 Task: Search one way flight ticket for 2 adults, 2 infants in seat and 1 infant on lap in first from Grand Junction: Grand Junction Regional Airport (walker Field) to Rockford: Chicago Rockford International Airport(was Northwest Chicagoland Regional Airport At Rockford) on 5-1-2023. Choice of flights is JetBlue. Number of bags: 5 checked bags. Price is upto 109000. Outbound departure time preference is 20:30.
Action: Mouse moved to (346, 207)
Screenshot: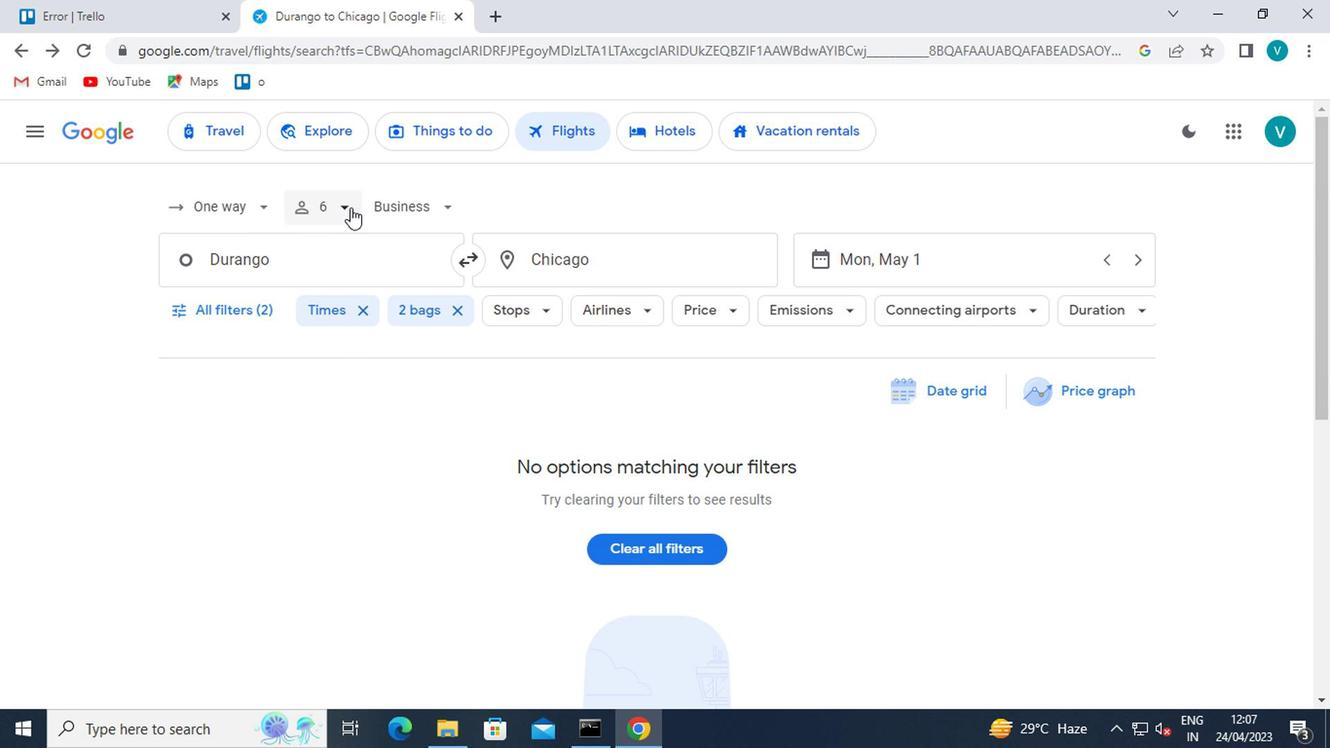 
Action: Mouse pressed left at (346, 207)
Screenshot: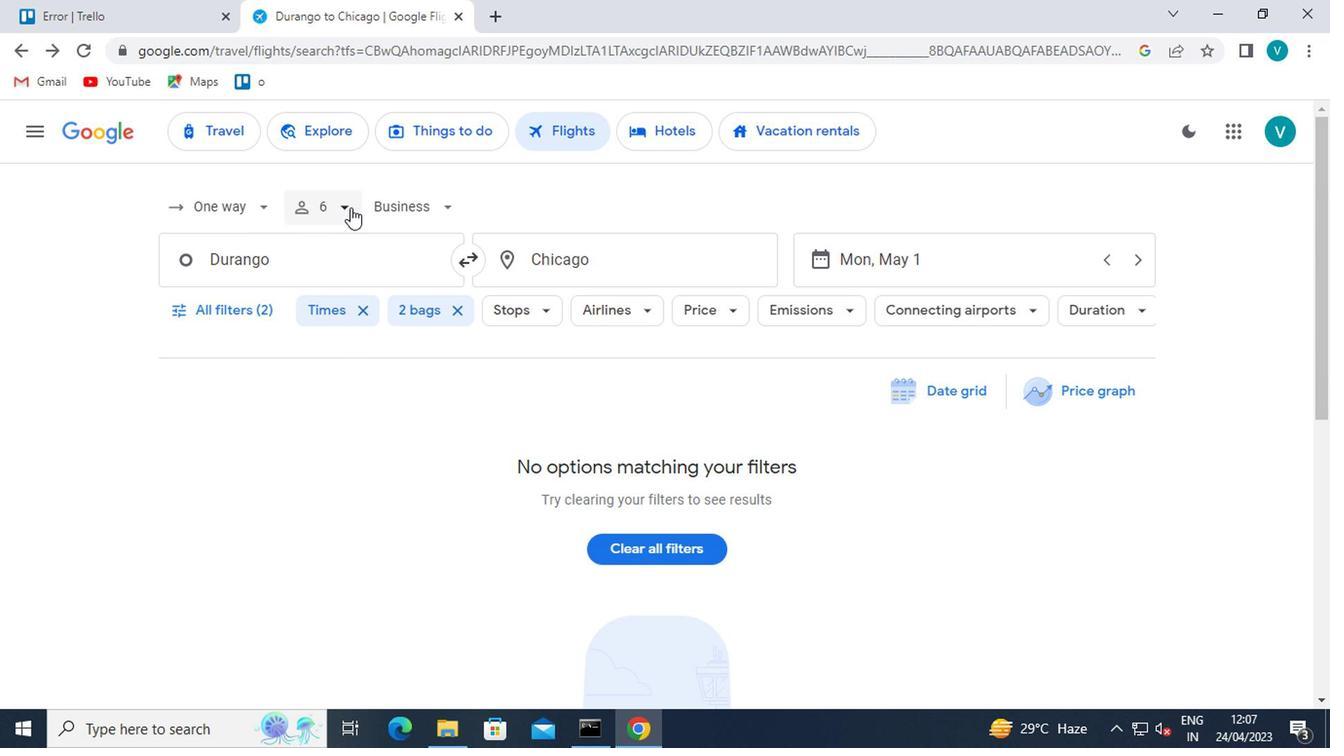 
Action: Mouse moved to (429, 261)
Screenshot: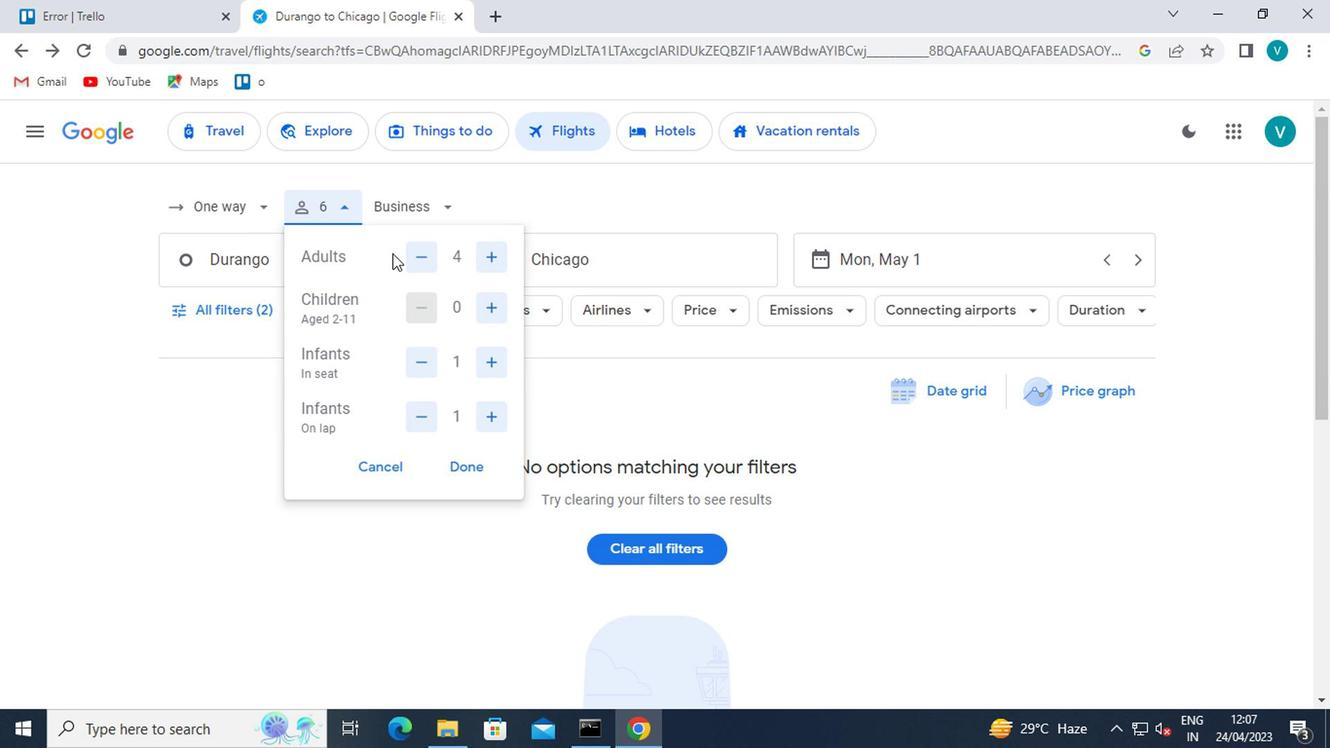 
Action: Mouse pressed left at (429, 261)
Screenshot: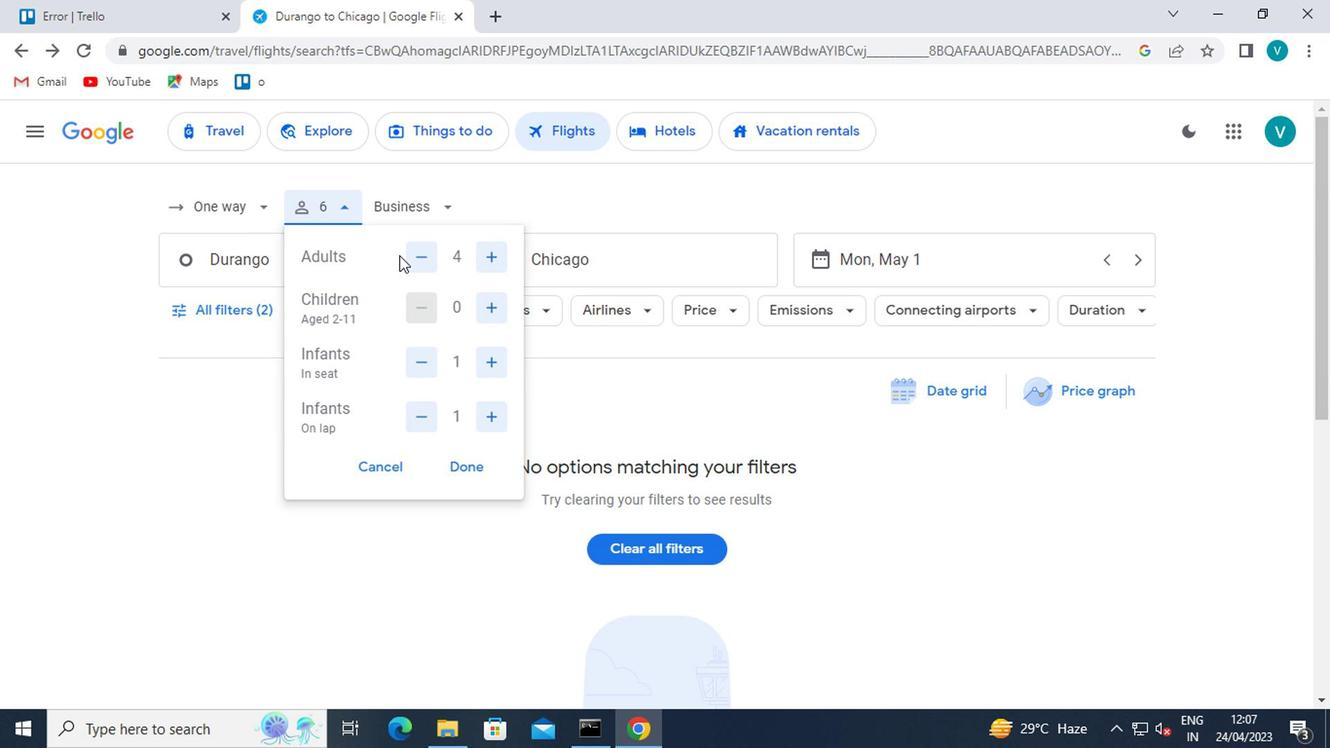 
Action: Mouse pressed left at (429, 261)
Screenshot: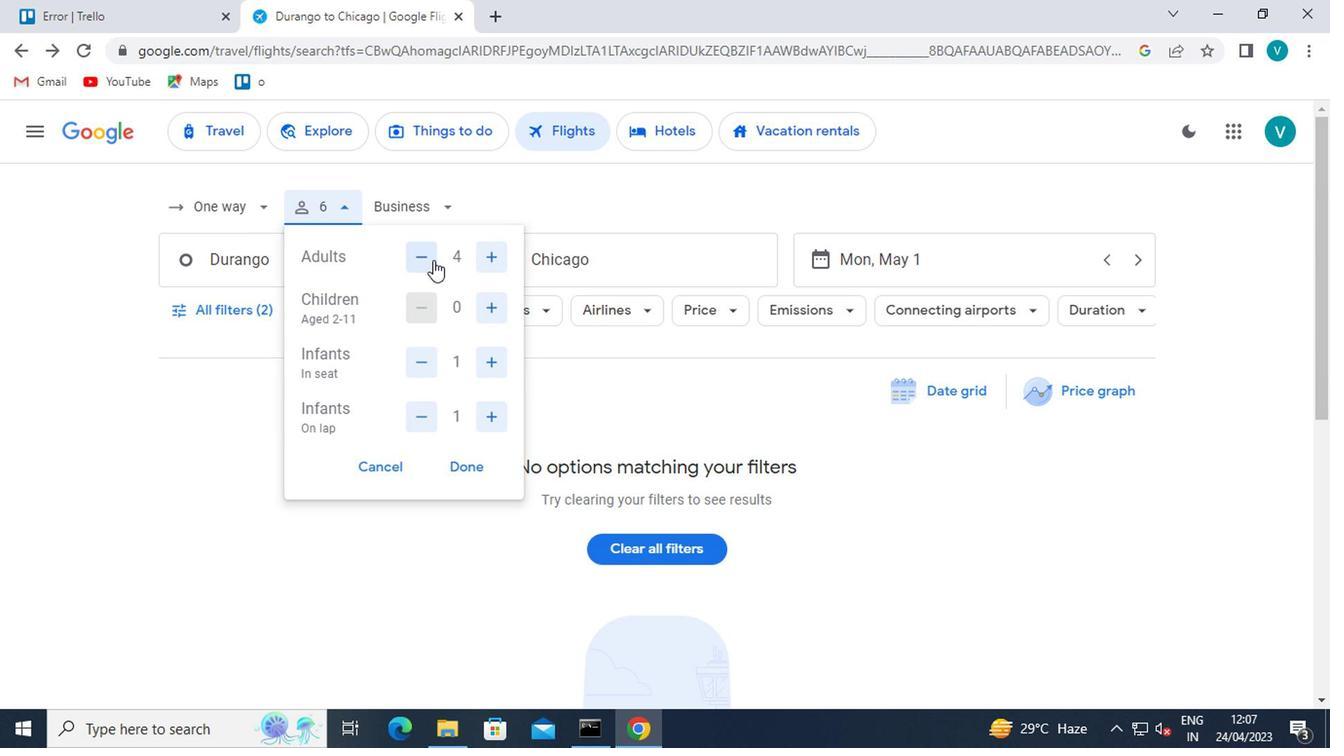 
Action: Mouse moved to (491, 360)
Screenshot: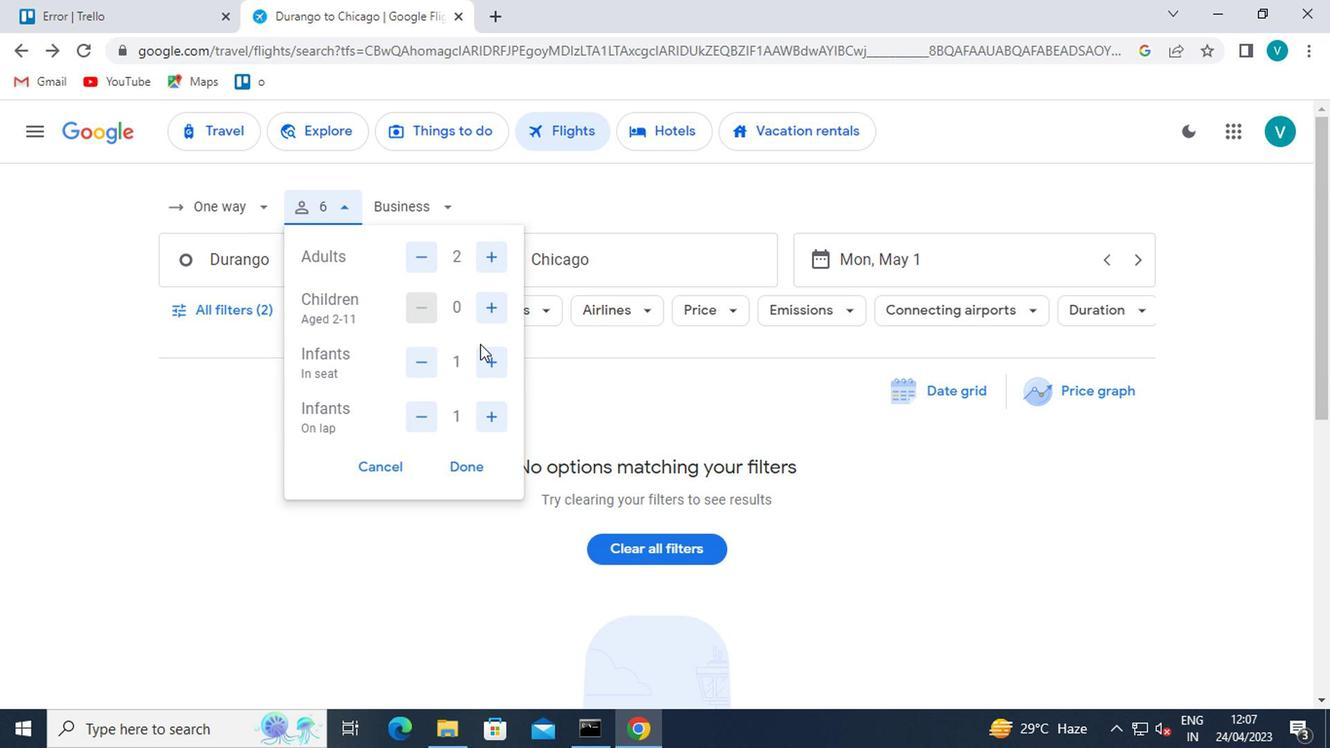 
Action: Mouse pressed left at (491, 360)
Screenshot: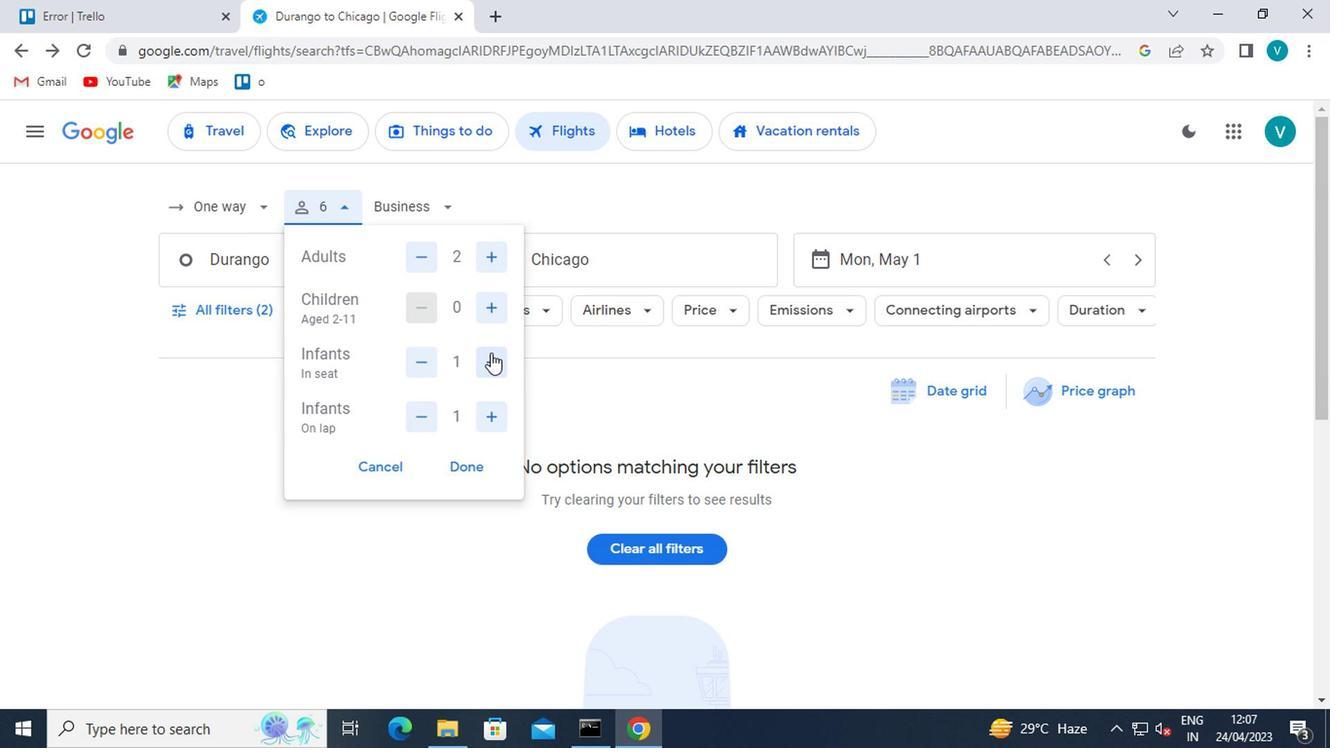 
Action: Mouse moved to (476, 469)
Screenshot: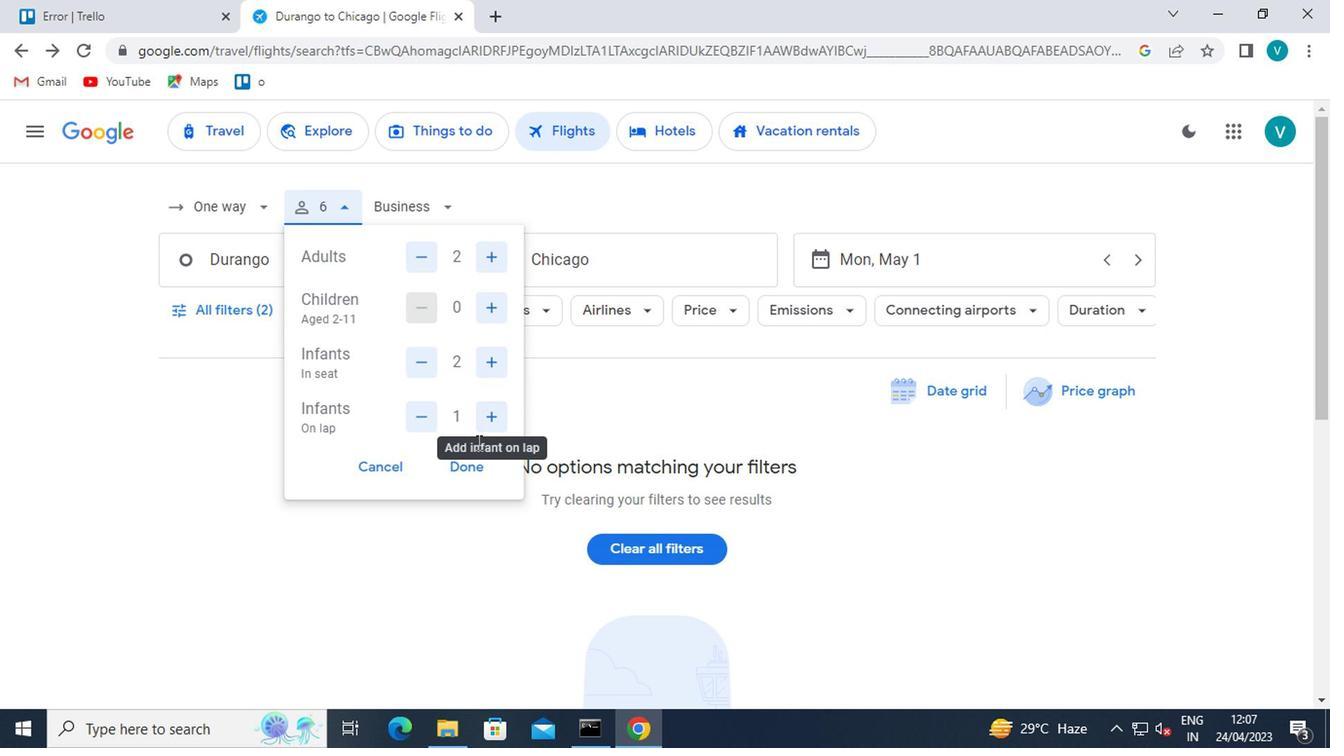 
Action: Mouse pressed left at (476, 469)
Screenshot: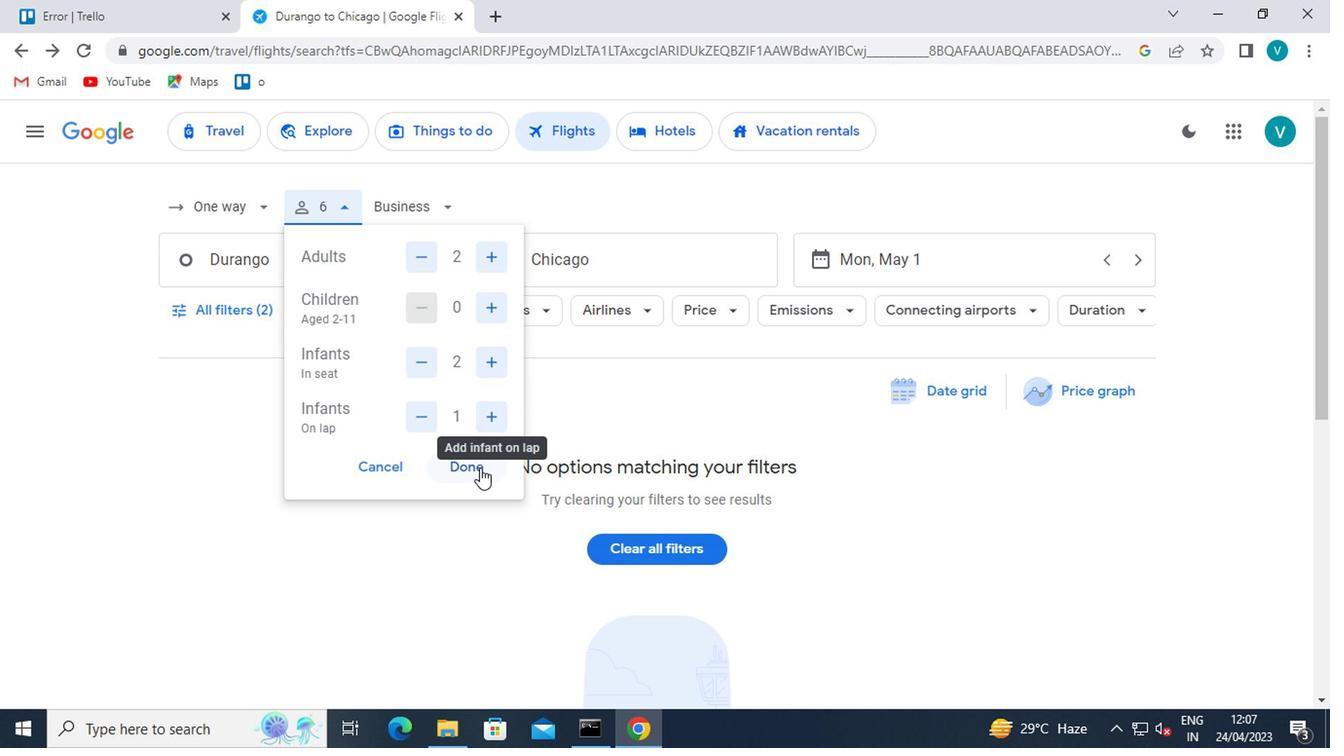 
Action: Mouse moved to (443, 216)
Screenshot: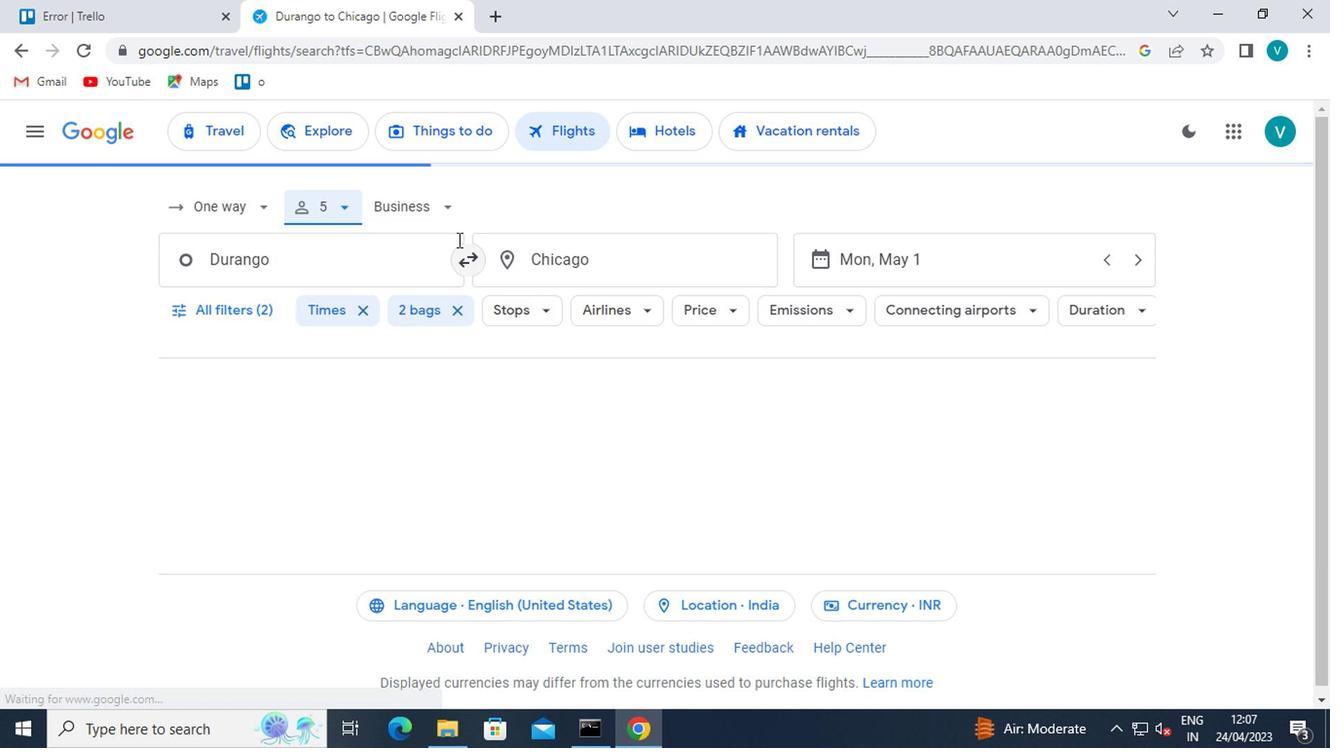 
Action: Mouse pressed left at (443, 216)
Screenshot: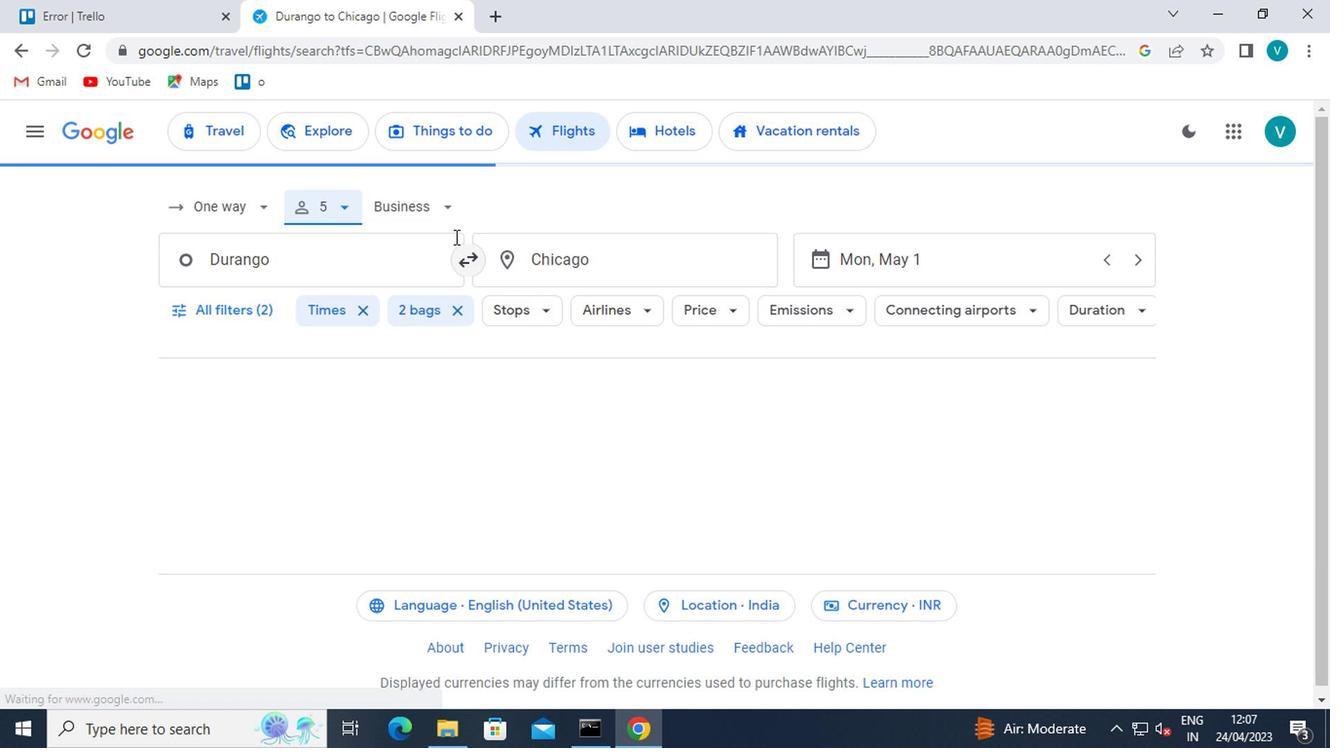 
Action: Mouse moved to (439, 399)
Screenshot: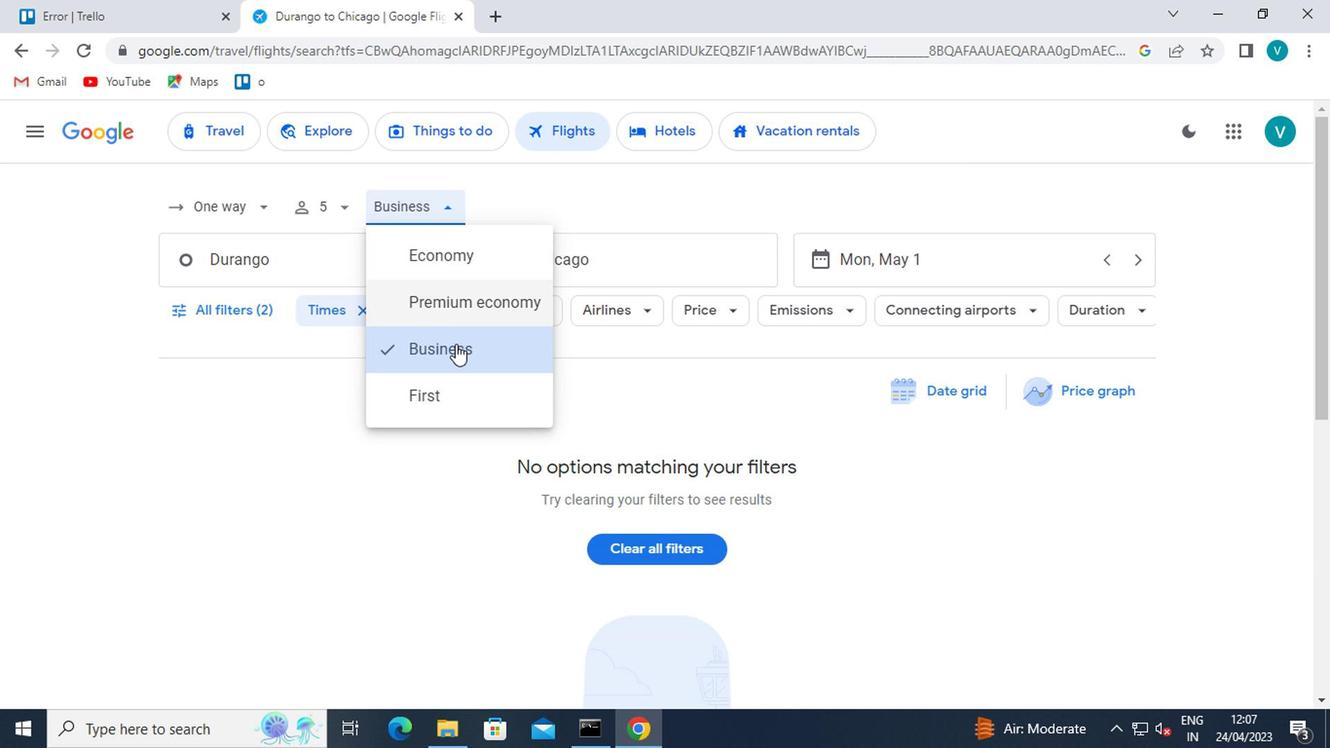 
Action: Mouse pressed left at (439, 399)
Screenshot: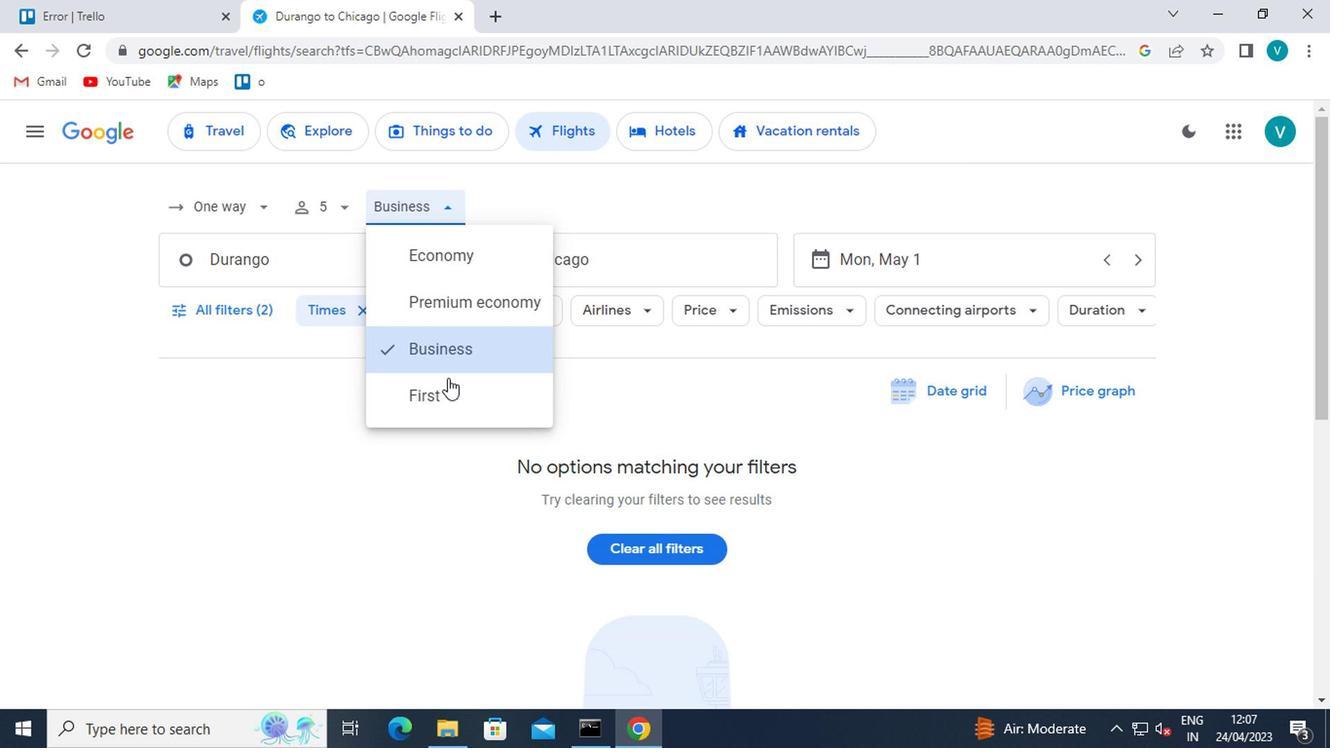 
Action: Mouse moved to (324, 259)
Screenshot: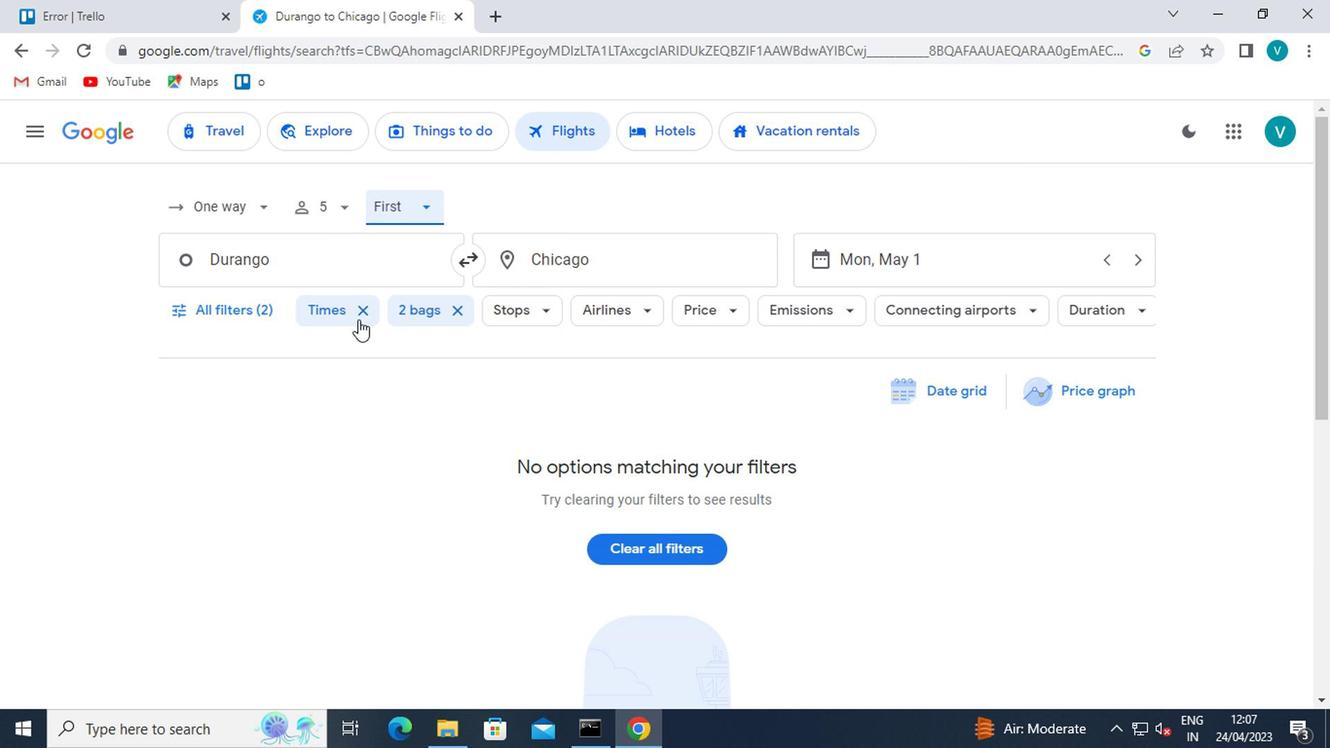 
Action: Mouse pressed left at (324, 259)
Screenshot: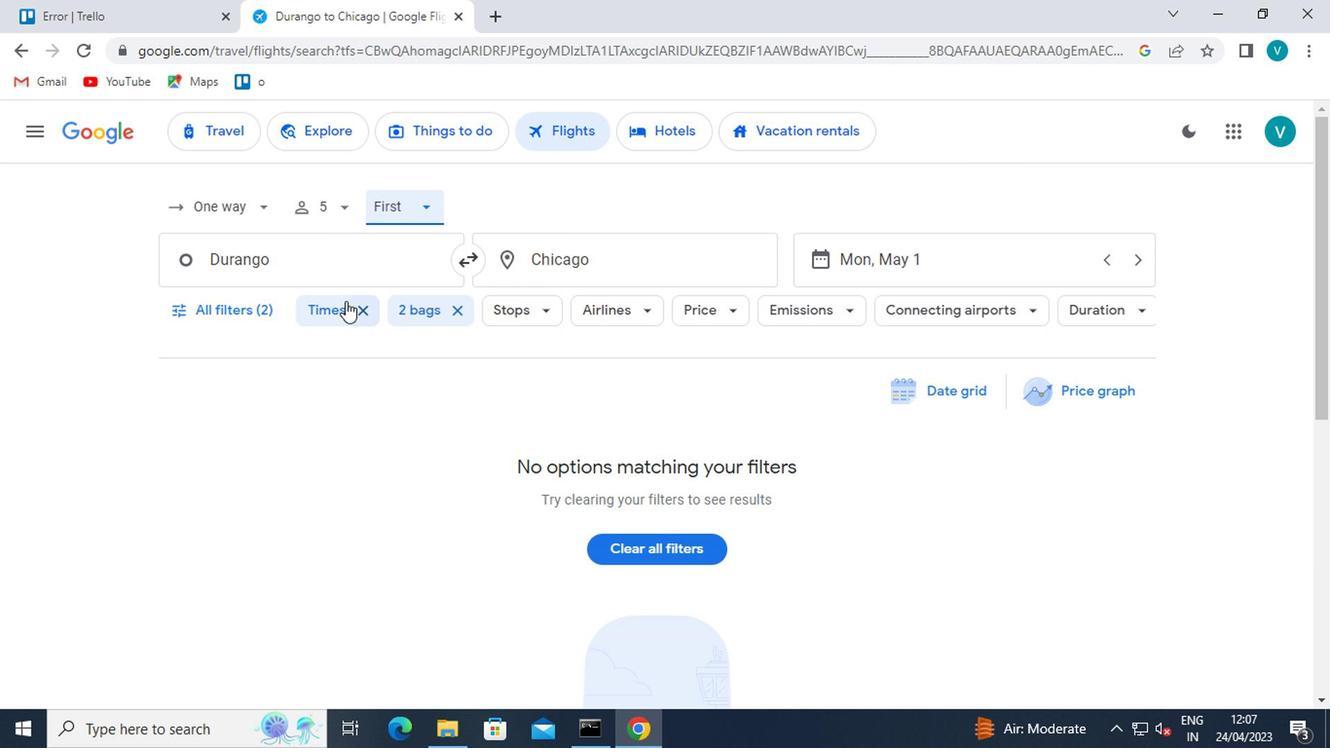 
Action: Key pressed <Key.shift>GRAND<Key.space><Key.shift><Key.shift><Key.shift><Key.shift><Key.shift><Key.shift>JUNCTION
Screenshot: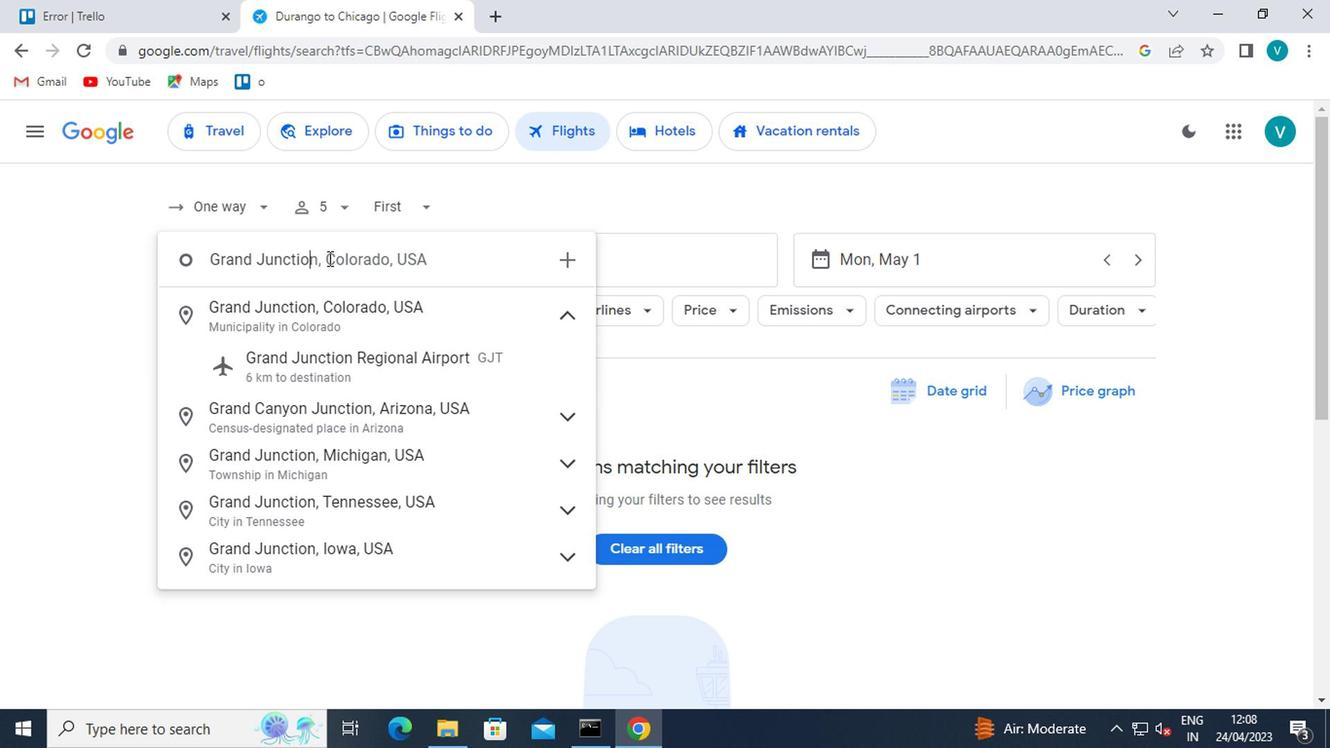 
Action: Mouse moved to (336, 372)
Screenshot: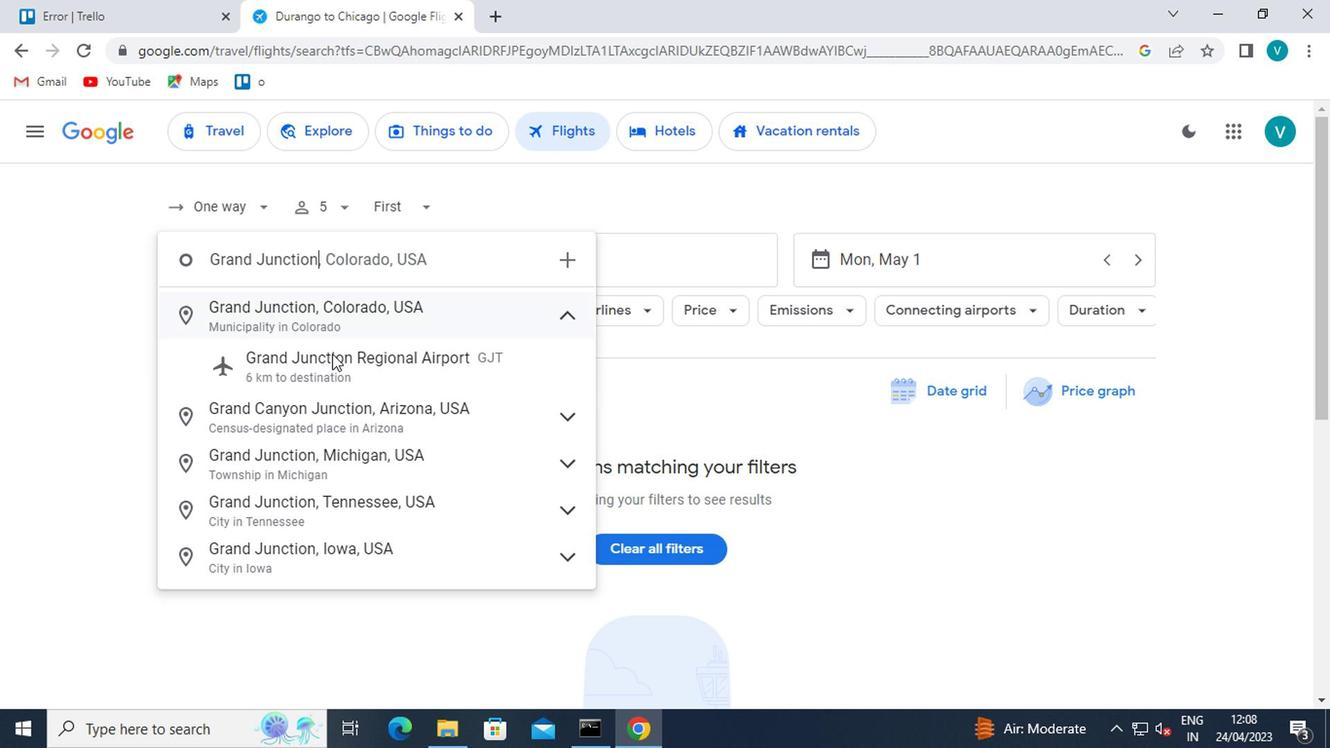 
Action: Mouse pressed left at (336, 372)
Screenshot: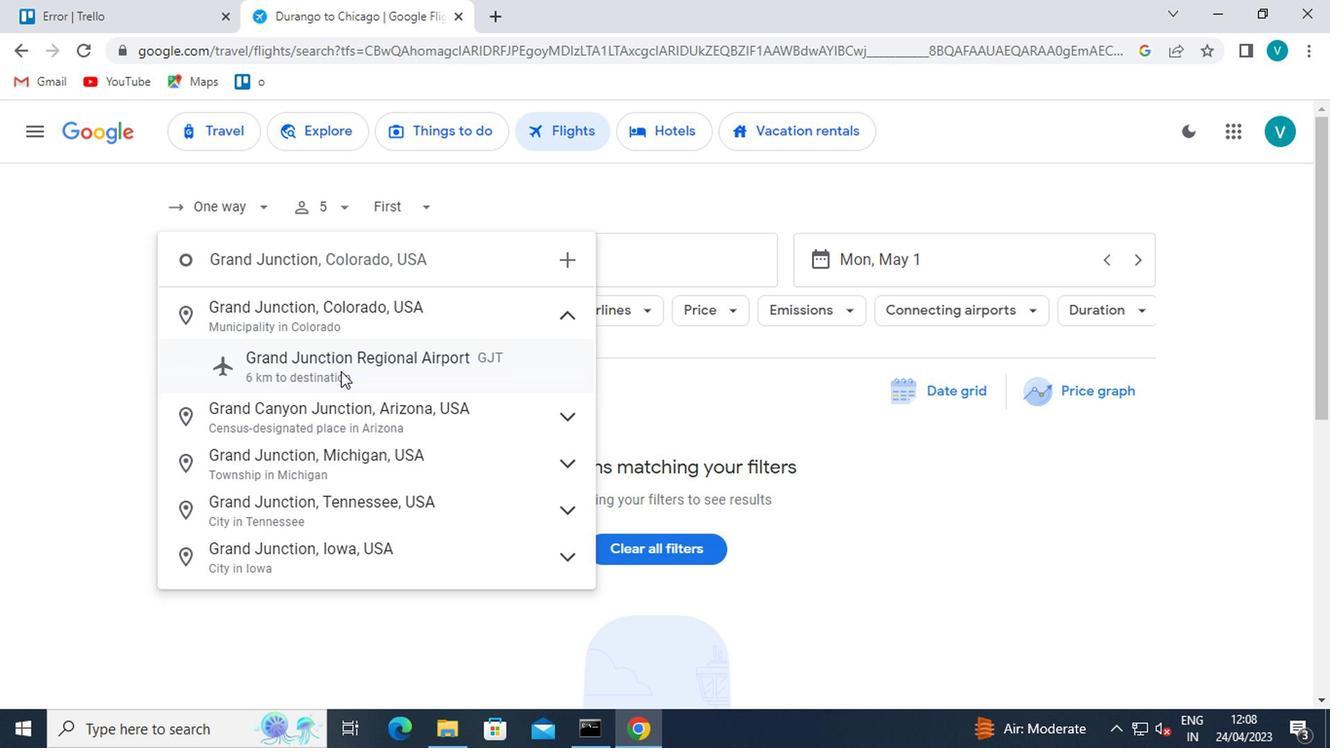 
Action: Mouse moved to (600, 261)
Screenshot: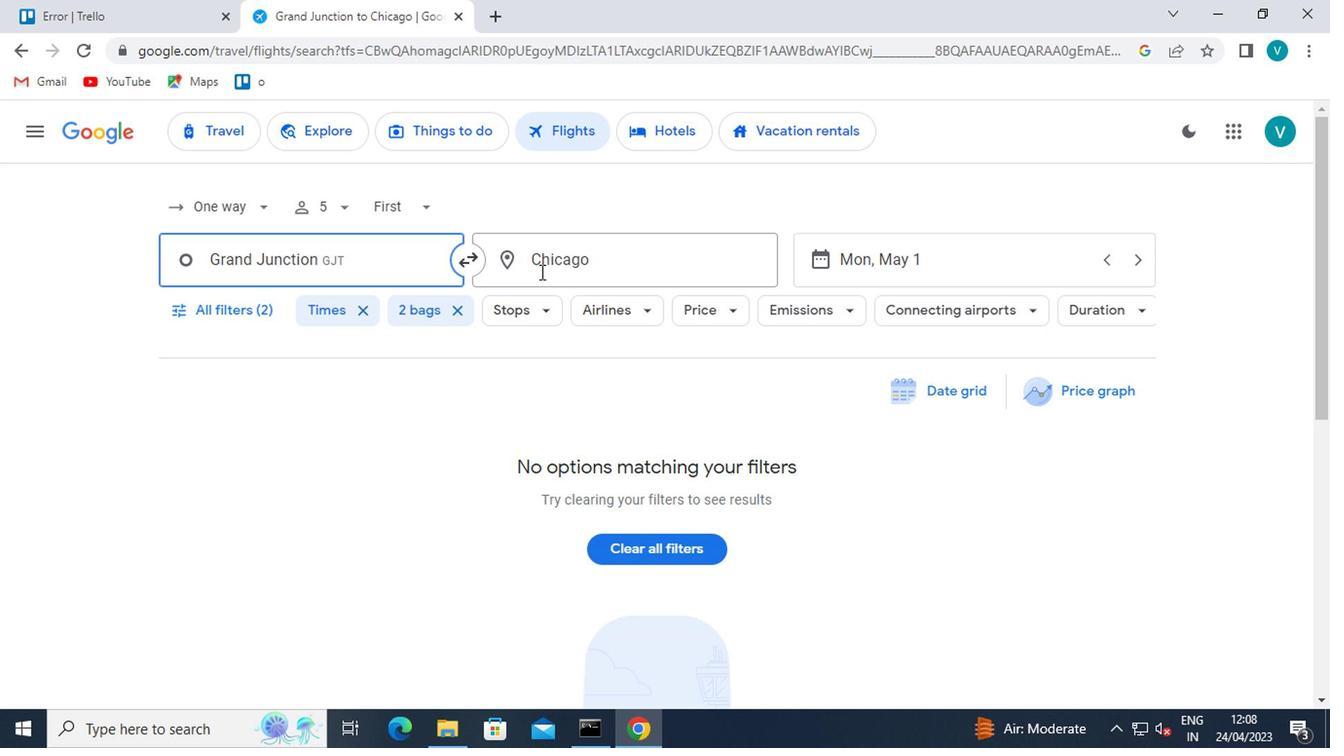 
Action: Mouse pressed left at (600, 261)
Screenshot: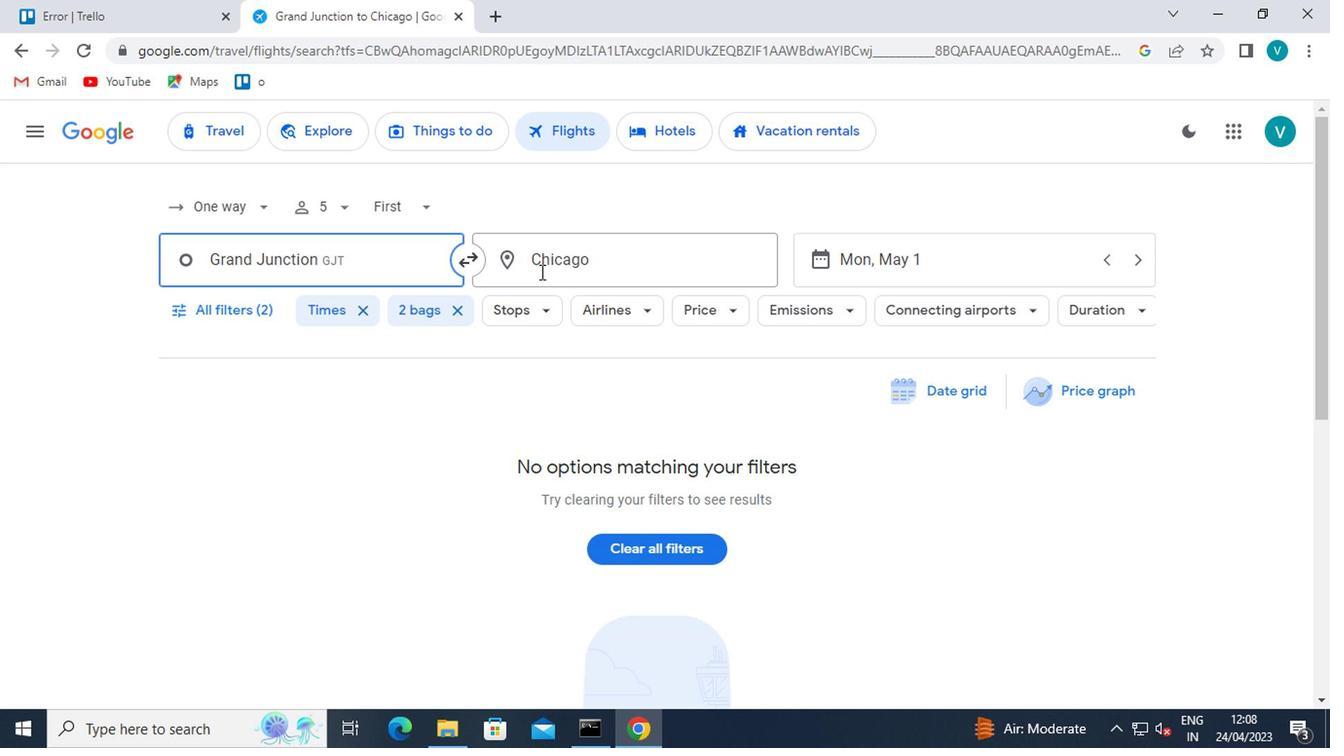 
Action: Key pressed <Key.shift>ROCK
Screenshot: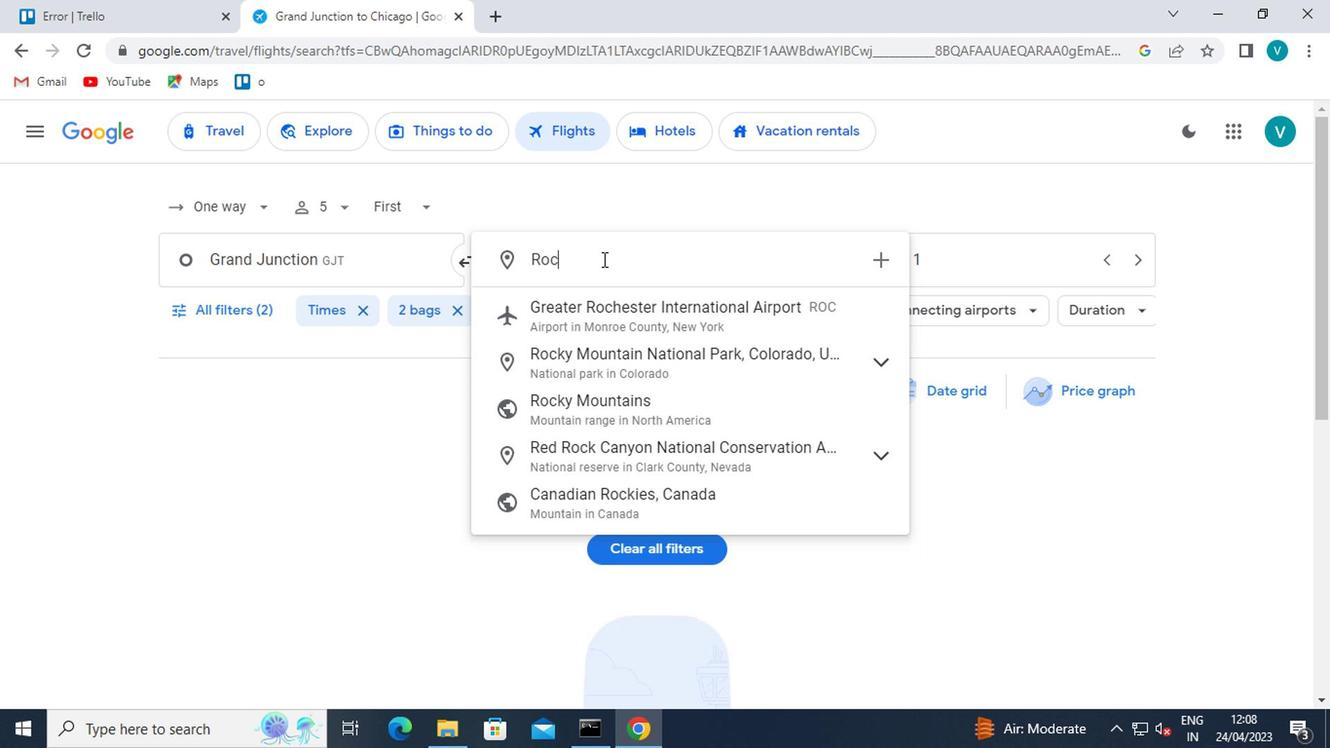 
Action: Mouse moved to (639, 336)
Screenshot: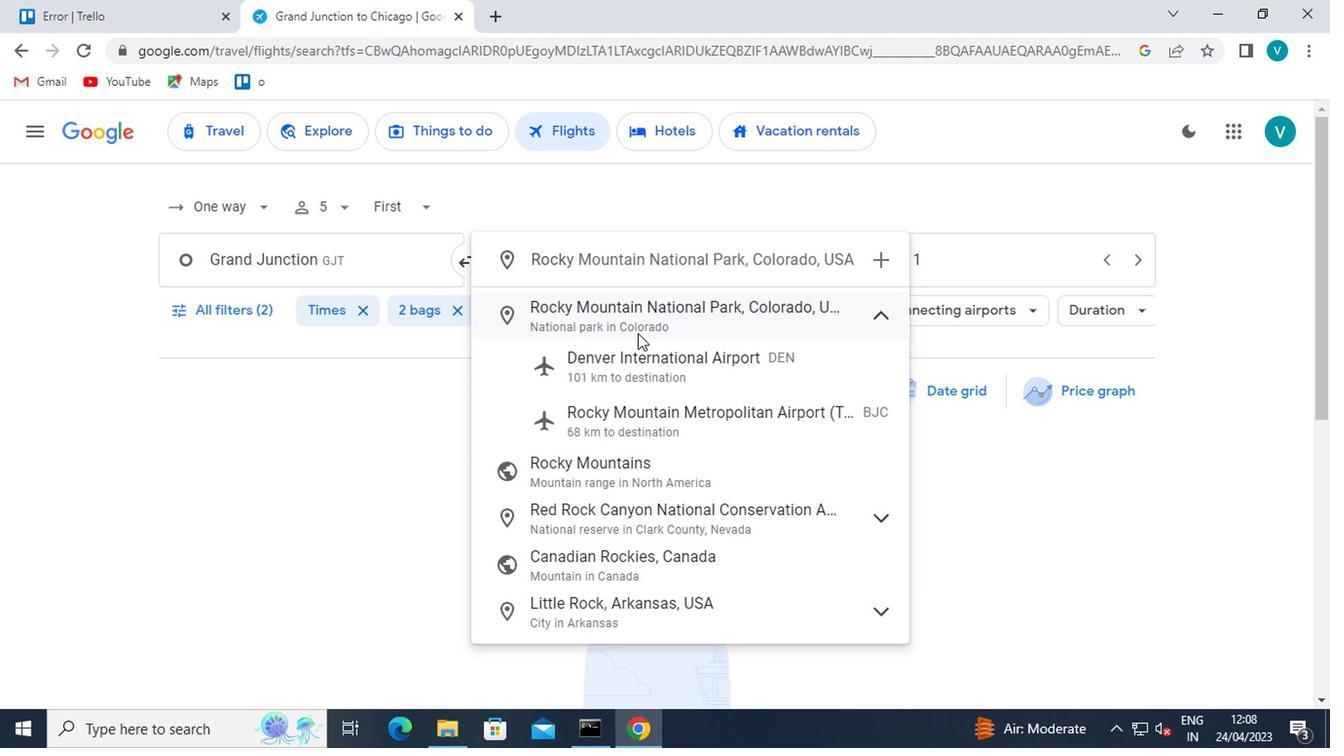 
Action: Key pressed FORD
Screenshot: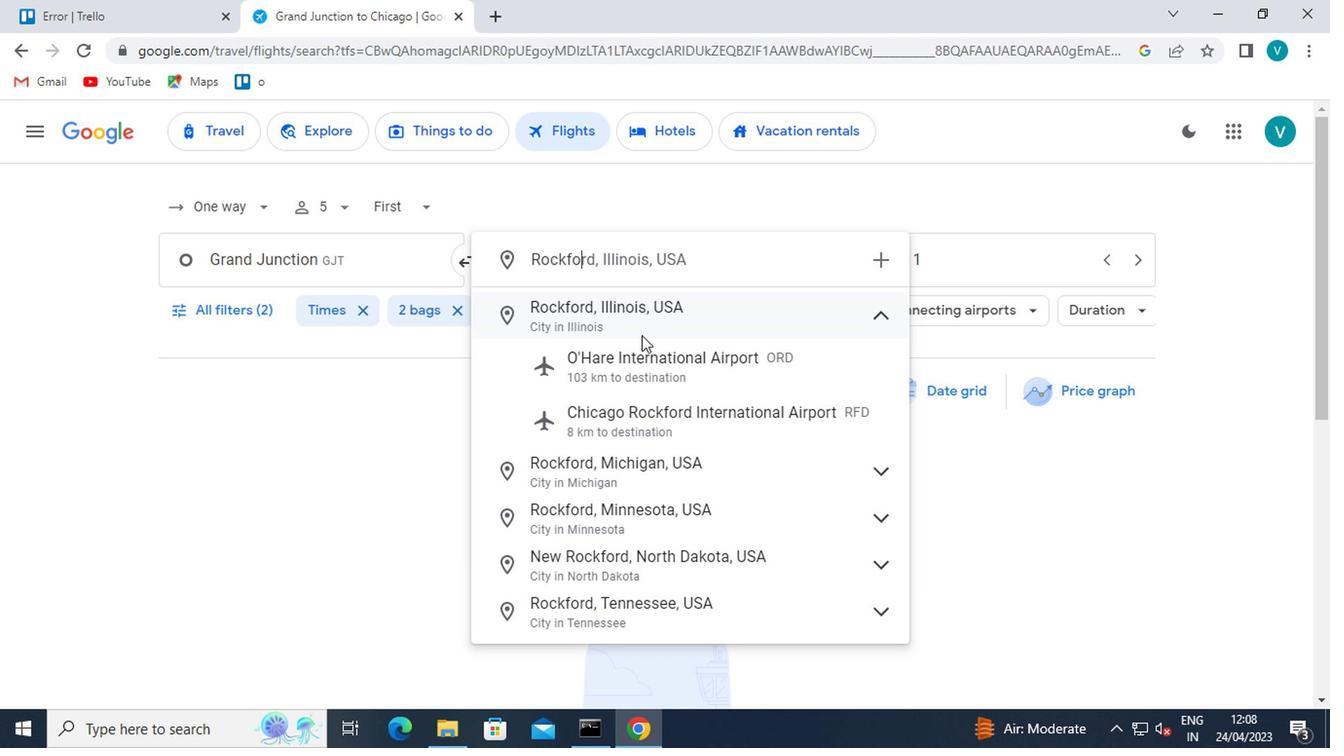 
Action: Mouse moved to (639, 423)
Screenshot: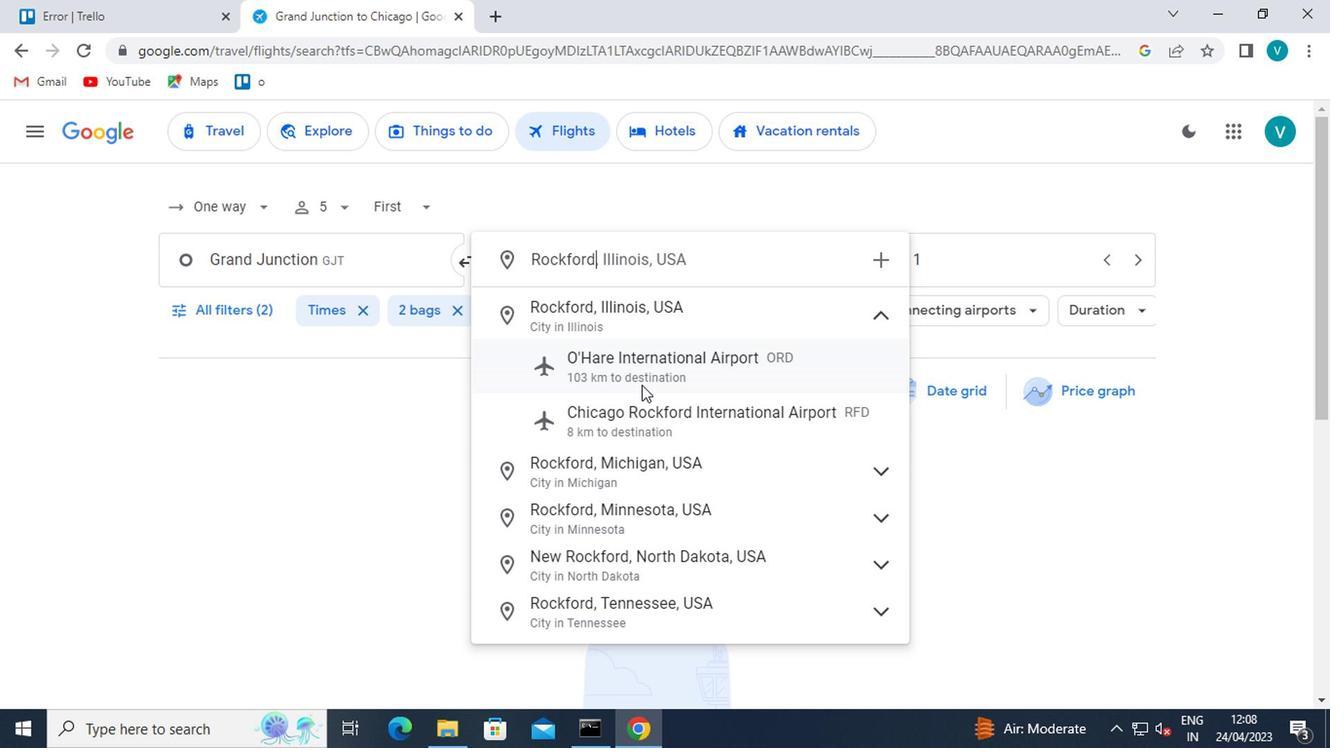 
Action: Mouse pressed left at (639, 423)
Screenshot: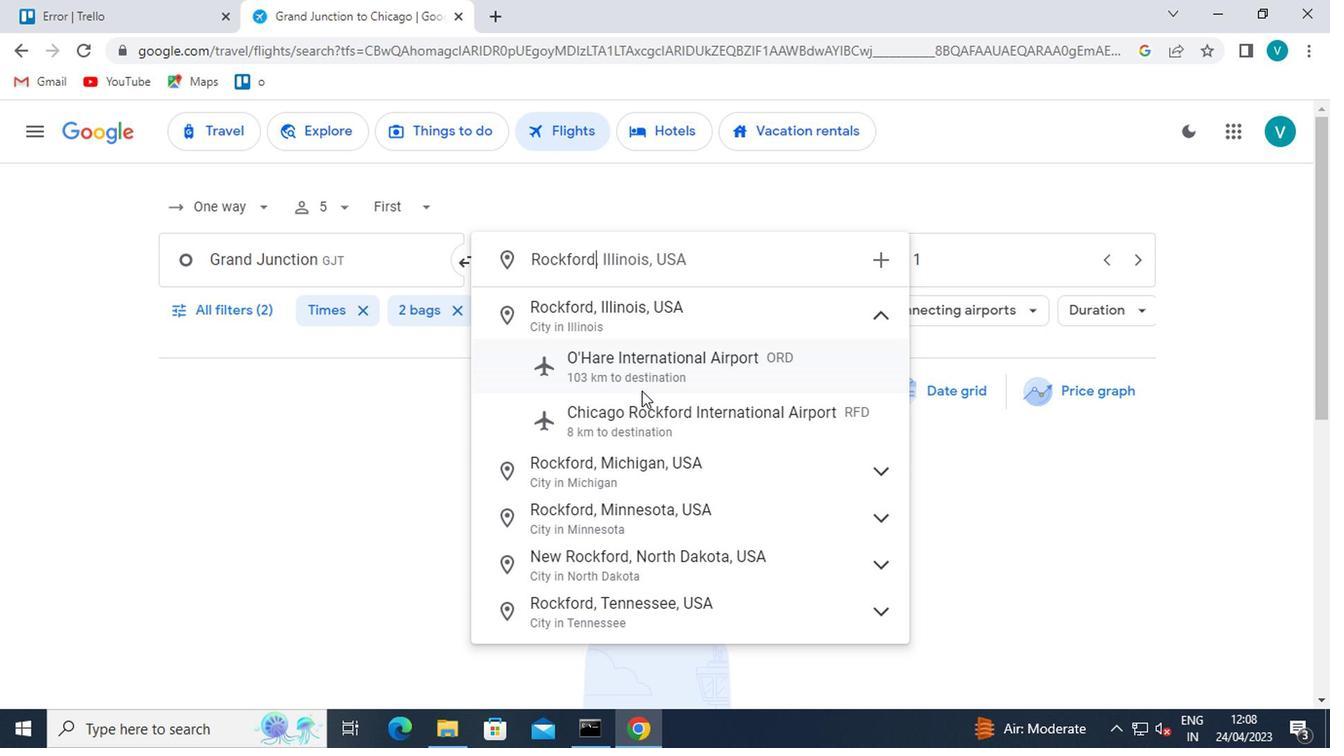 
Action: Mouse moved to (944, 250)
Screenshot: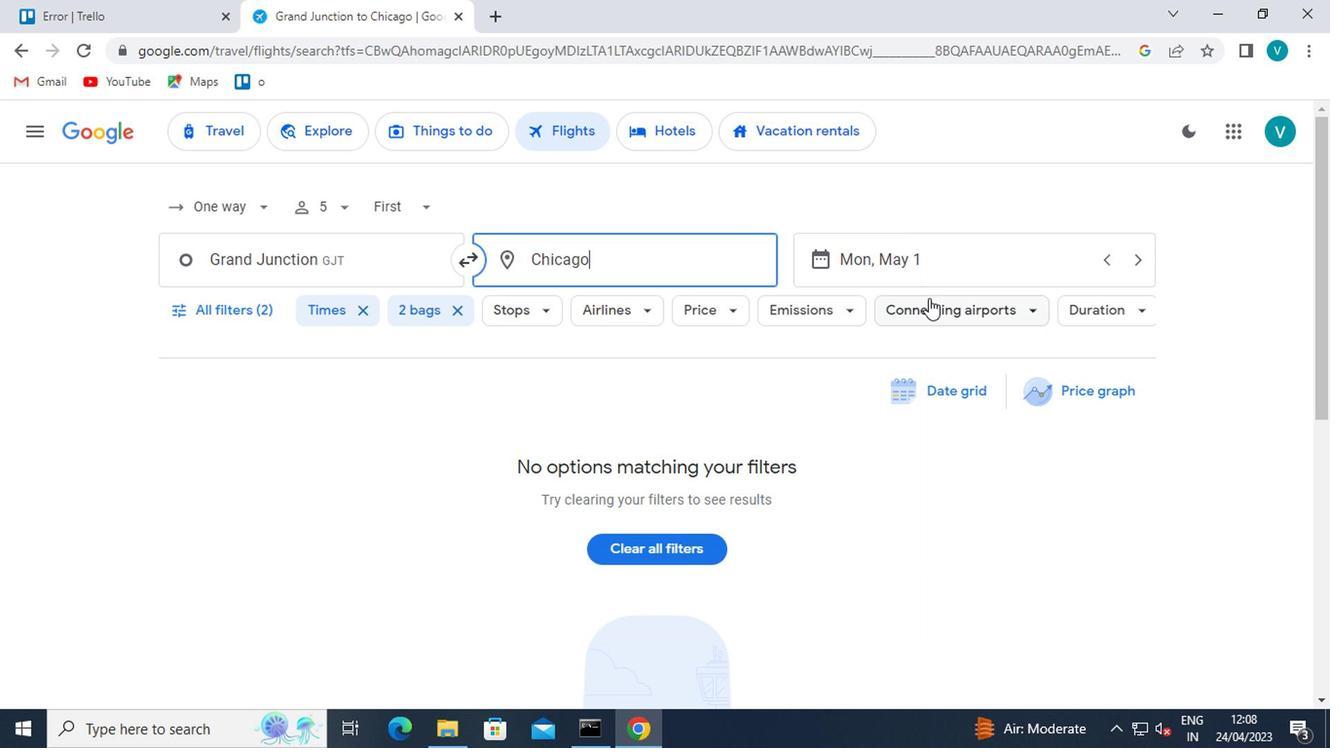 
Action: Mouse pressed left at (944, 250)
Screenshot: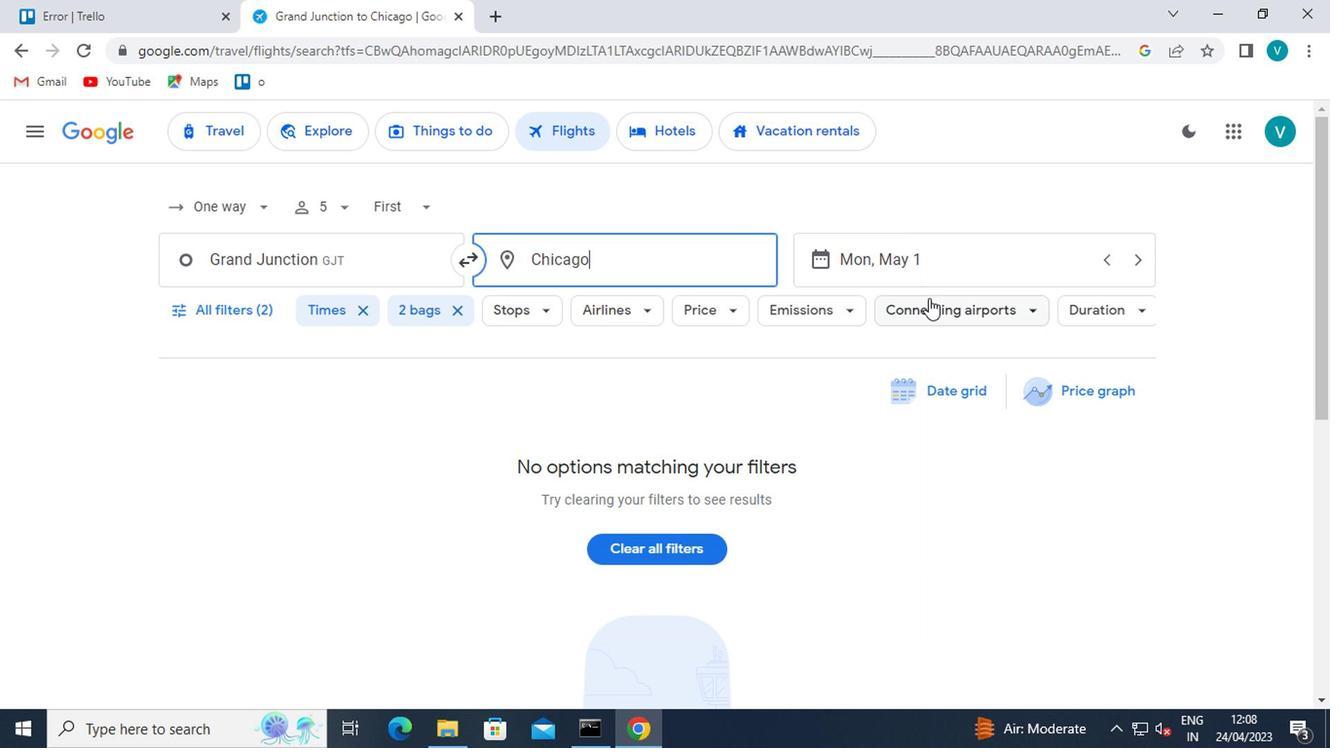 
Action: Mouse moved to (886, 364)
Screenshot: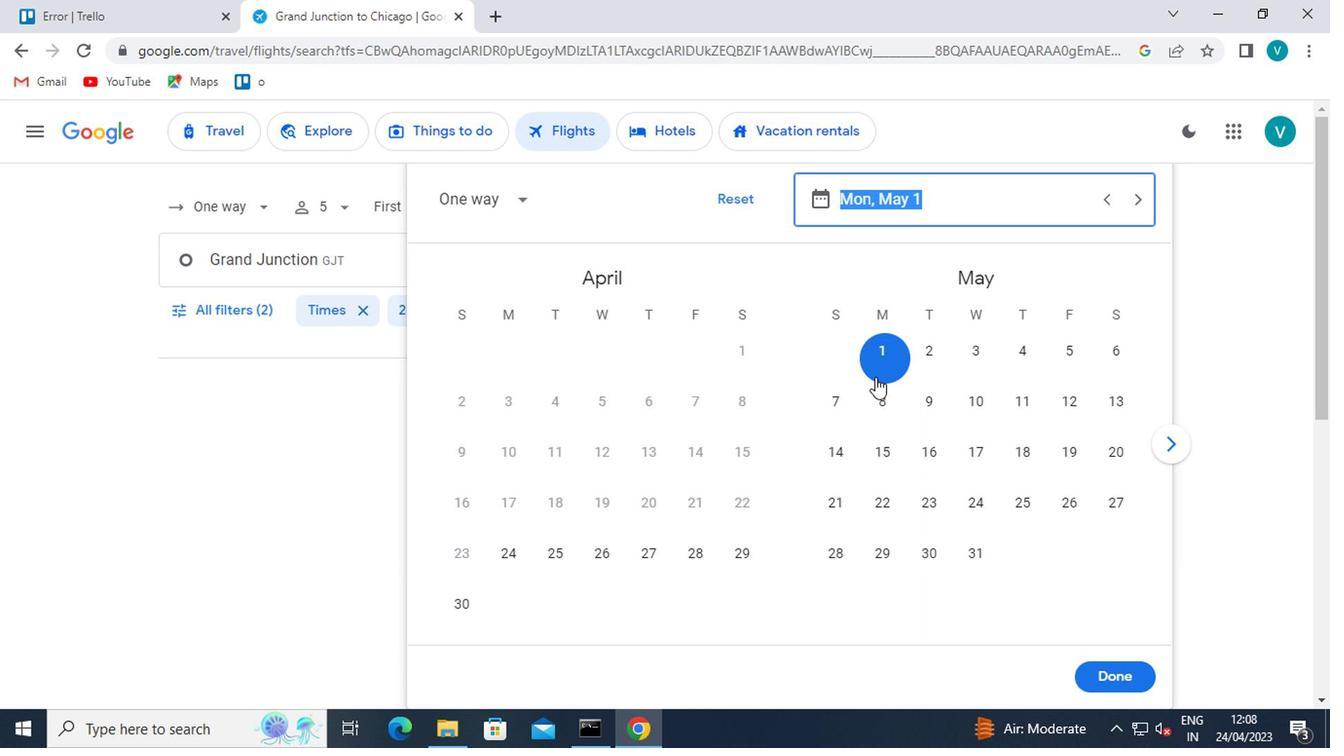 
Action: Mouse pressed left at (886, 364)
Screenshot: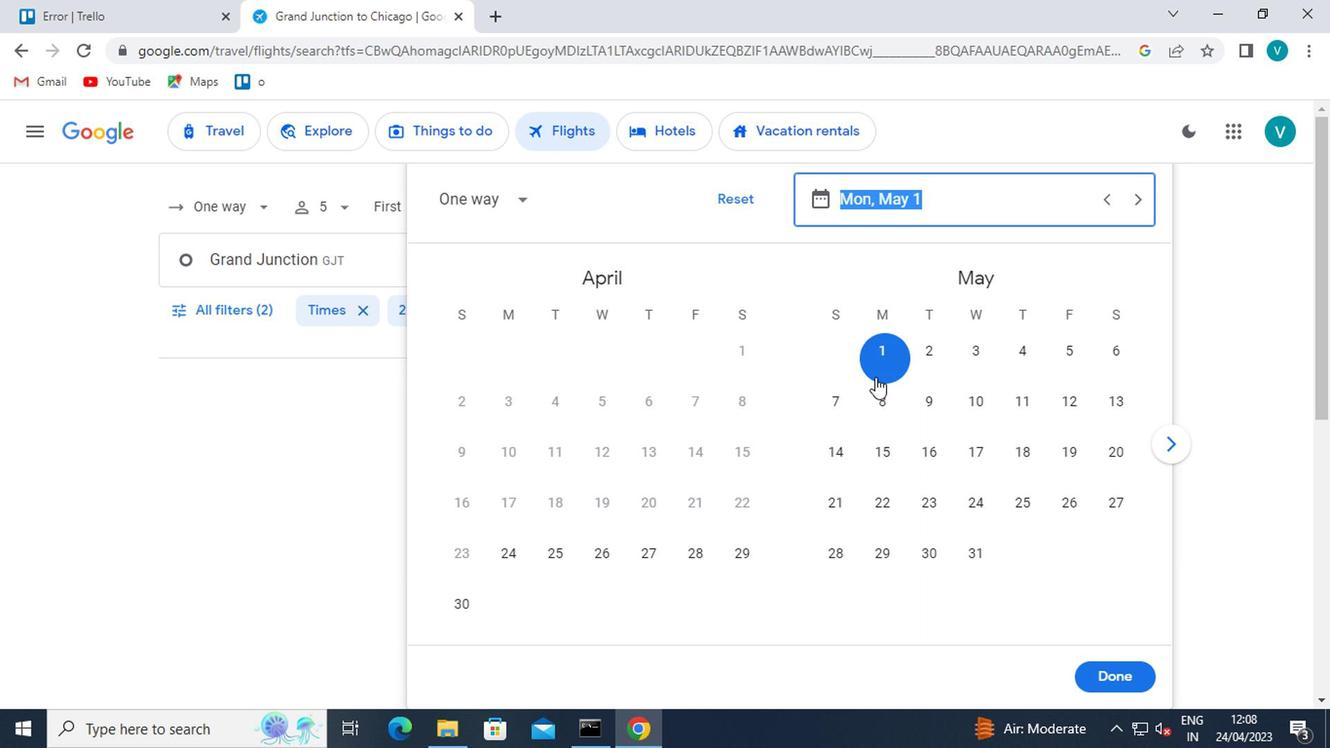 
Action: Mouse moved to (1112, 671)
Screenshot: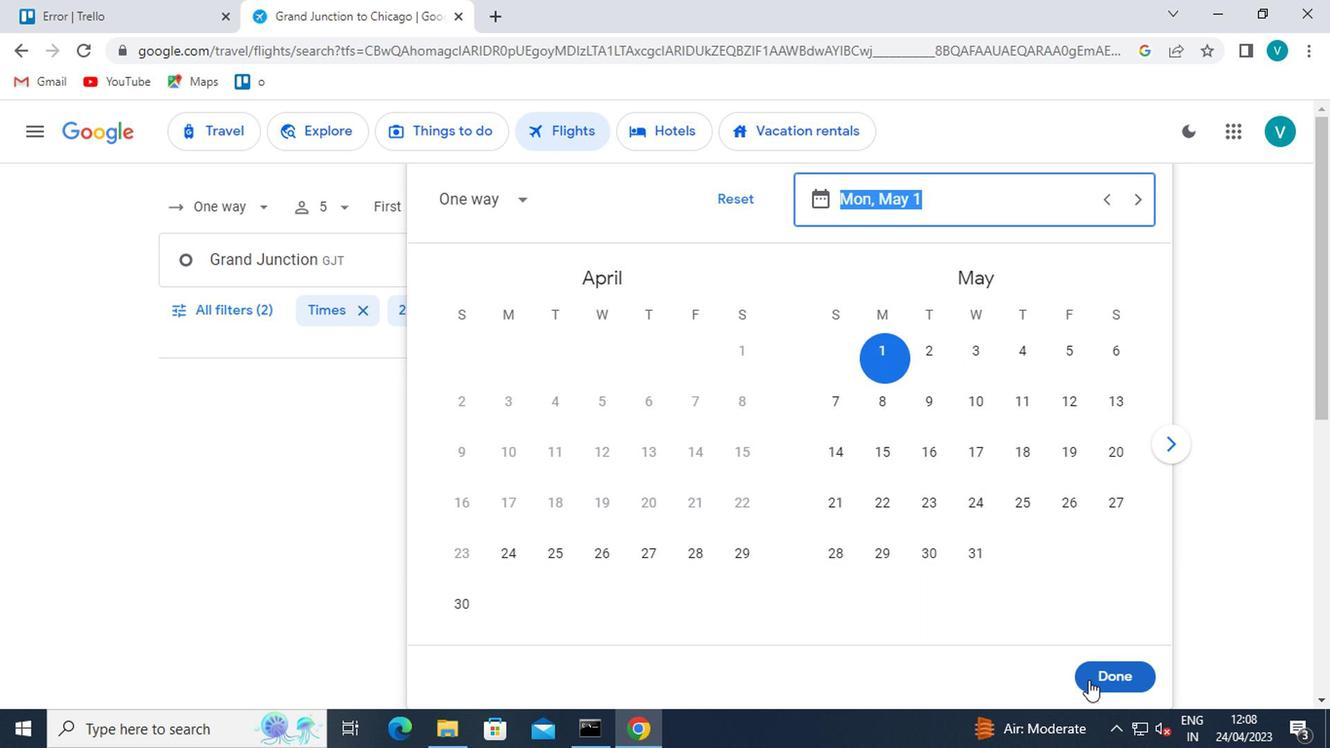 
Action: Mouse pressed left at (1112, 671)
Screenshot: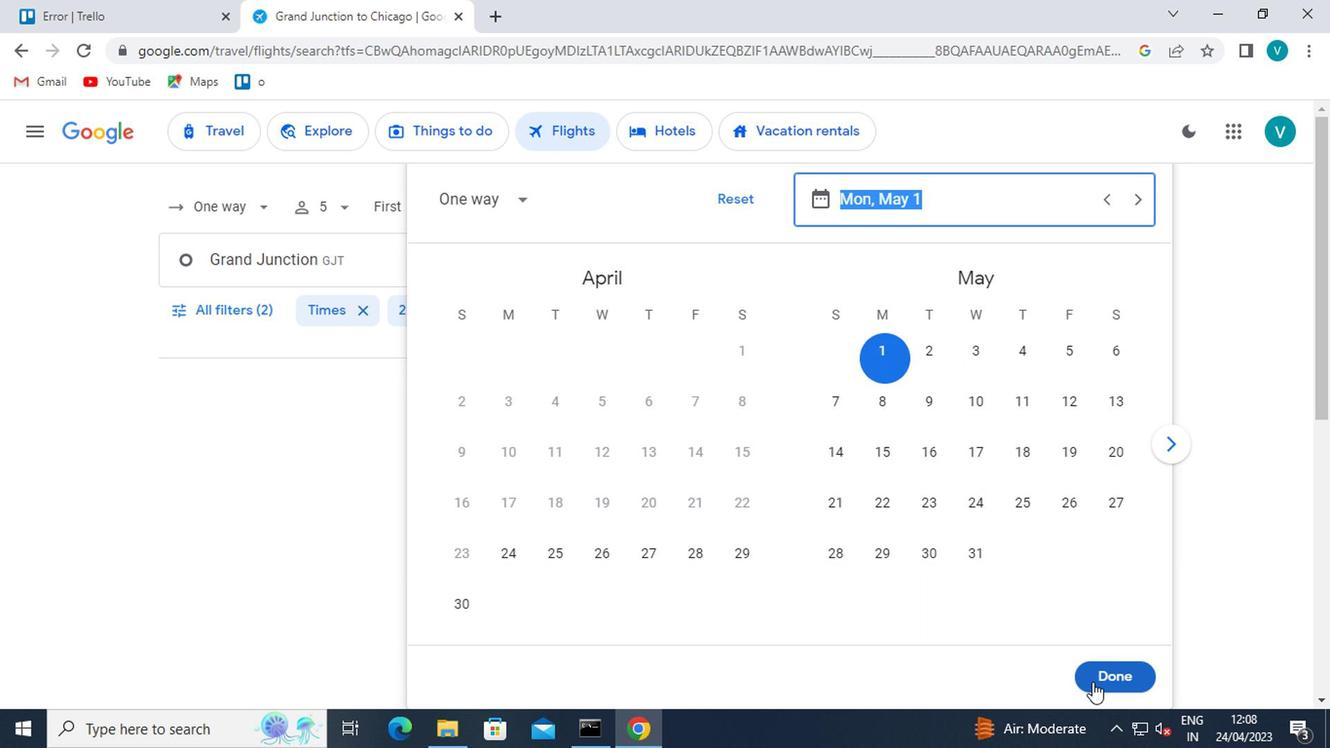 
Action: Mouse moved to (219, 315)
Screenshot: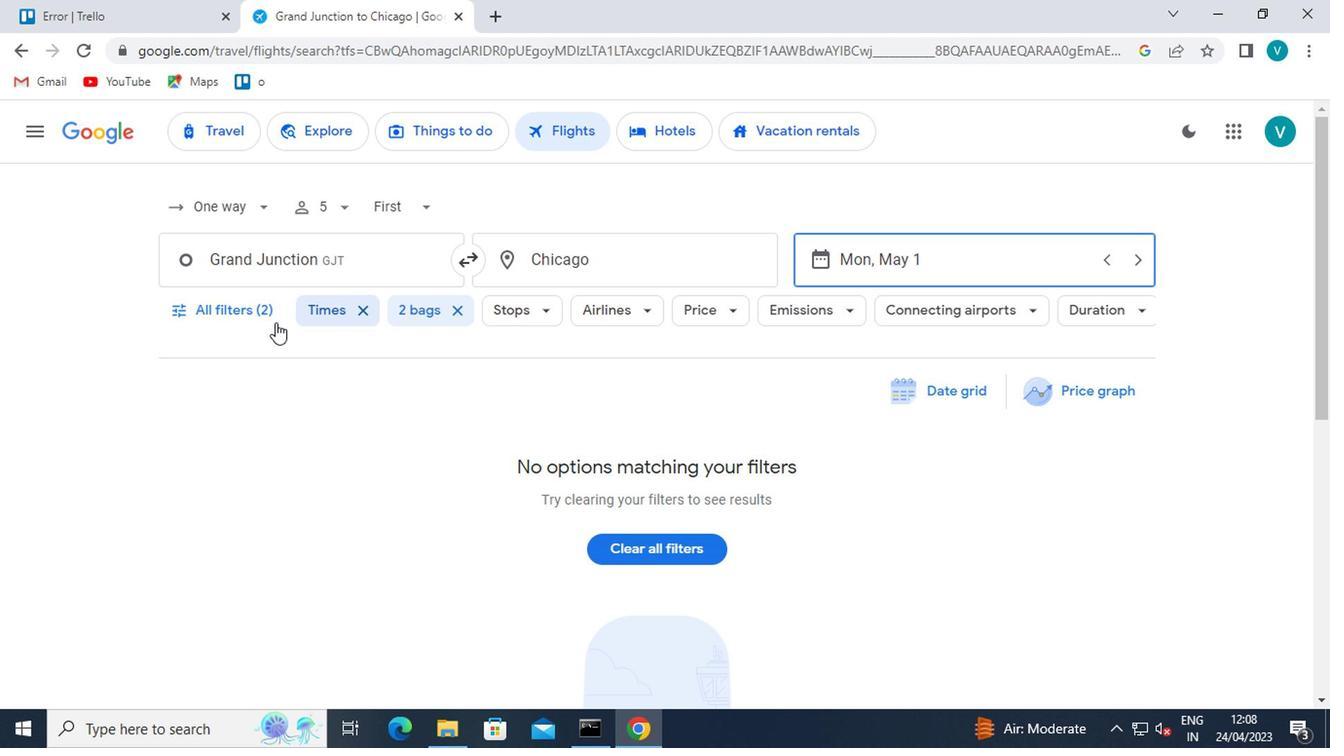 
Action: Mouse pressed left at (219, 315)
Screenshot: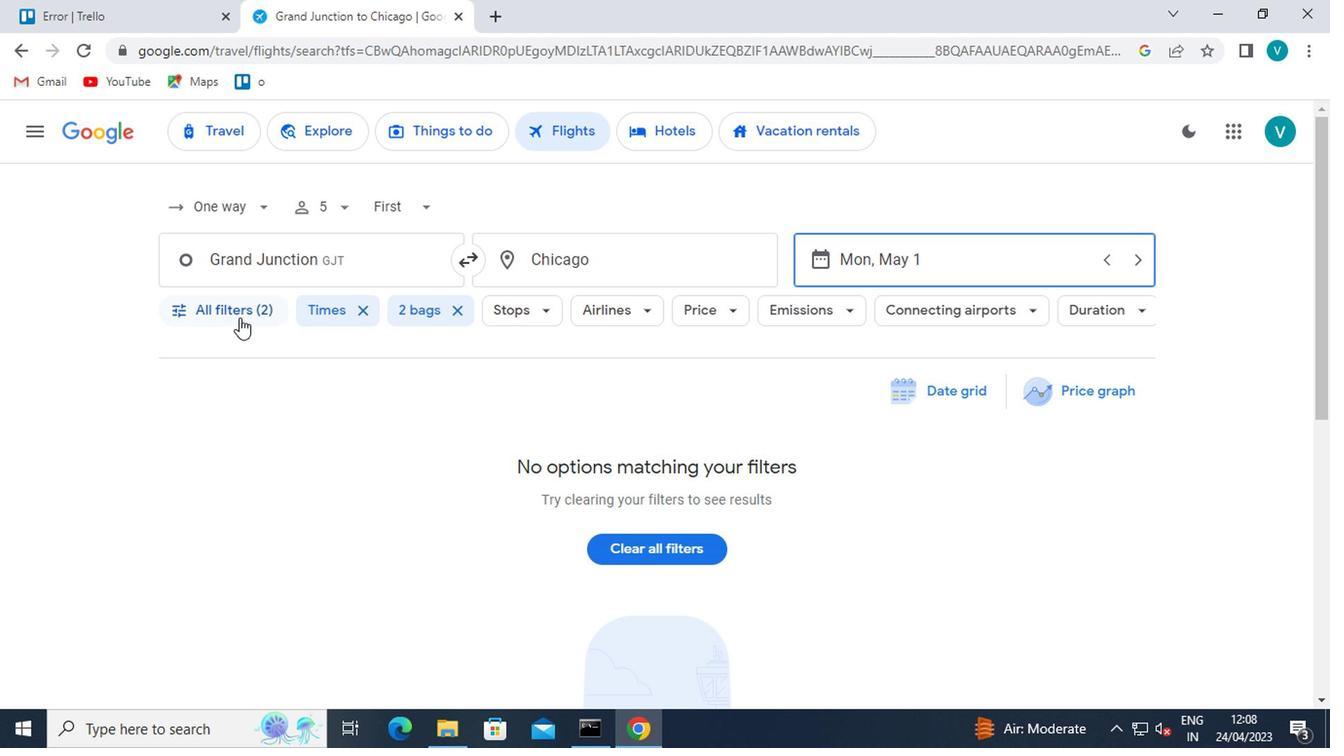 
Action: Mouse moved to (426, 419)
Screenshot: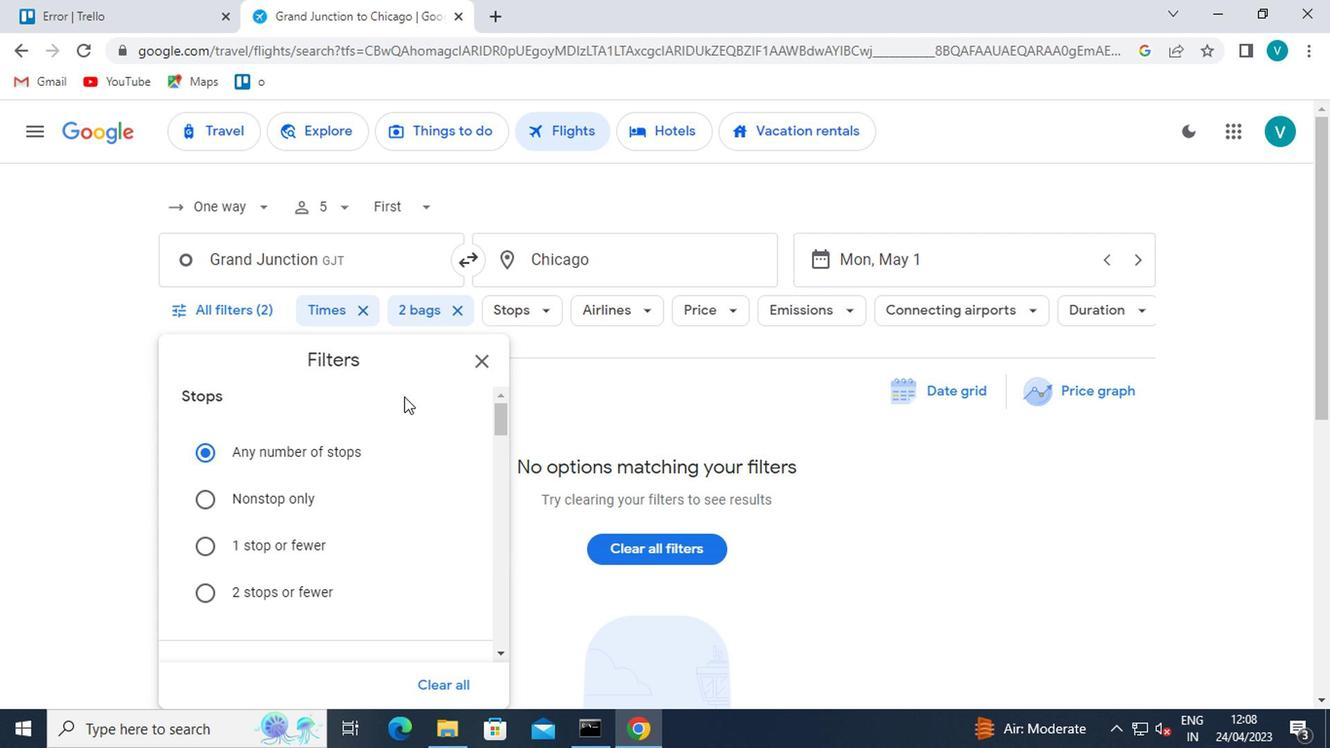 
Action: Mouse scrolled (426, 418) with delta (0, -1)
Screenshot: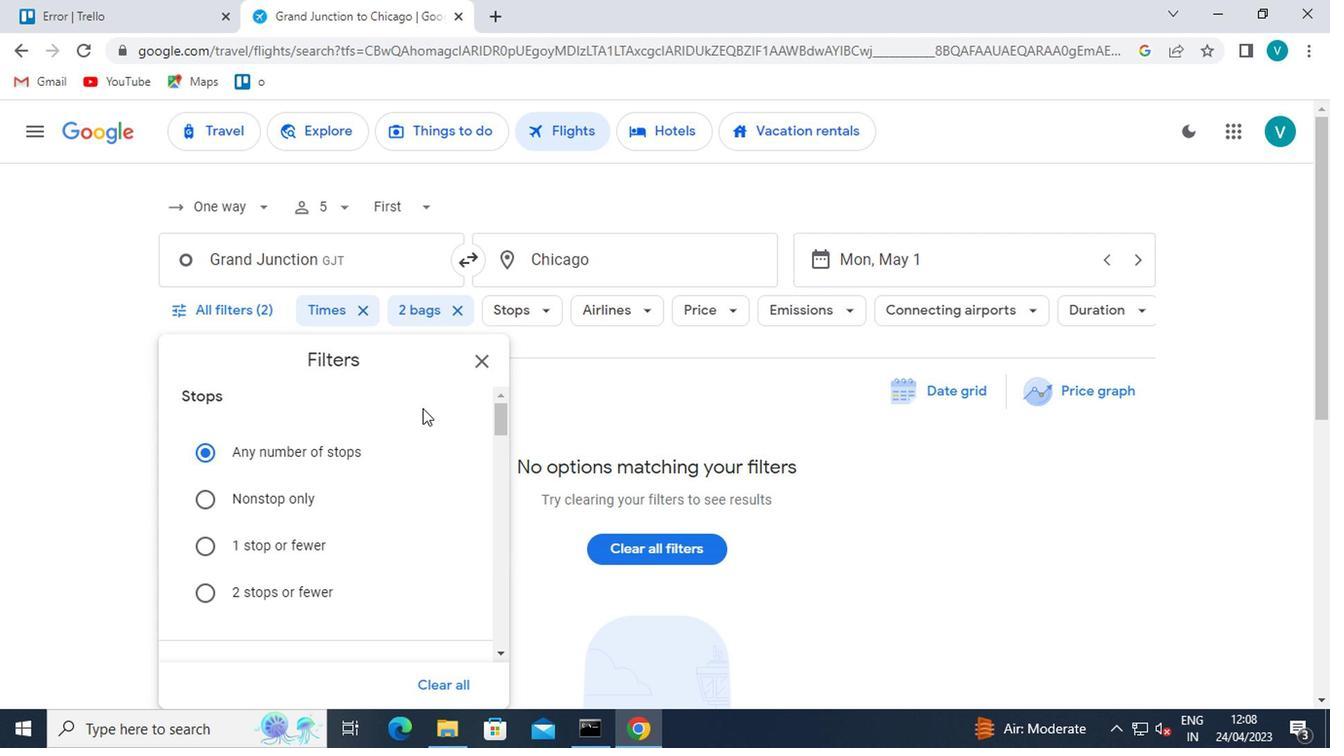 
Action: Mouse moved to (428, 423)
Screenshot: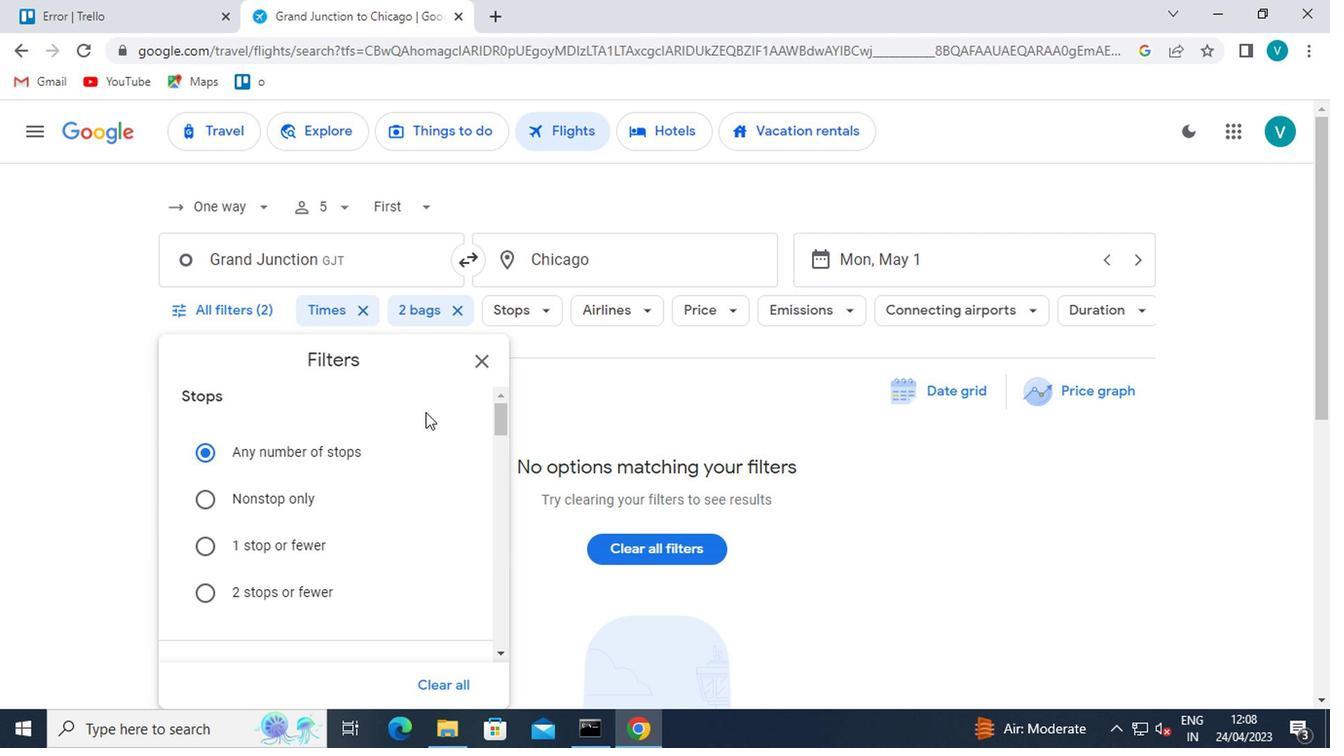 
Action: Mouse scrolled (428, 422) with delta (0, 0)
Screenshot: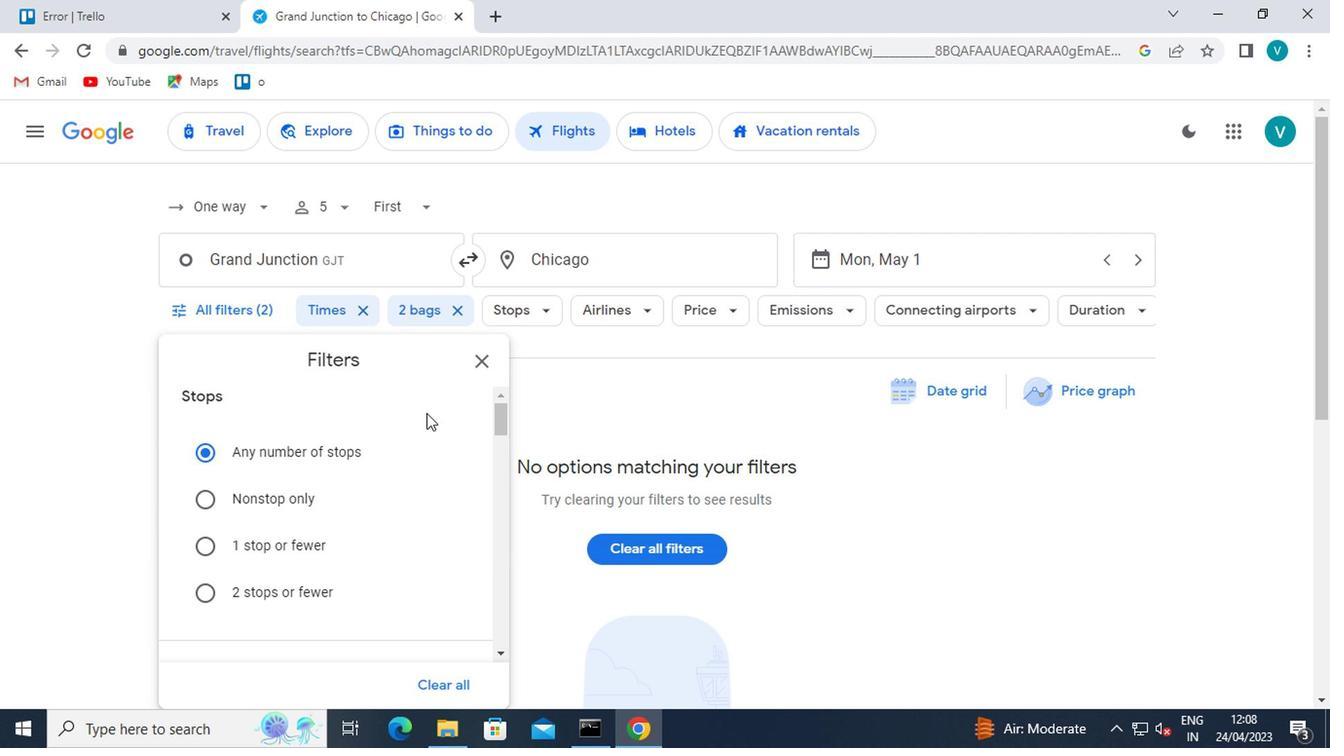 
Action: Mouse moved to (428, 470)
Screenshot: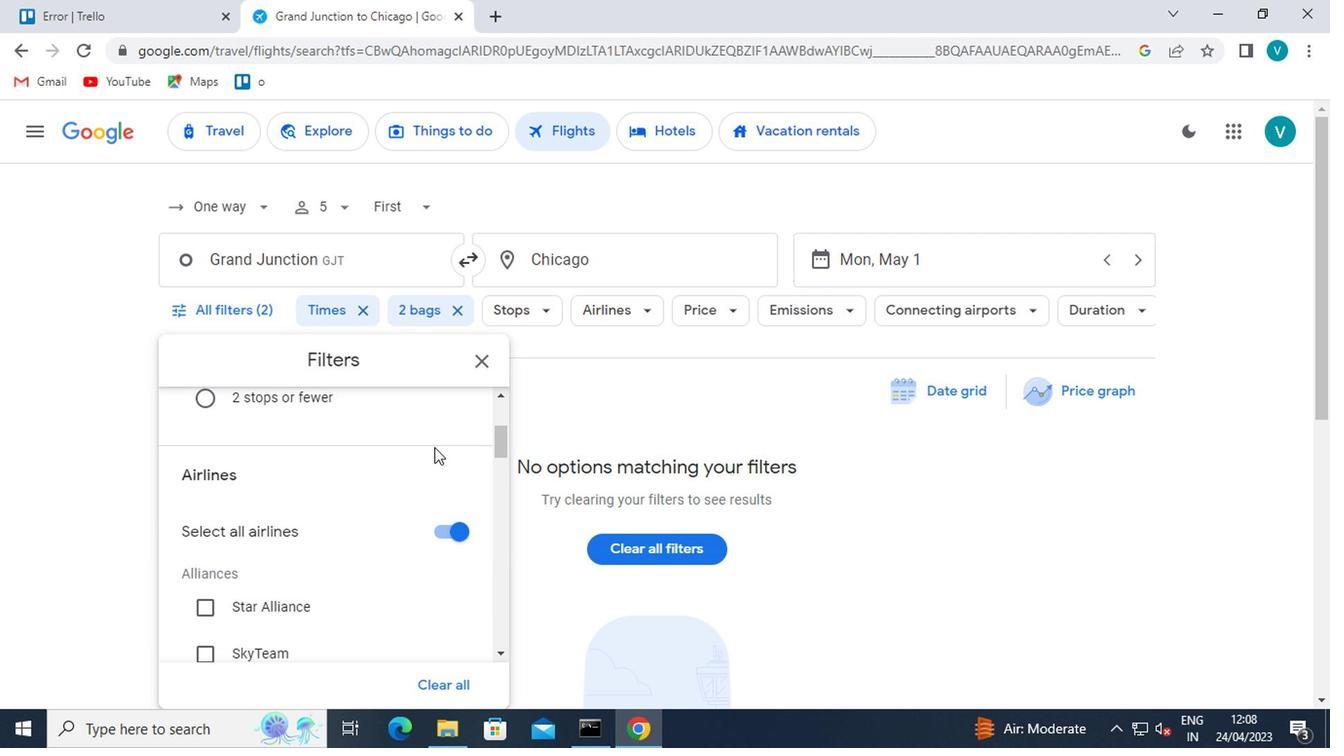 
Action: Mouse scrolled (428, 469) with delta (0, -1)
Screenshot: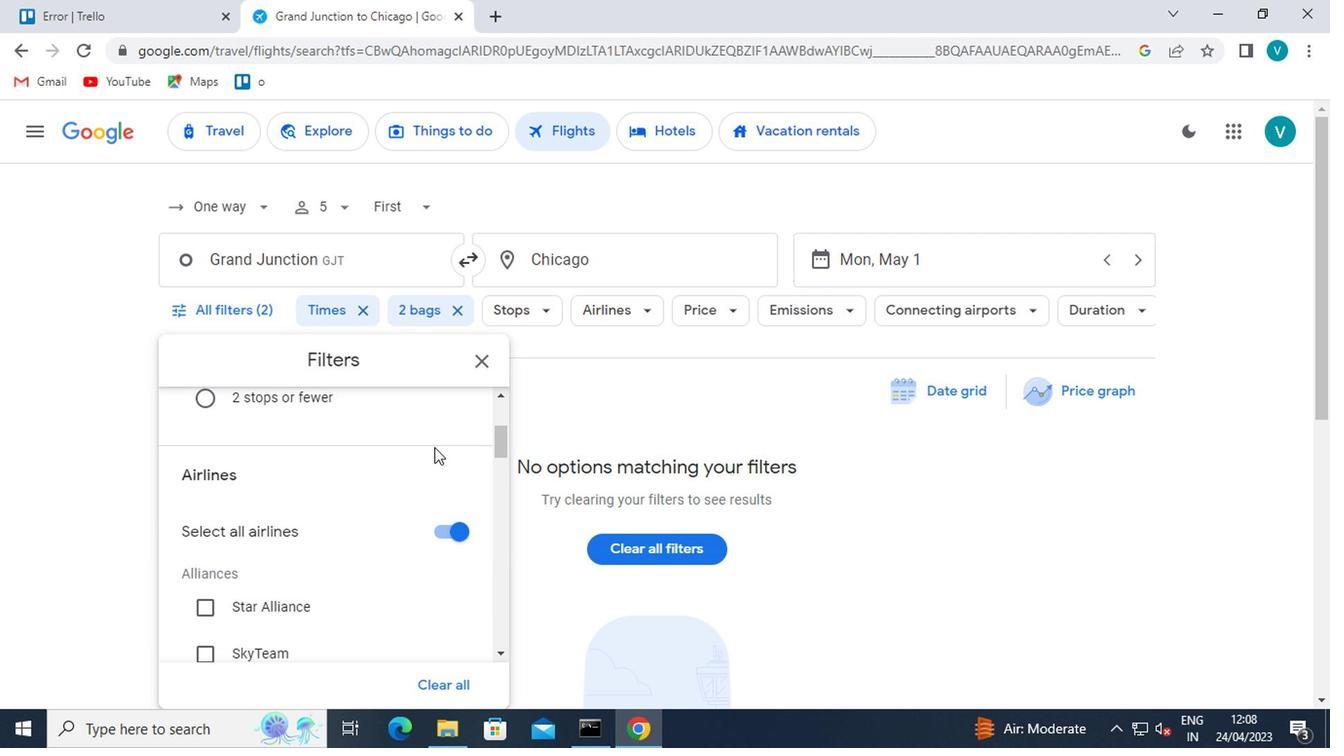 
Action: Mouse moved to (426, 478)
Screenshot: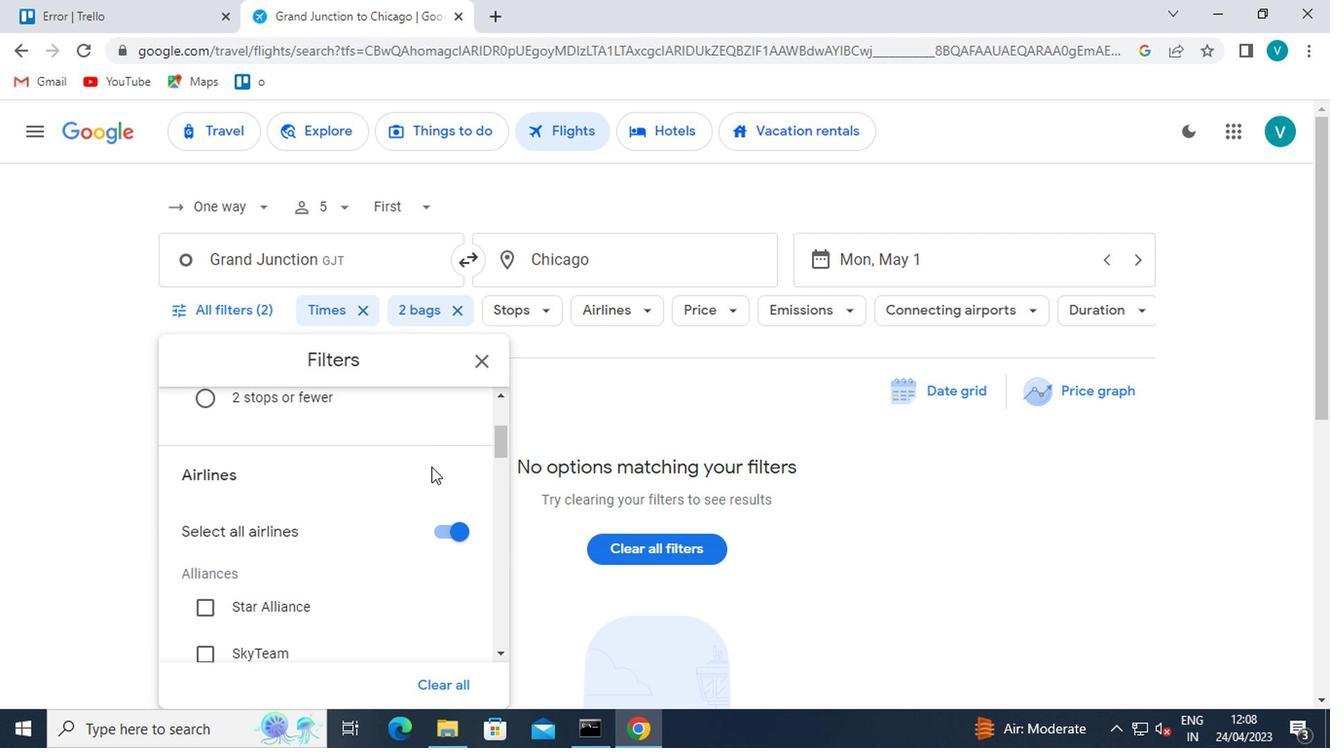 
Action: Mouse scrolled (426, 476) with delta (0, -1)
Screenshot: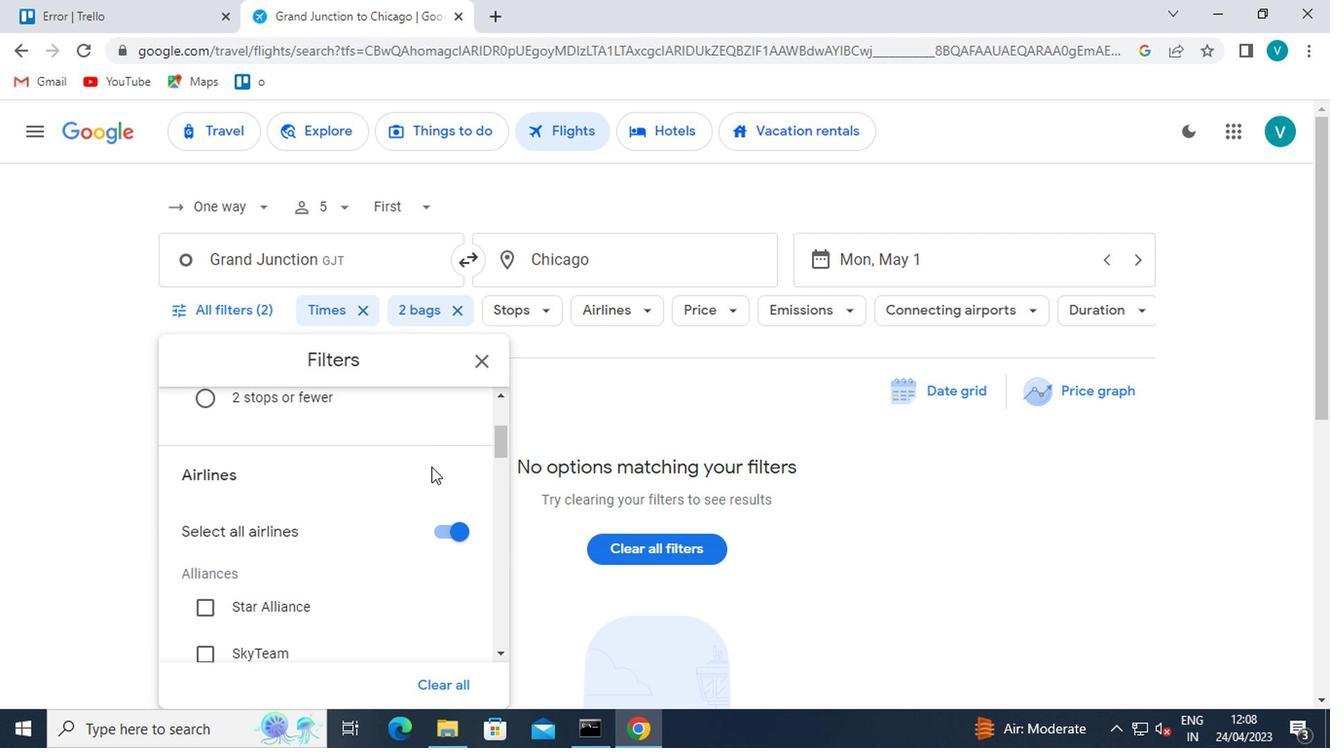 
Action: Mouse moved to (339, 521)
Screenshot: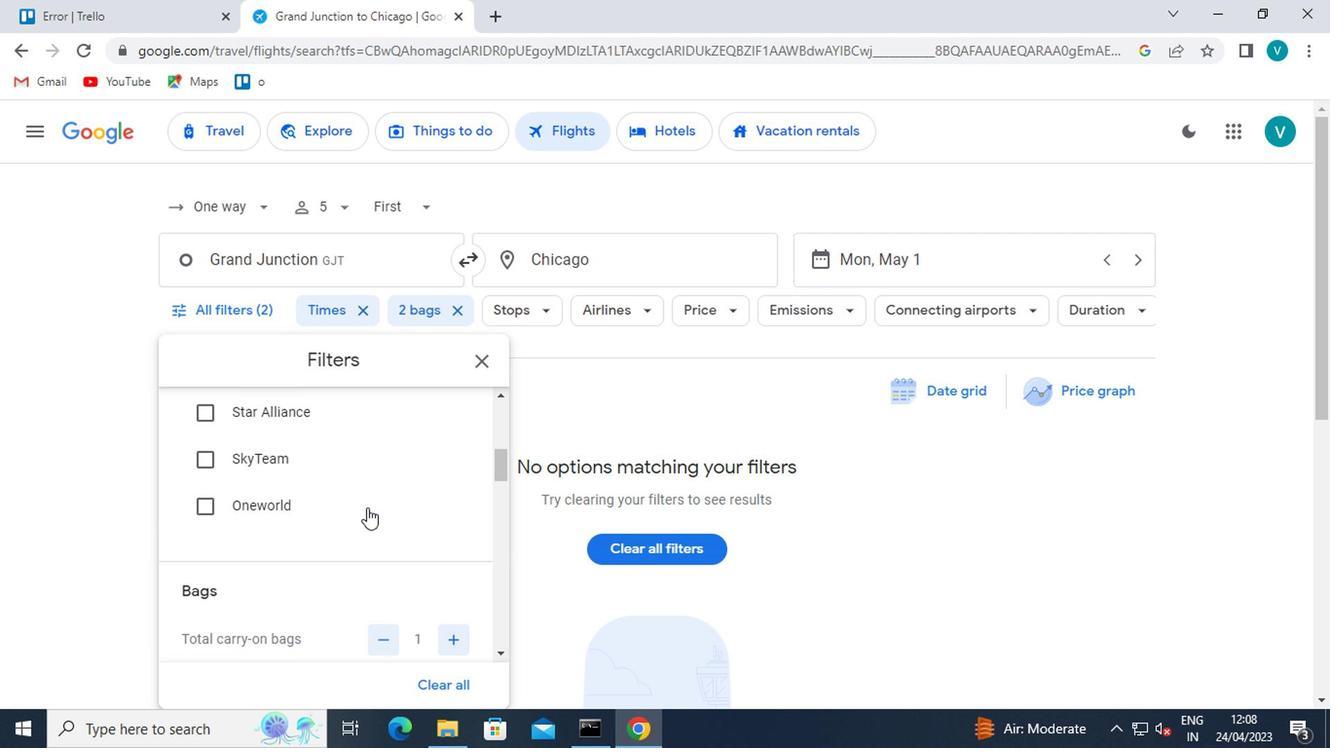 
Action: Mouse scrolled (339, 521) with delta (0, 0)
Screenshot: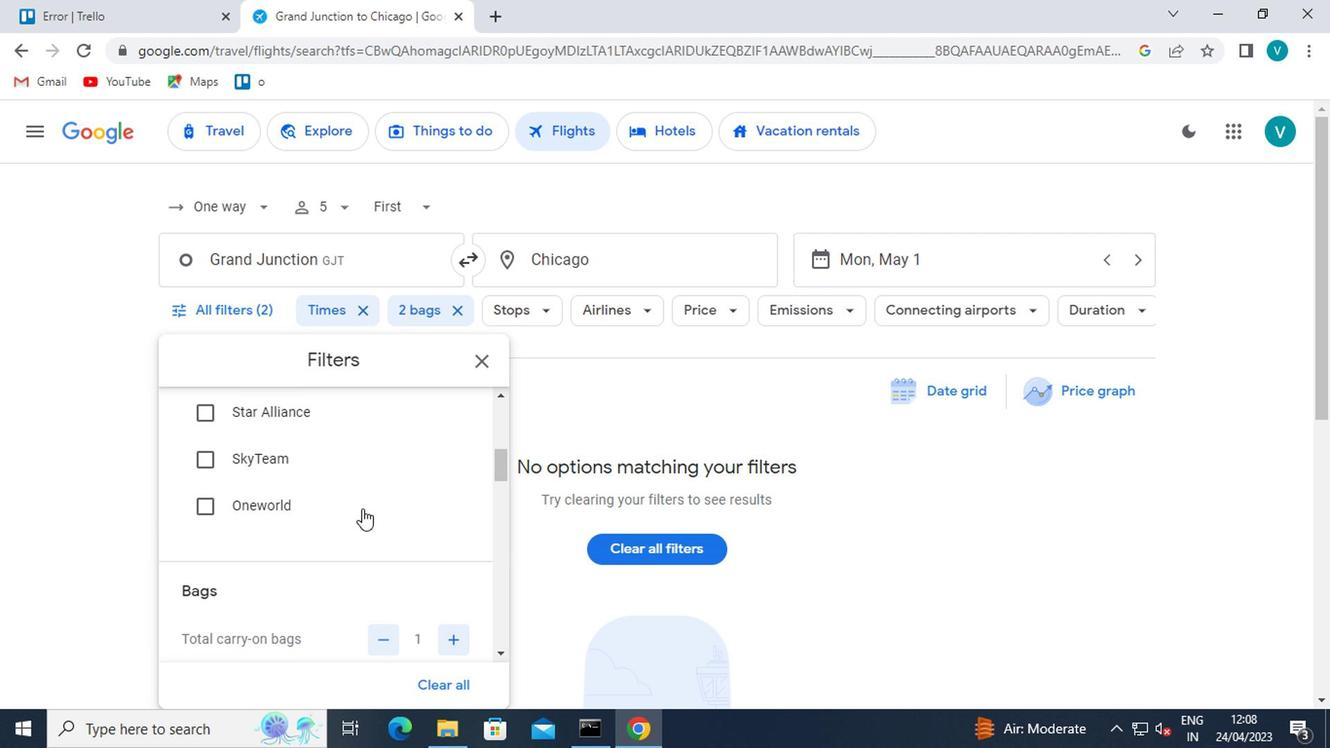 
Action: Mouse moved to (338, 522)
Screenshot: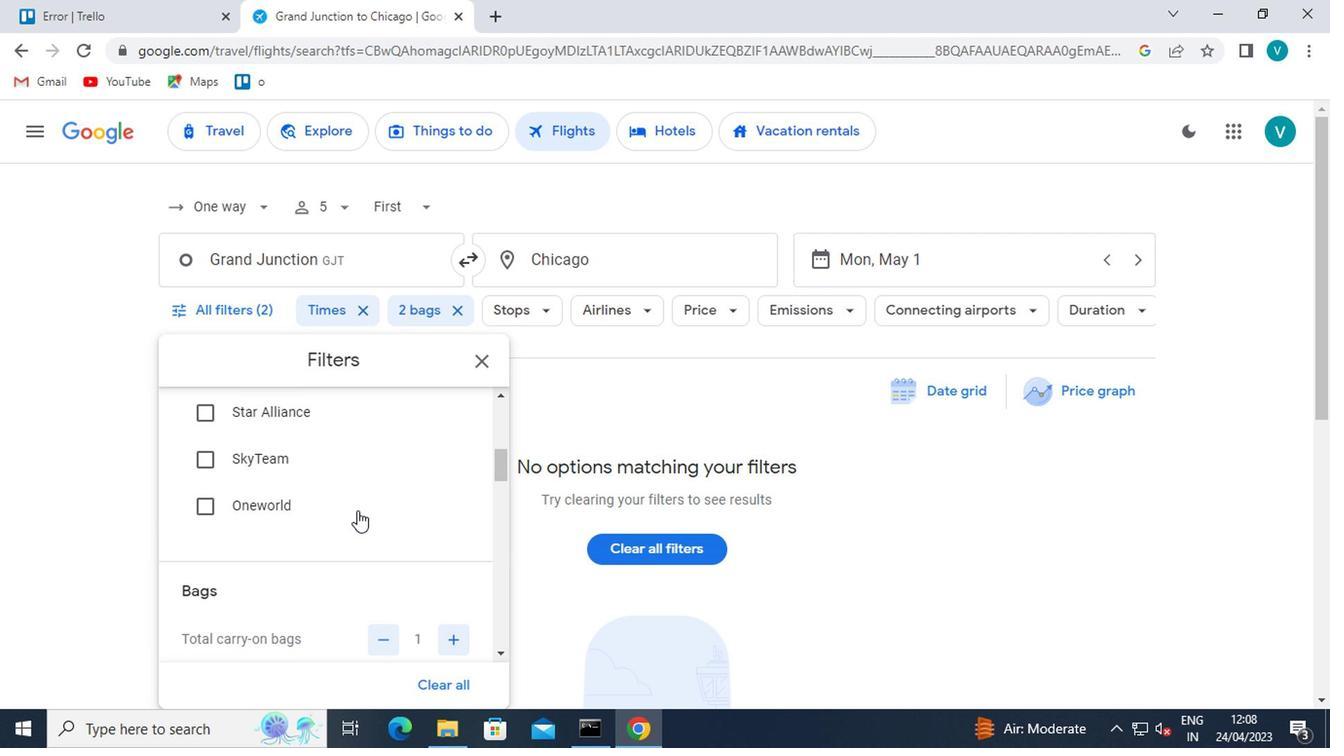 
Action: Mouse scrolled (338, 521) with delta (0, 0)
Screenshot: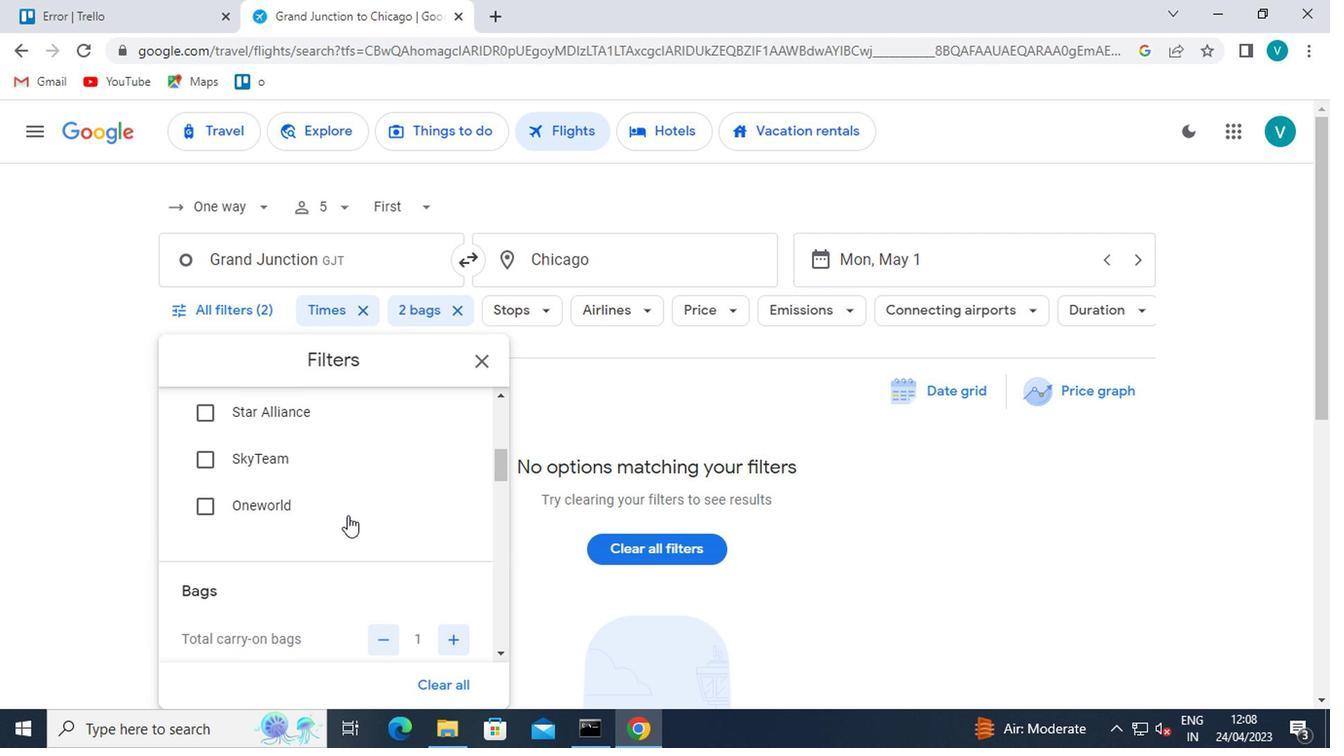 
Action: Mouse moved to (338, 524)
Screenshot: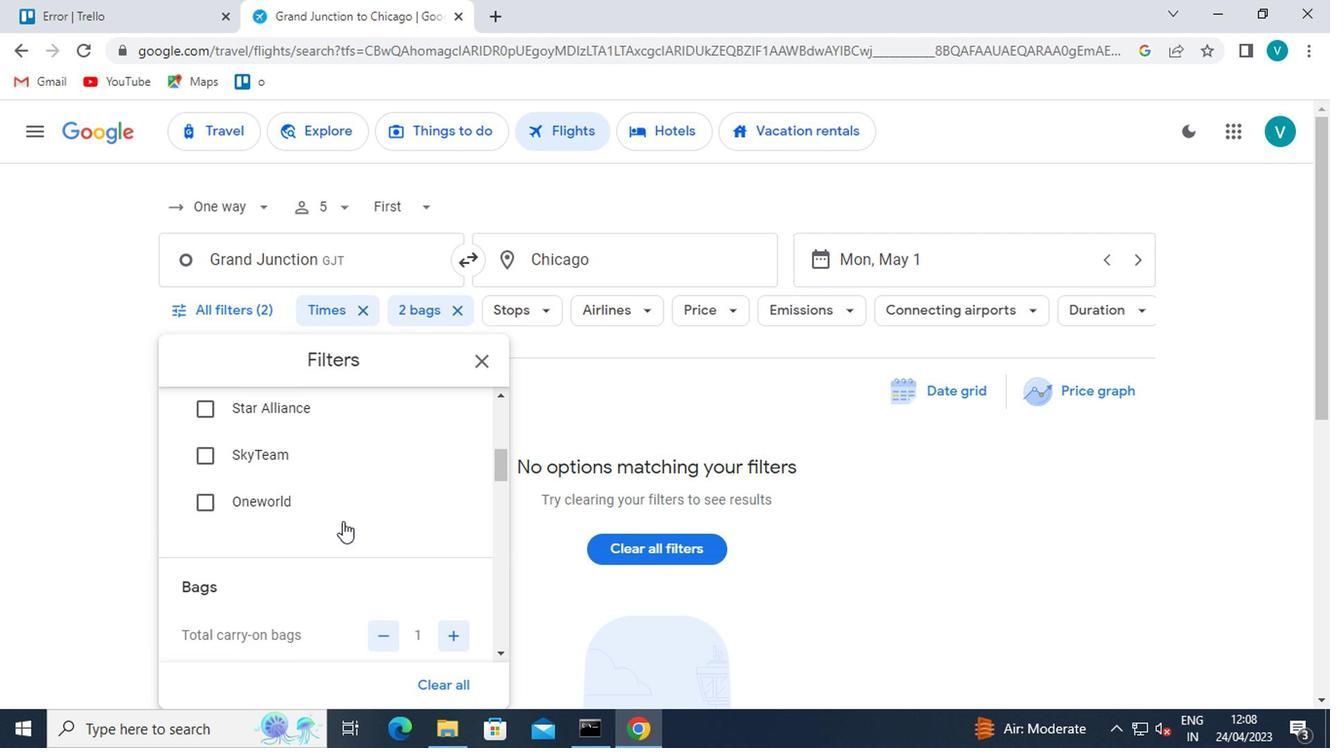 
Action: Mouse scrolled (338, 523) with delta (0, 0)
Screenshot: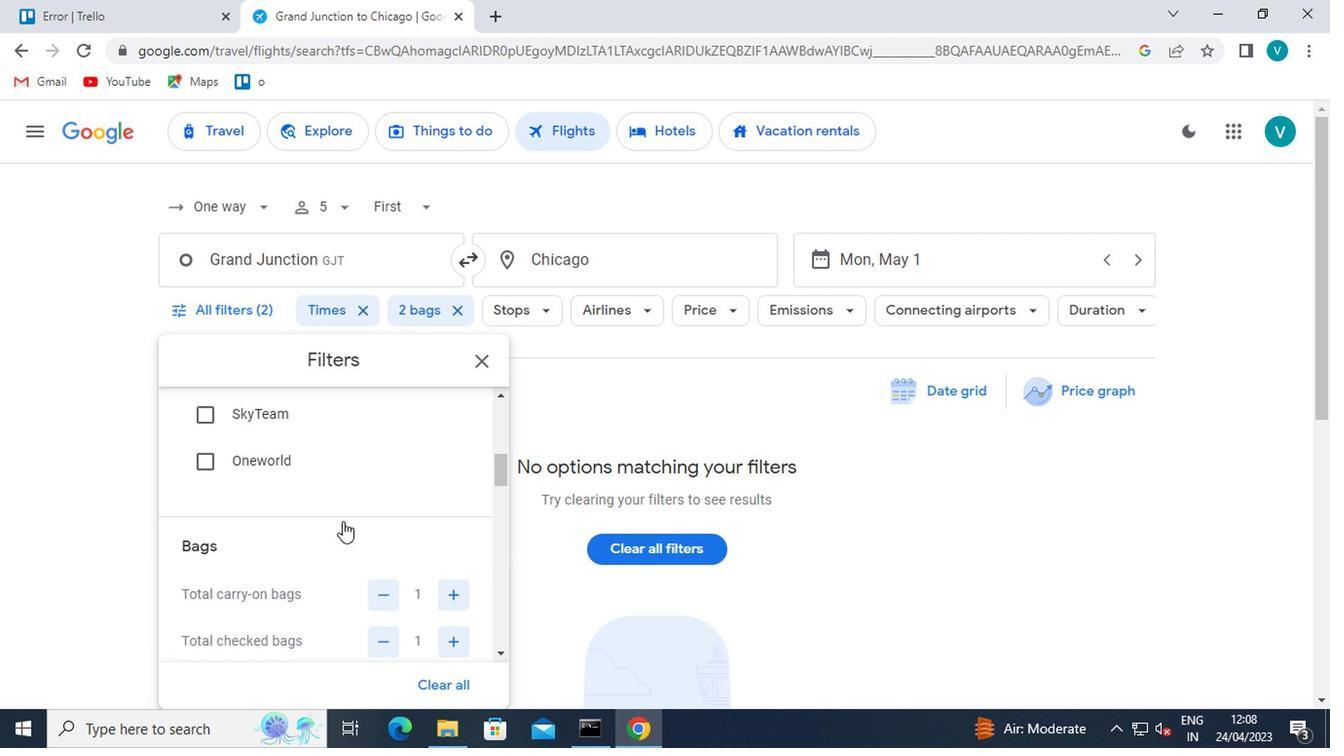 
Action: Mouse moved to (338, 525)
Screenshot: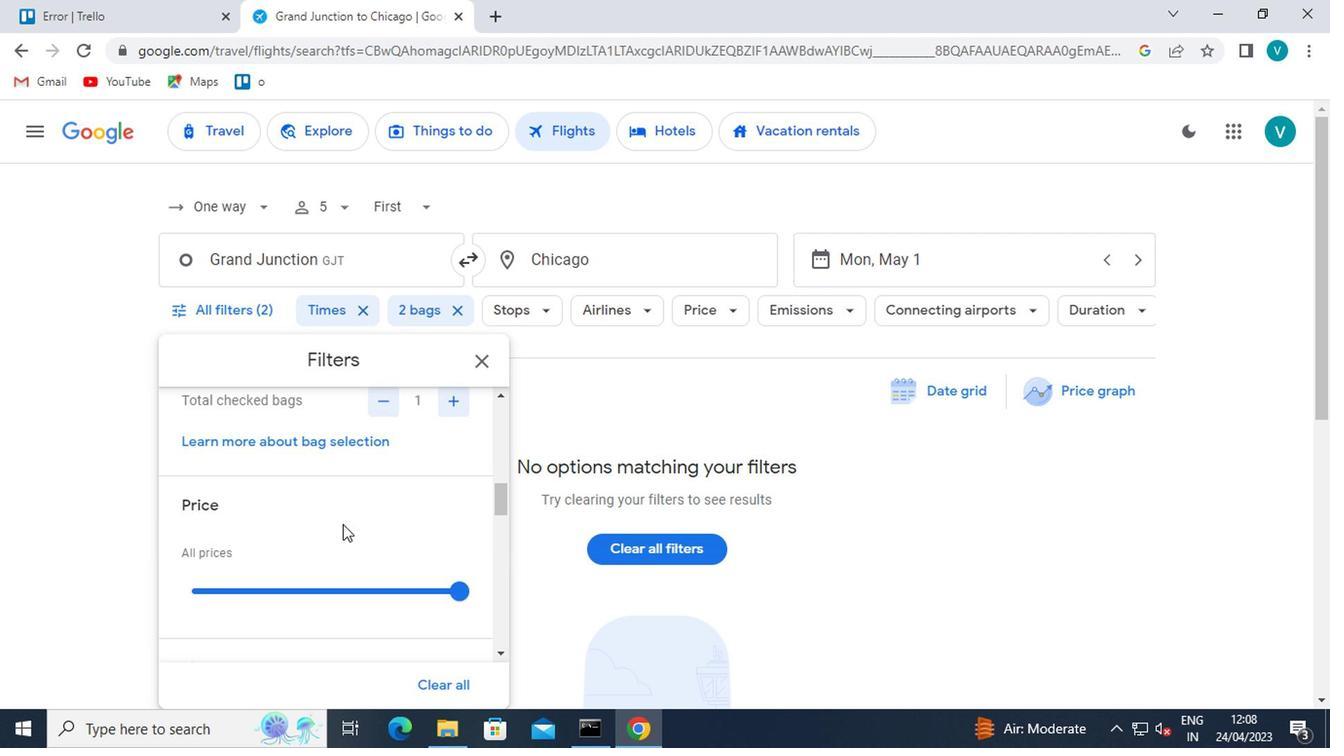 
Action: Mouse scrolled (338, 526) with delta (0, 0)
Screenshot: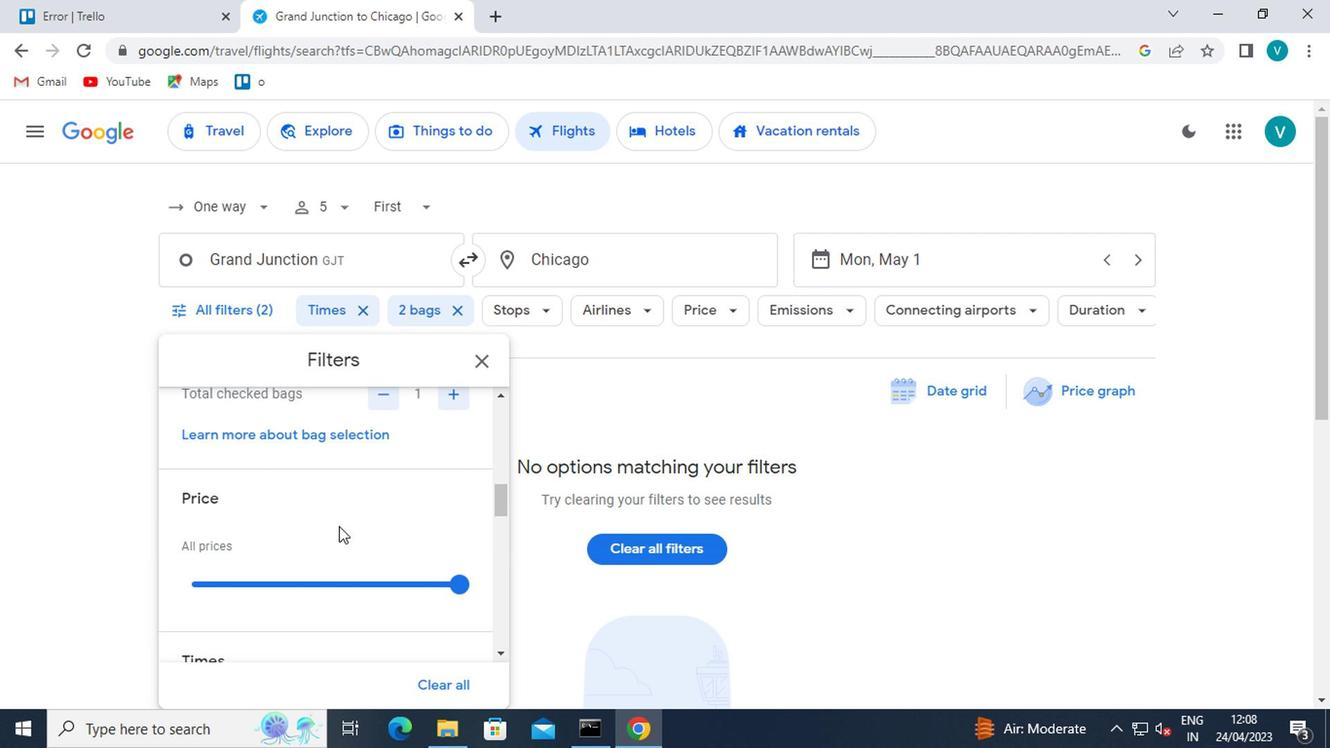 
Action: Mouse scrolled (338, 526) with delta (0, 0)
Screenshot: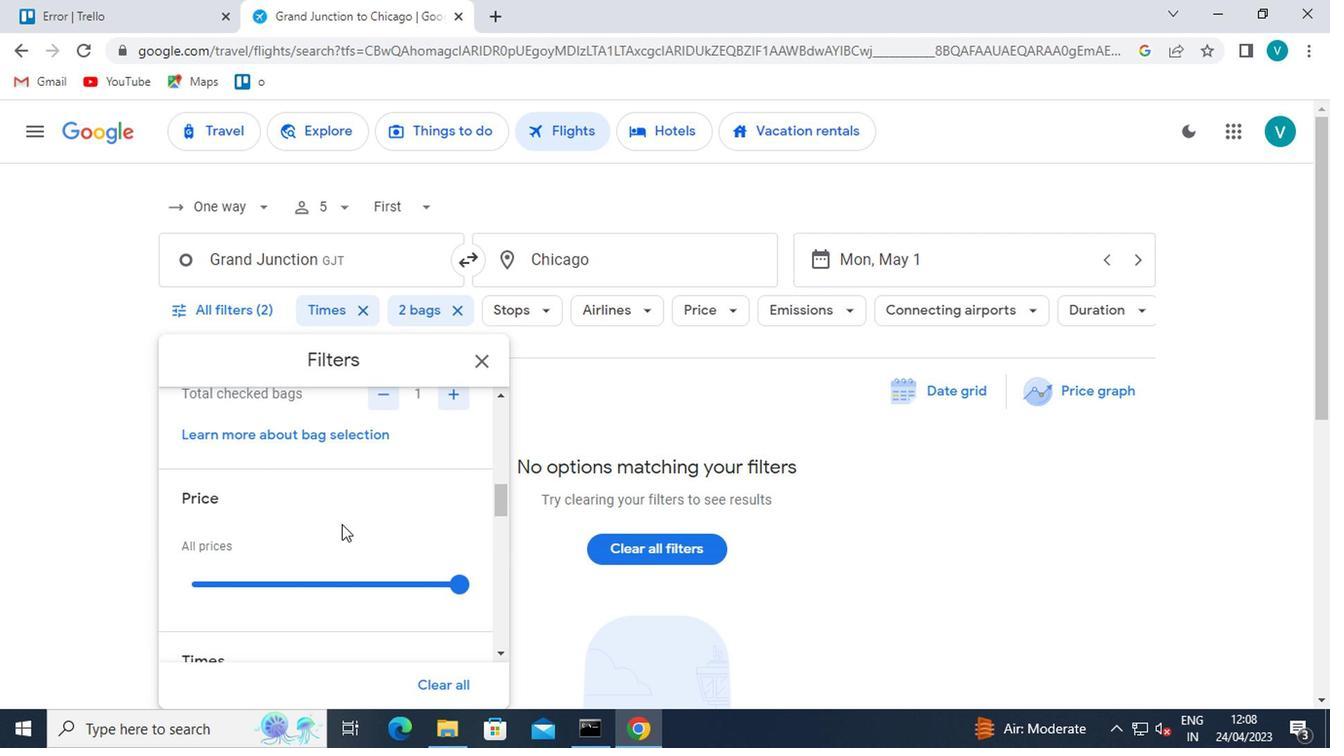 
Action: Mouse scrolled (338, 526) with delta (0, 0)
Screenshot: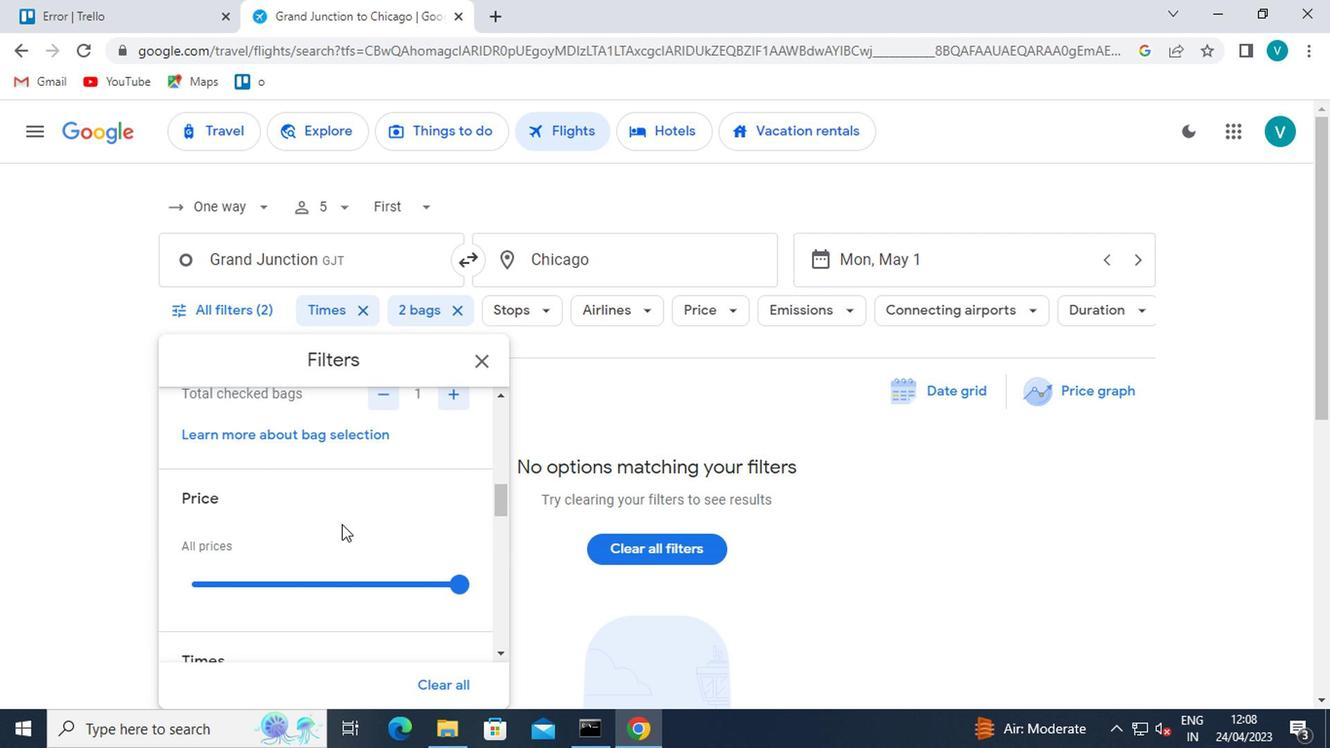 
Action: Mouse scrolled (338, 526) with delta (0, 0)
Screenshot: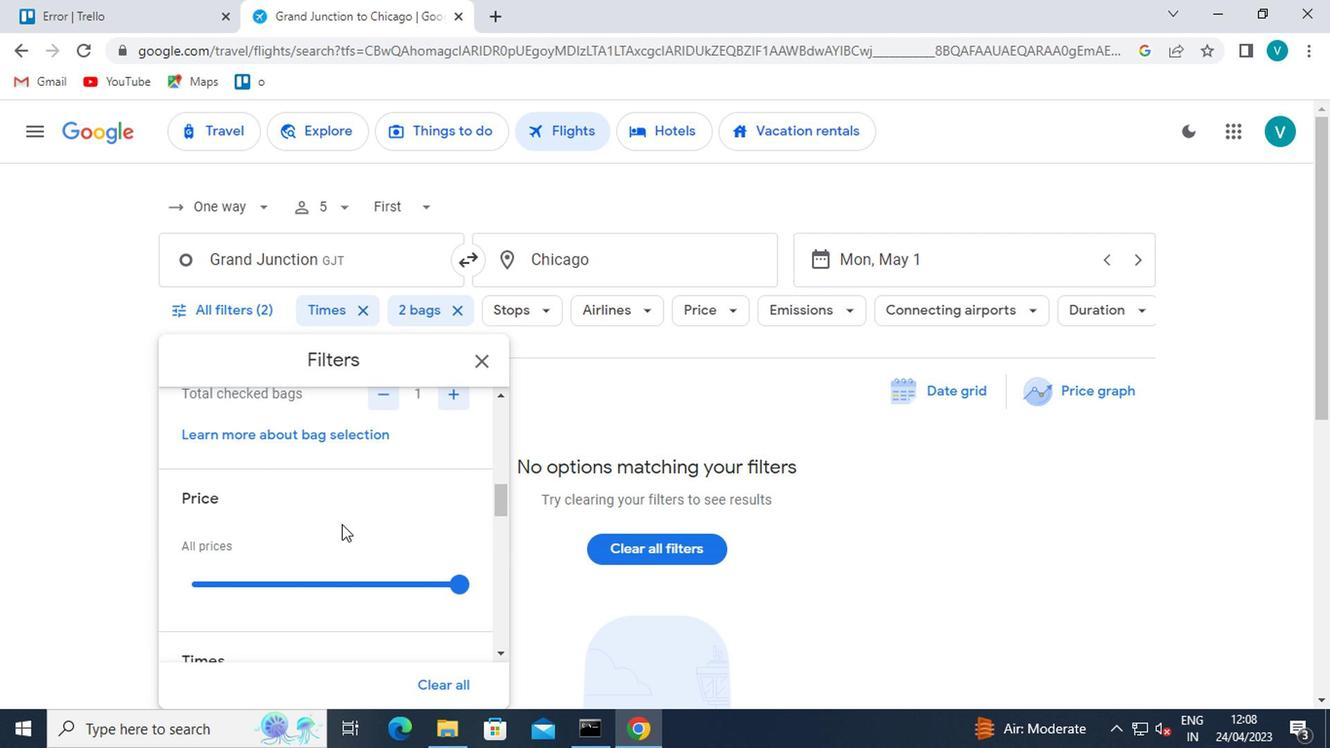 
Action: Mouse moved to (341, 533)
Screenshot: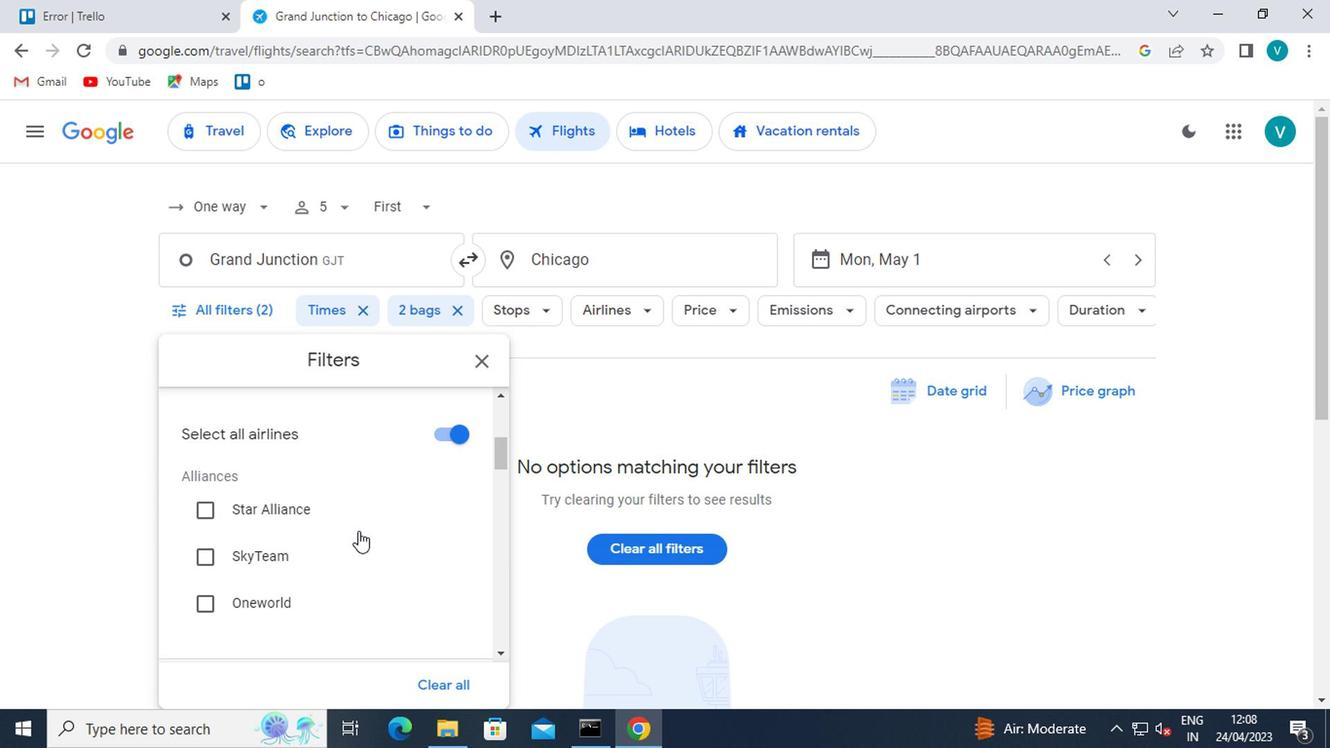 
Action: Mouse scrolled (341, 532) with delta (0, 0)
Screenshot: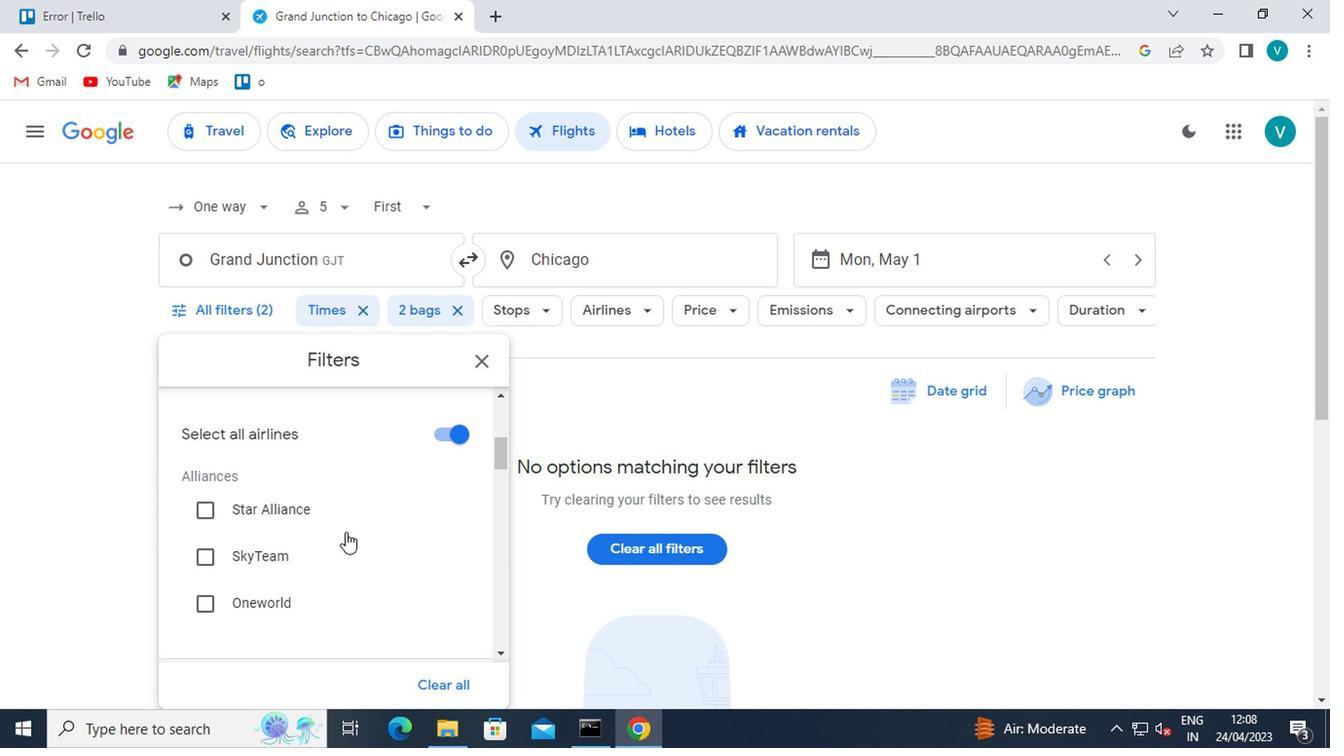 
Action: Mouse scrolled (341, 532) with delta (0, 0)
Screenshot: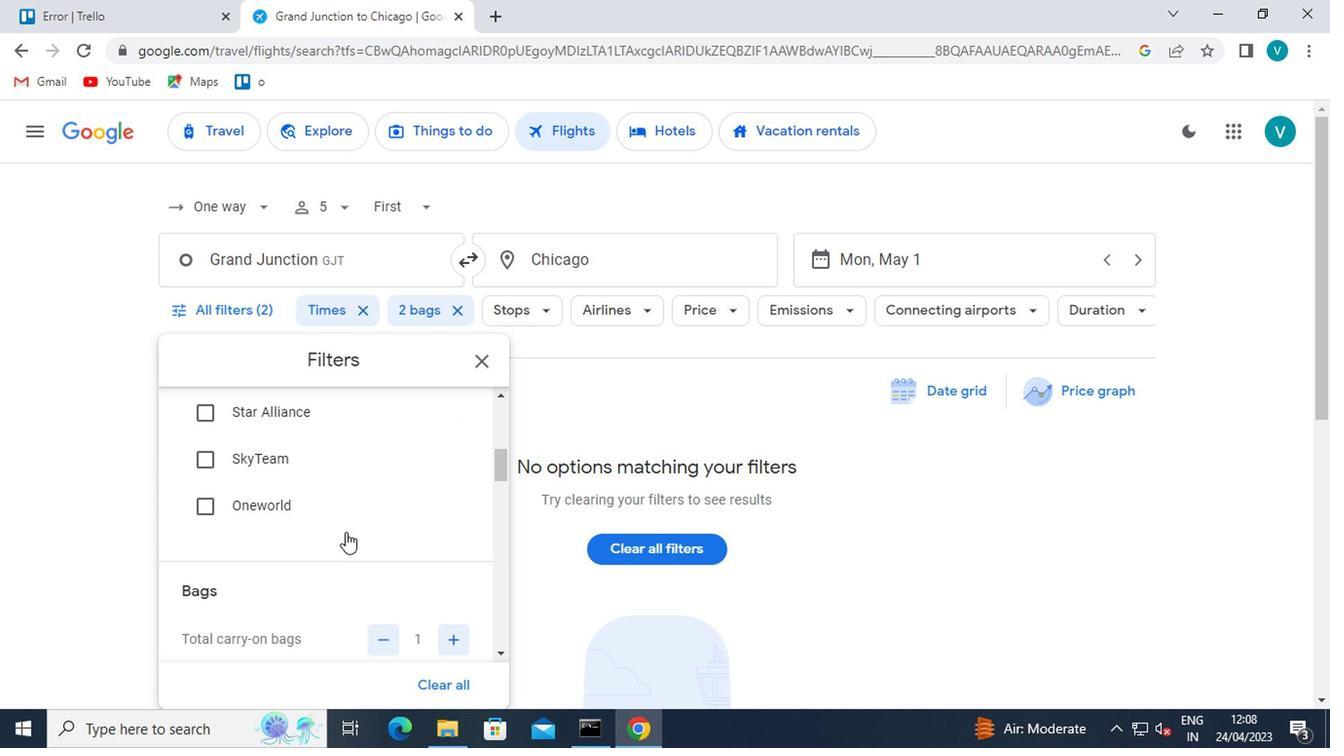 
Action: Mouse scrolled (341, 532) with delta (0, 0)
Screenshot: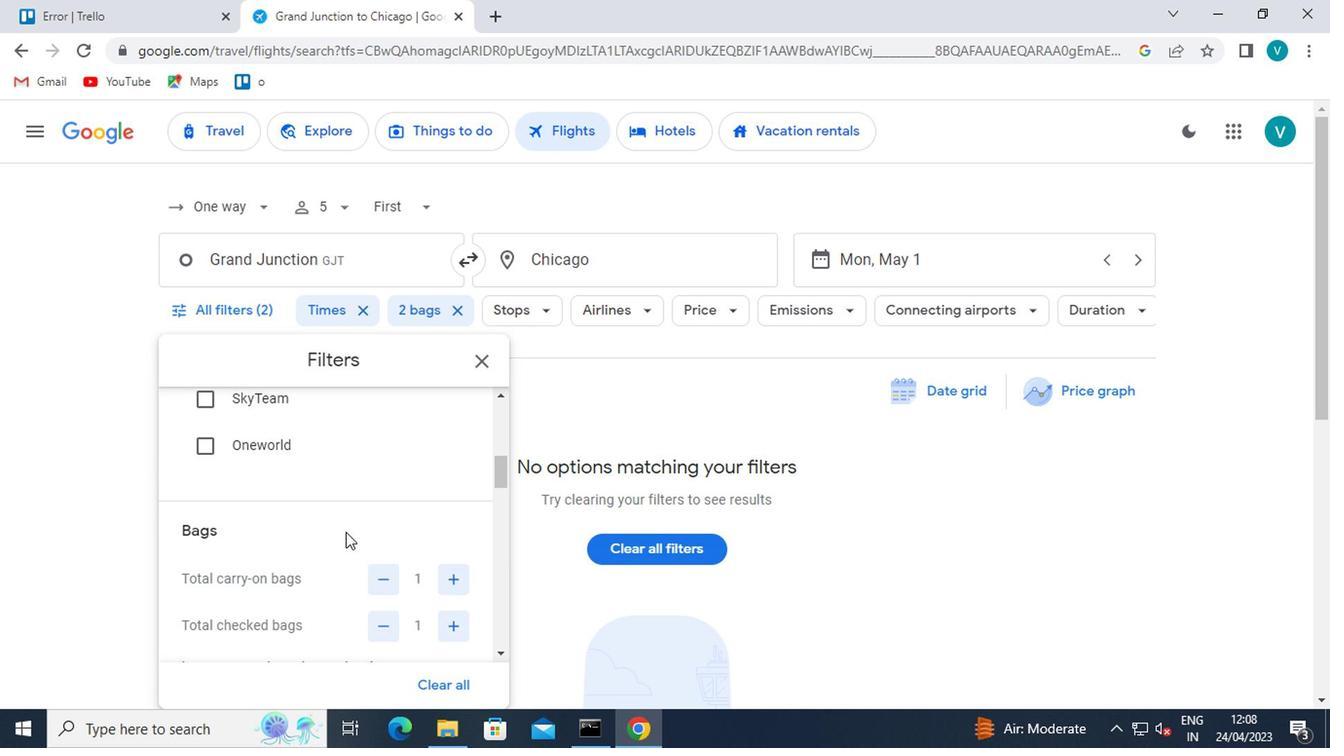 
Action: Mouse scrolled (341, 532) with delta (0, 0)
Screenshot: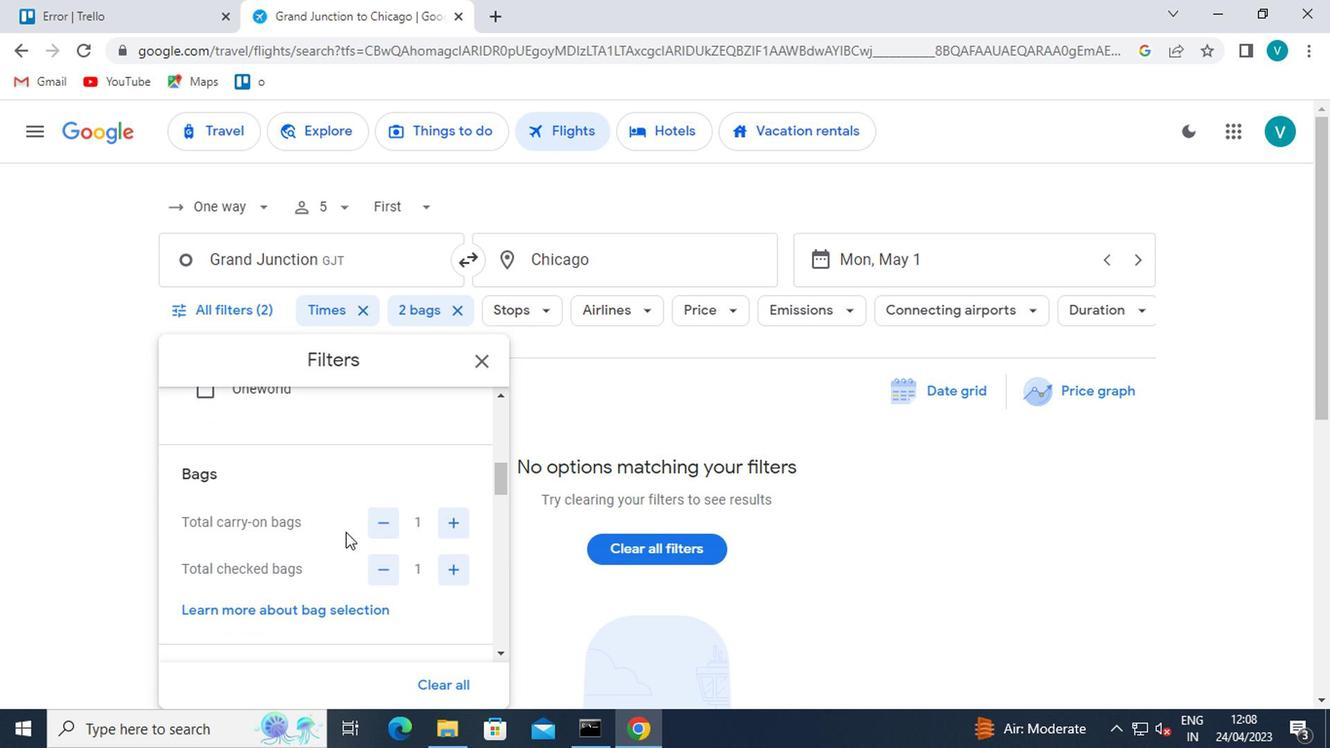 
Action: Mouse moved to (361, 553)
Screenshot: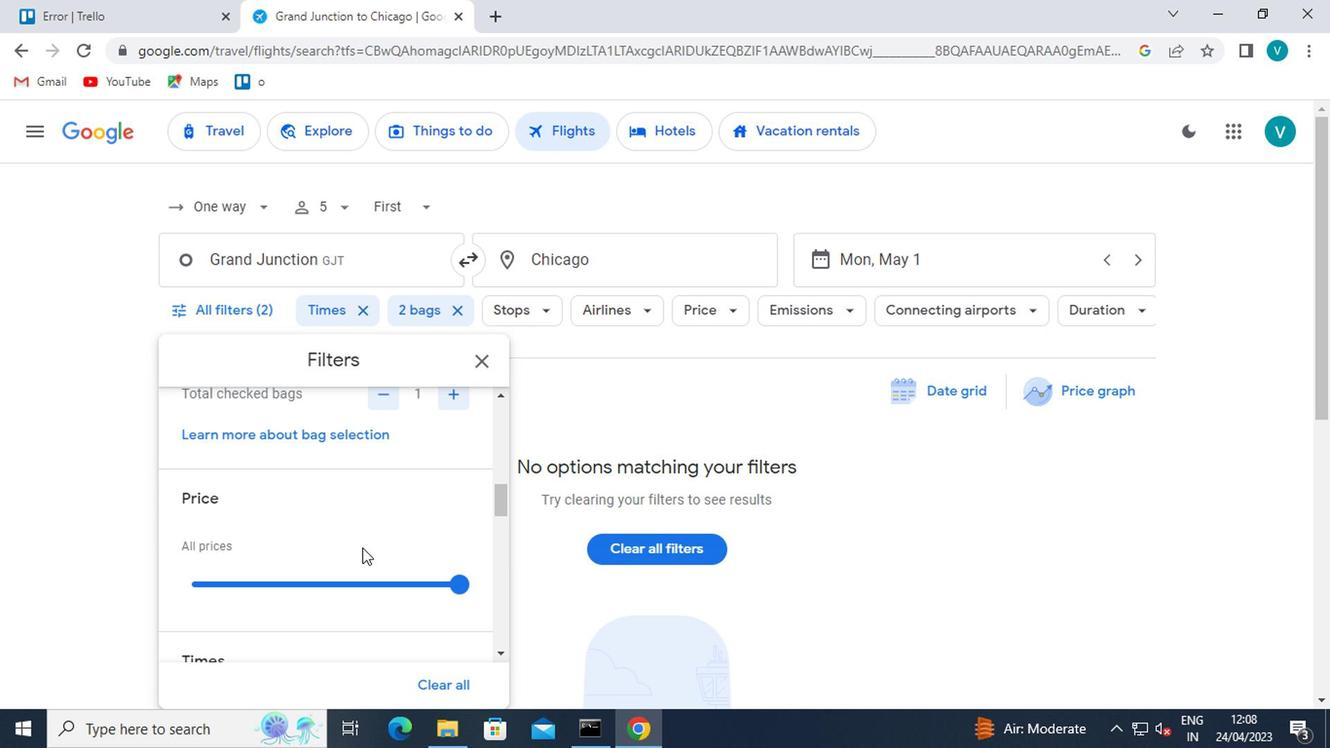 
Action: Mouse scrolled (361, 552) with delta (0, 0)
Screenshot: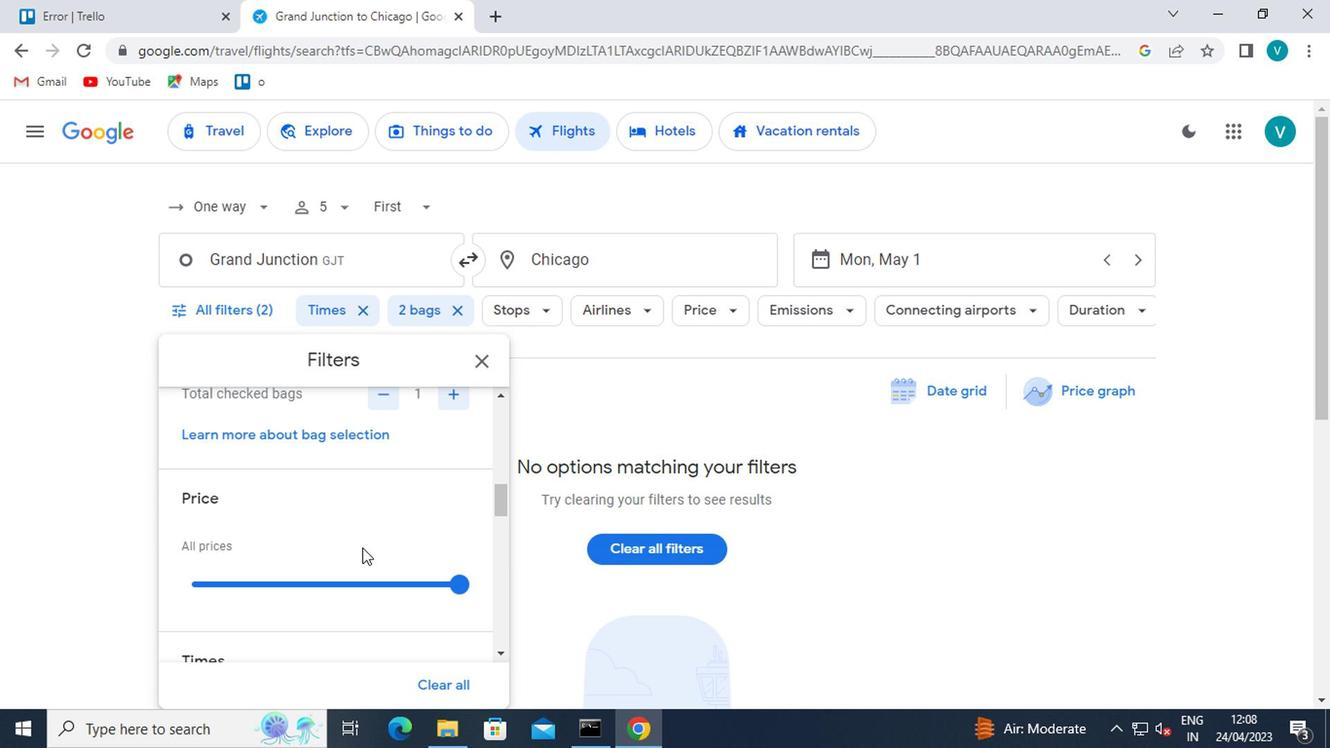 
Action: Mouse scrolled (361, 552) with delta (0, 0)
Screenshot: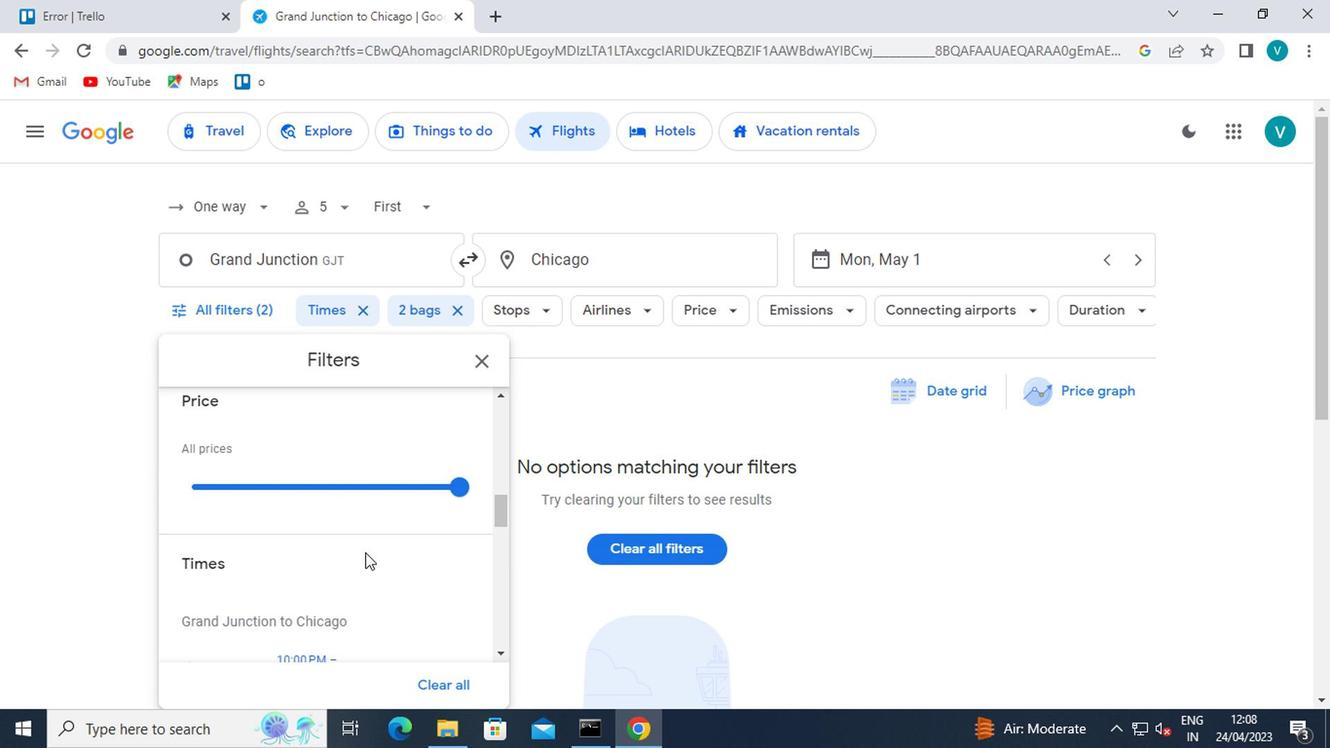 
Action: Mouse scrolled (361, 552) with delta (0, 0)
Screenshot: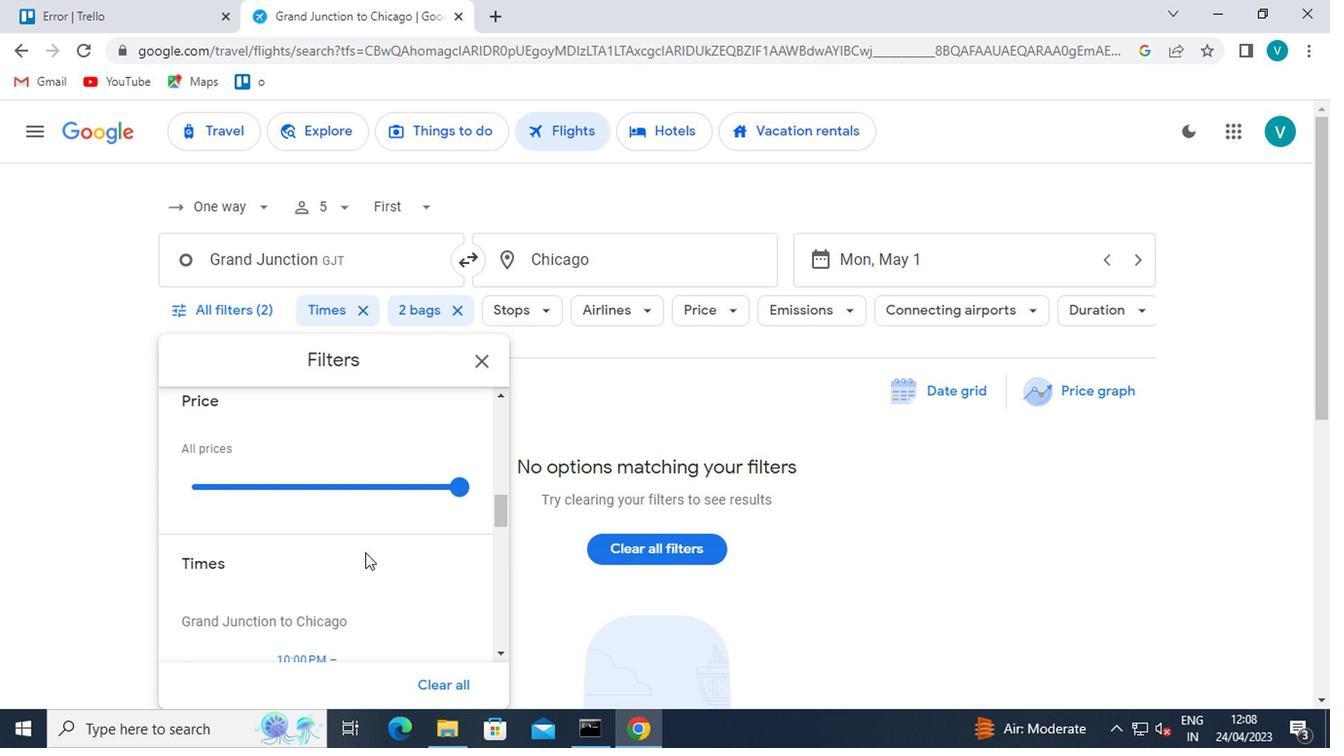 
Action: Mouse scrolled (361, 555) with delta (0, 1)
Screenshot: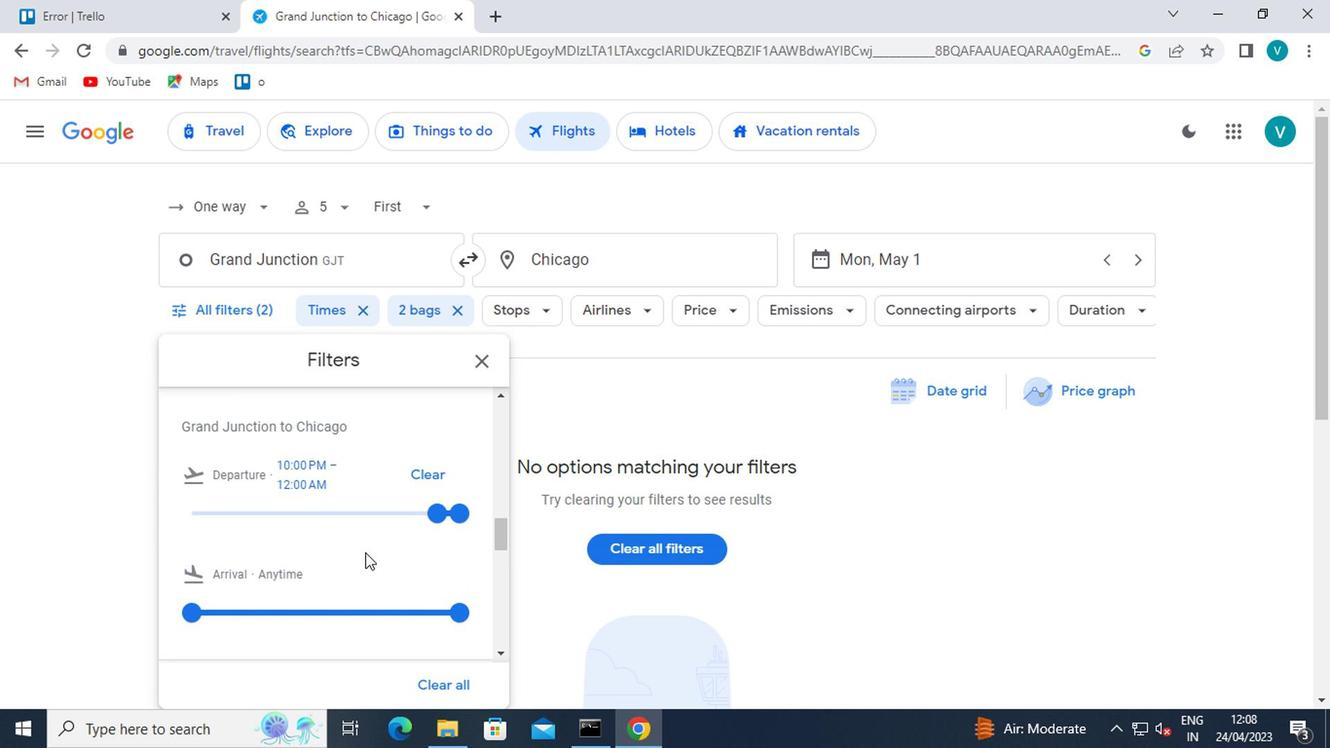 
Action: Mouse scrolled (361, 555) with delta (0, 1)
Screenshot: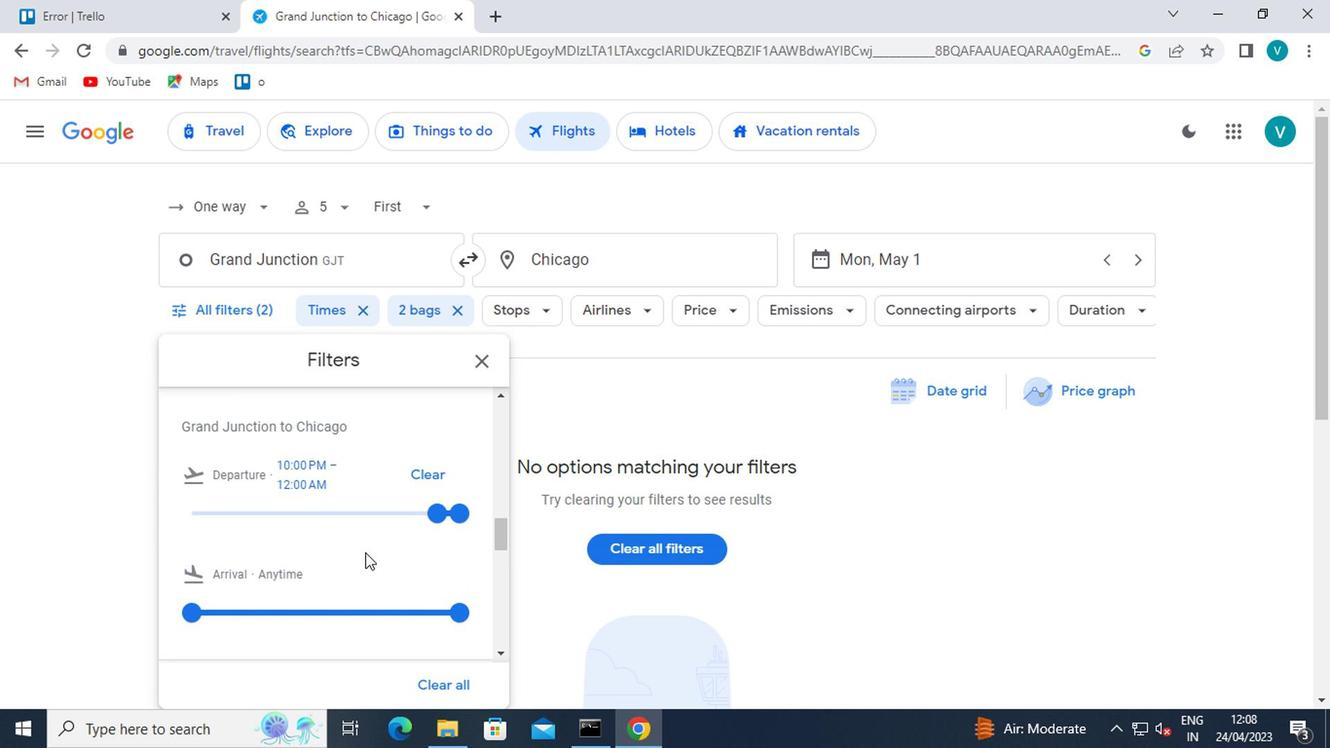 
Action: Mouse scrolled (361, 555) with delta (0, 1)
Screenshot: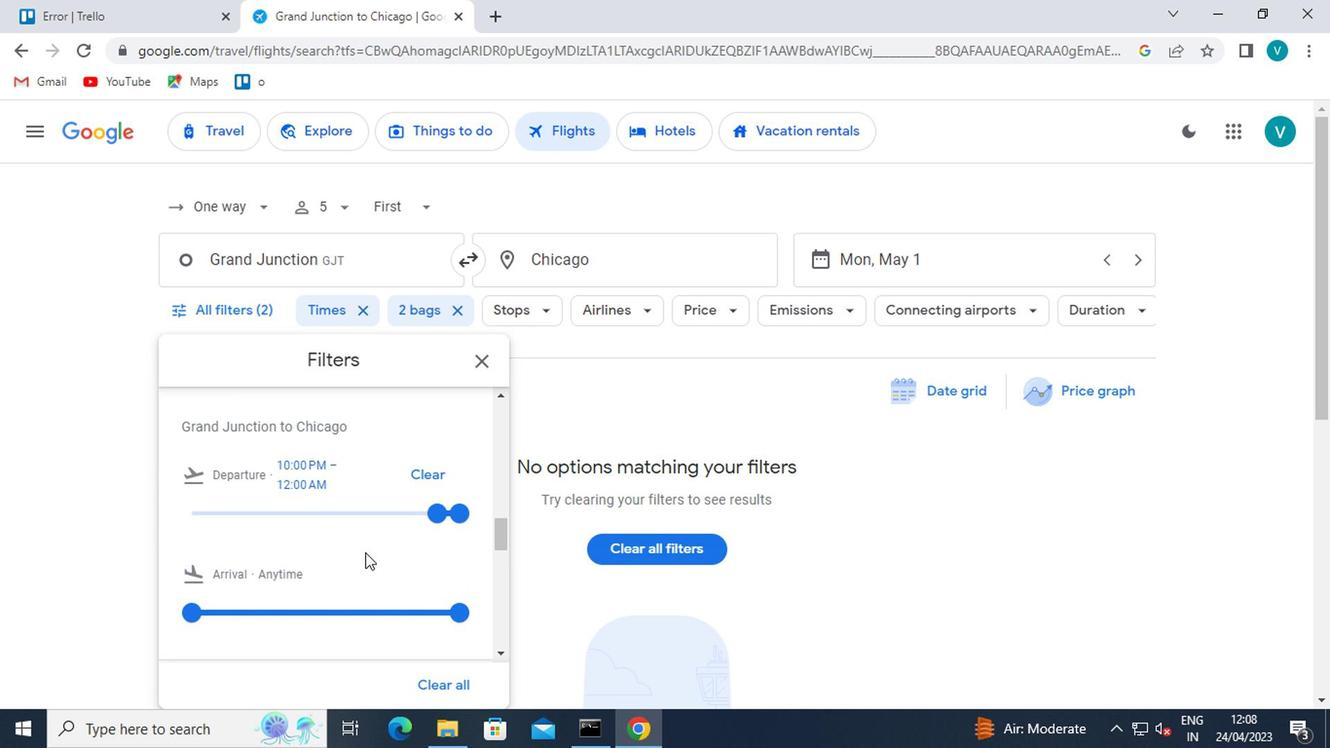 
Action: Mouse moved to (388, 536)
Screenshot: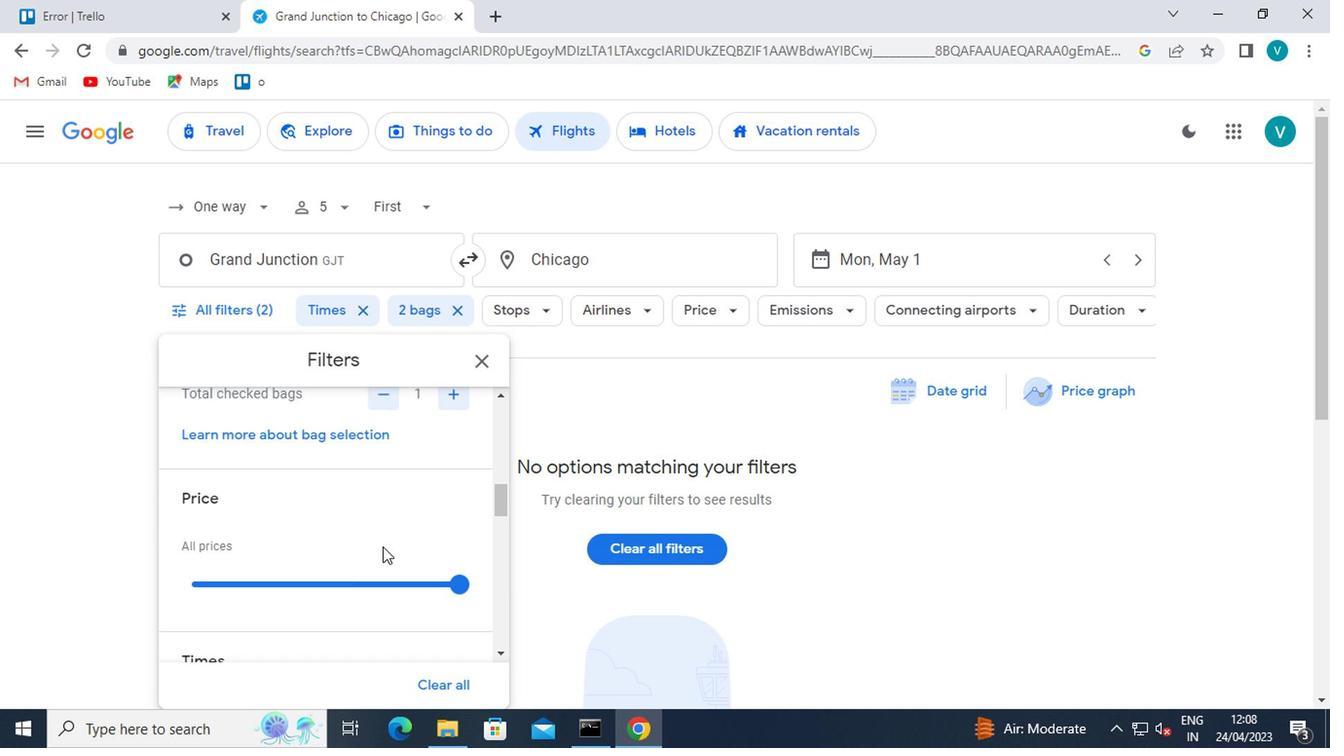 
Action: Mouse scrolled (388, 537) with delta (0, 1)
Screenshot: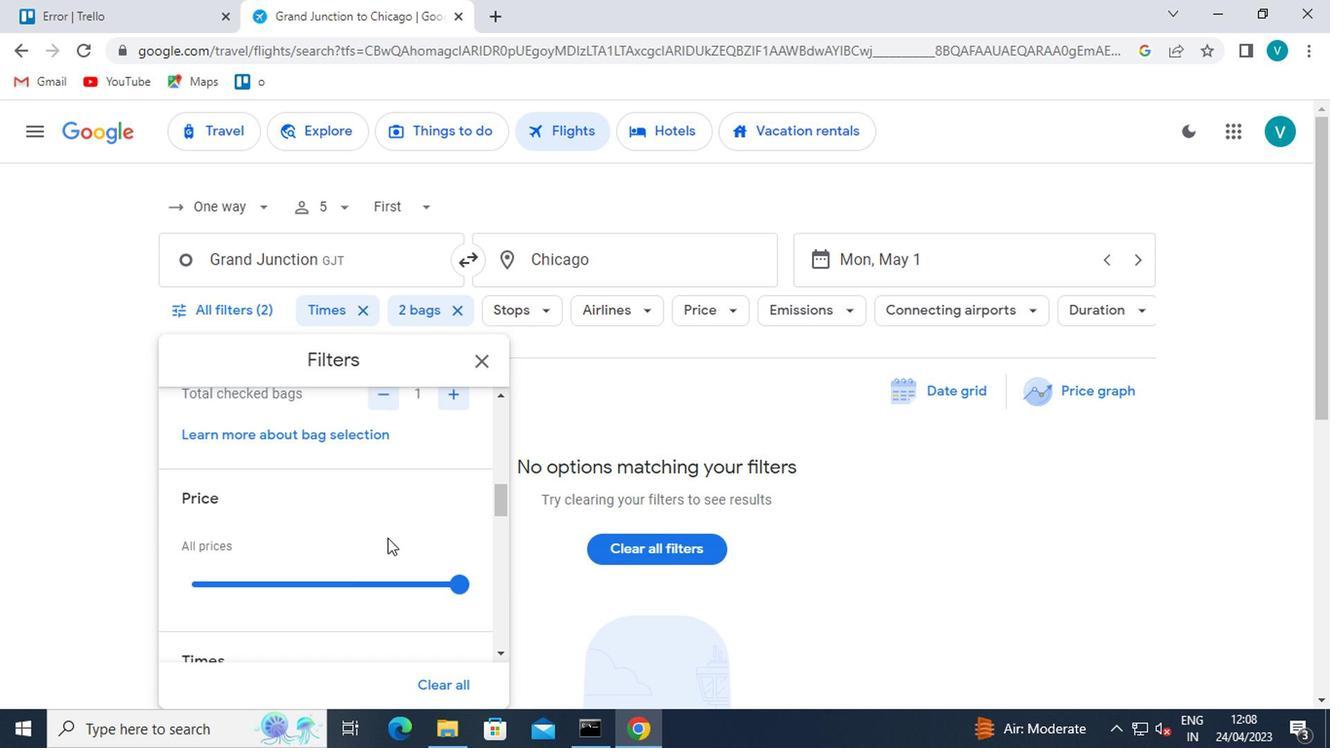 
Action: Mouse moved to (388, 446)
Screenshot: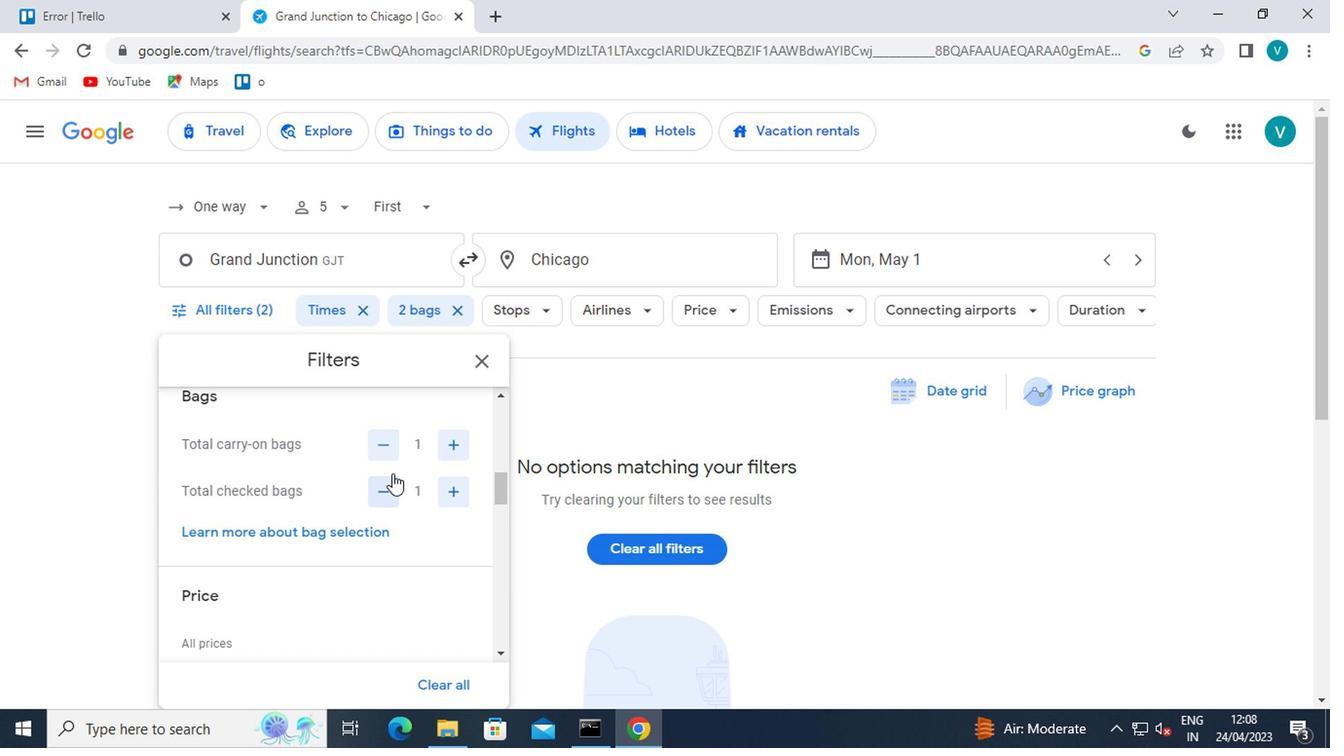 
Action: Mouse pressed left at (388, 446)
Screenshot: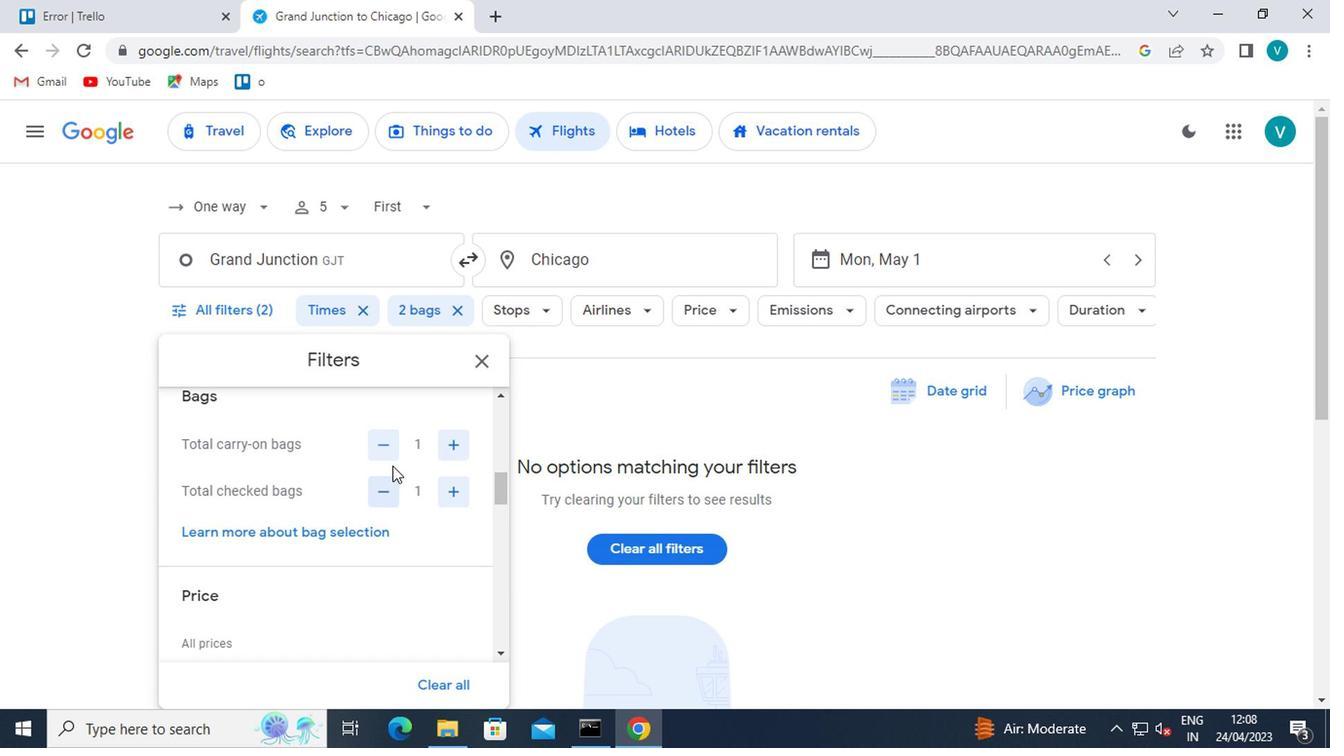 
Action: Mouse moved to (441, 498)
Screenshot: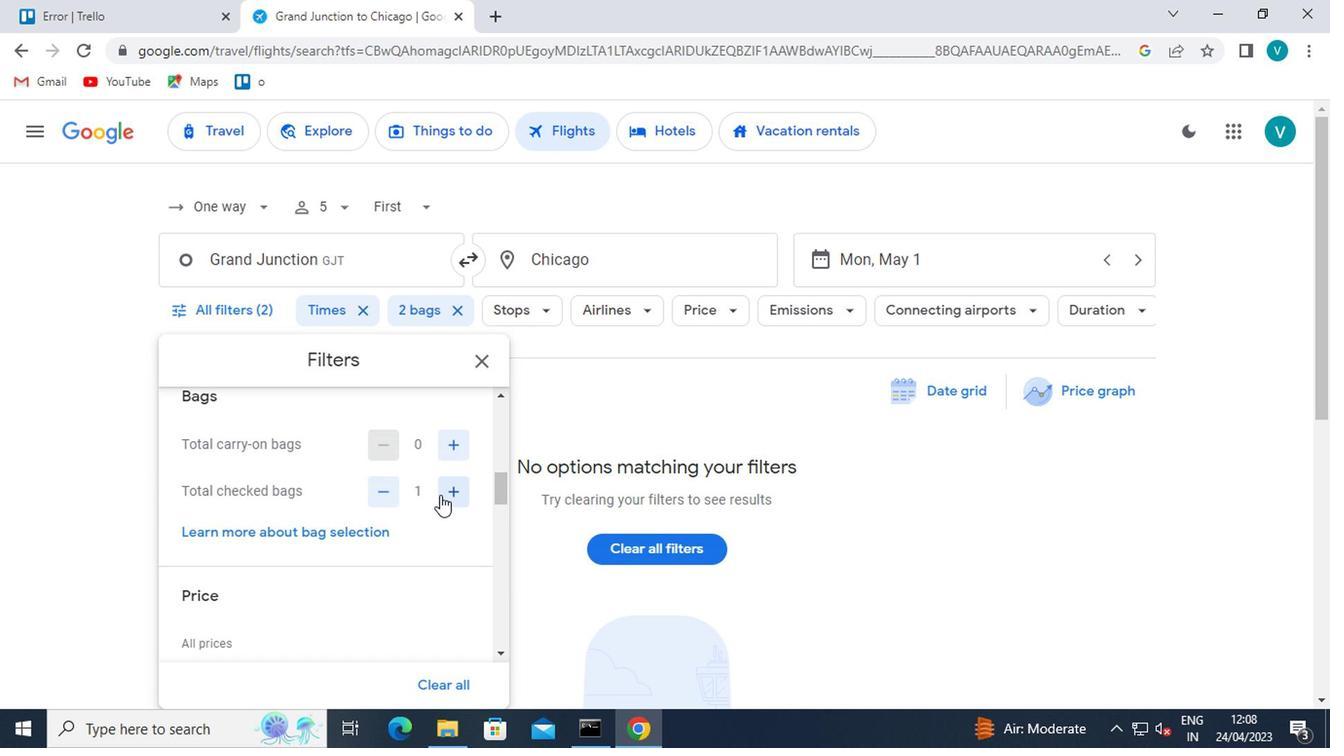 
Action: Mouse pressed left at (441, 498)
Screenshot: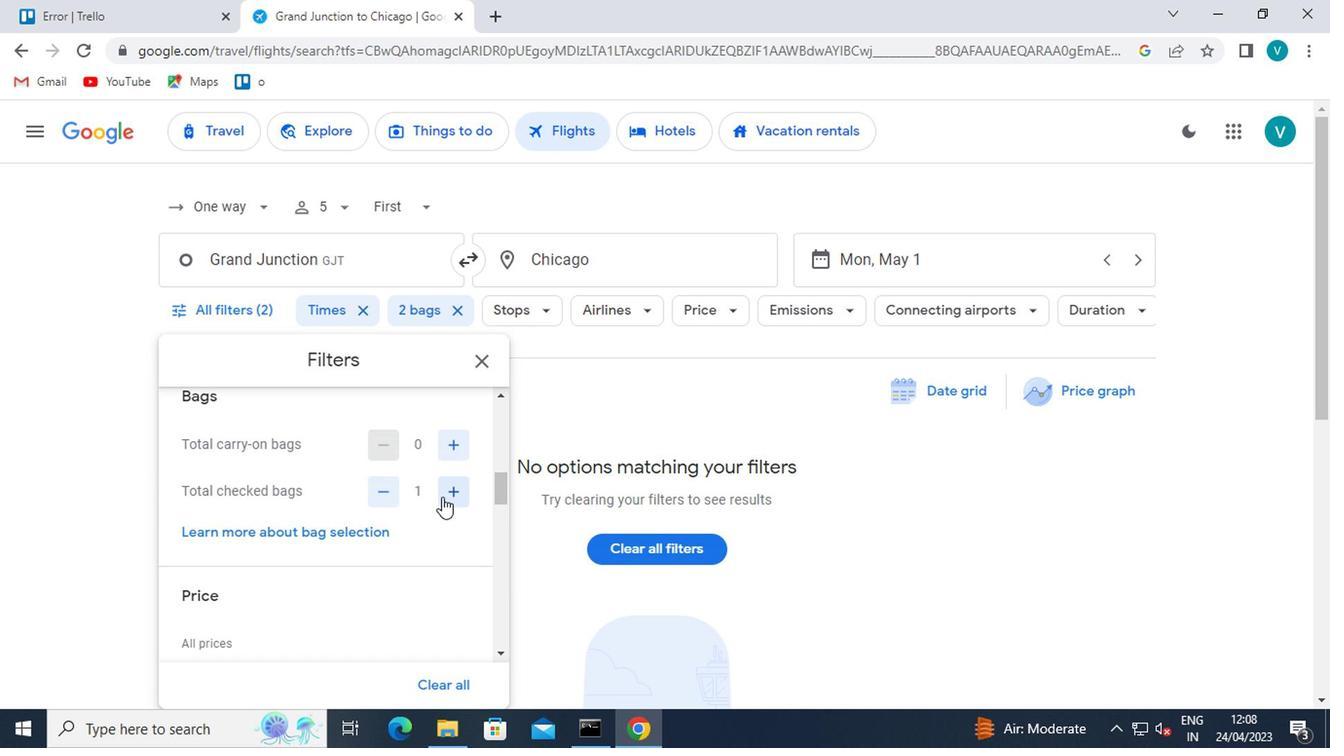 
Action: Mouse pressed left at (441, 498)
Screenshot: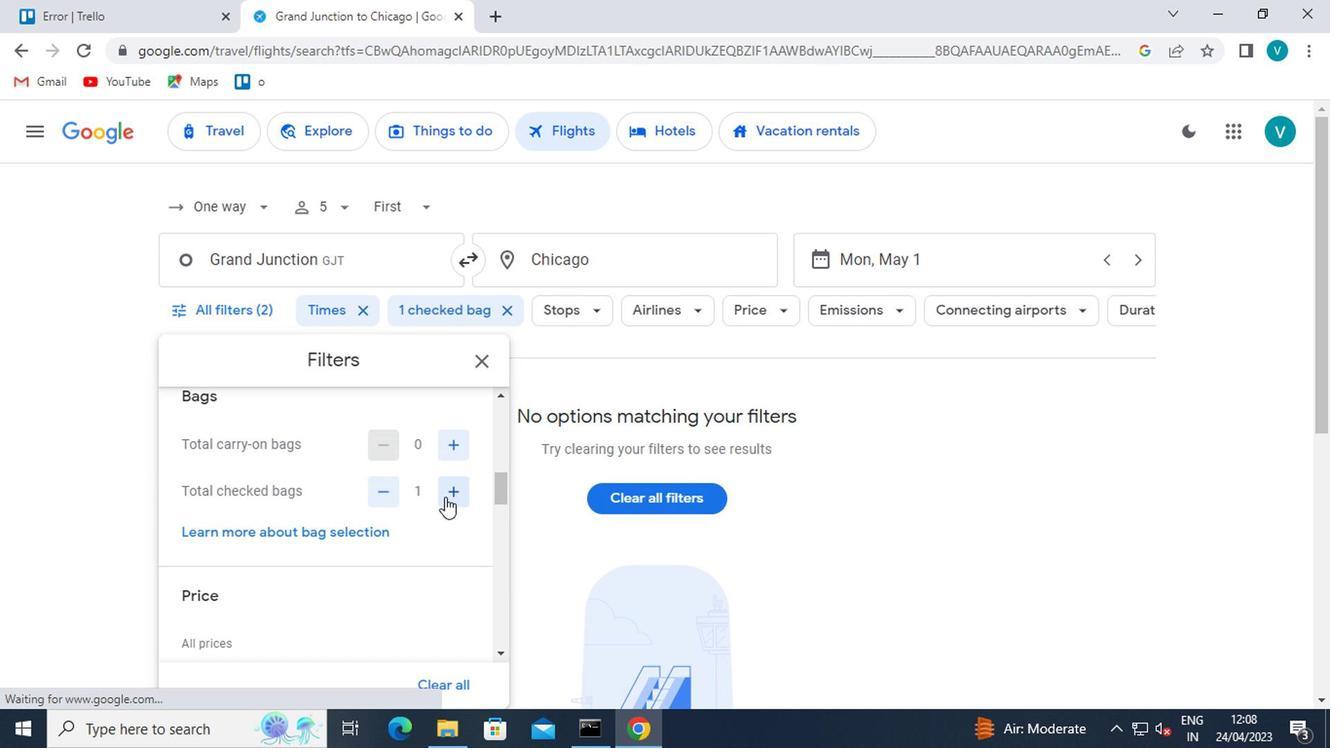 
Action: Mouse pressed left at (441, 498)
Screenshot: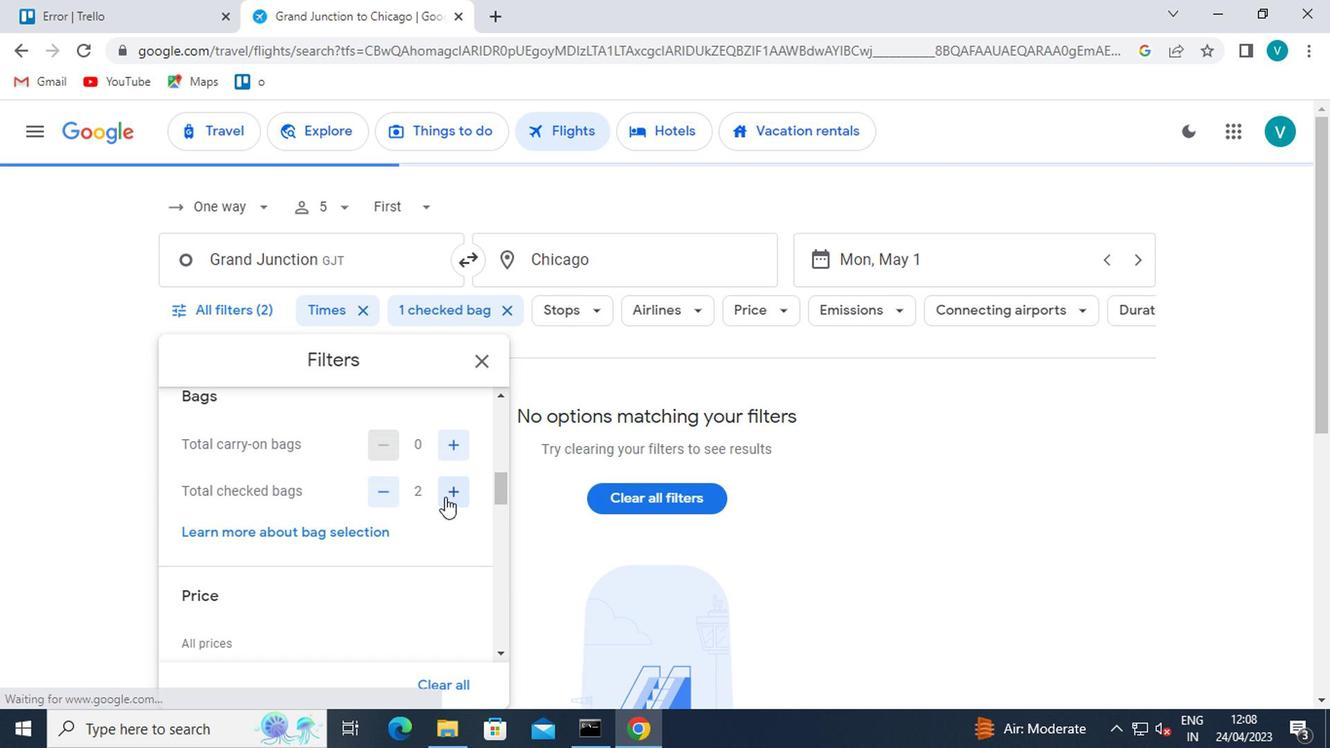 
Action: Mouse pressed left at (441, 498)
Screenshot: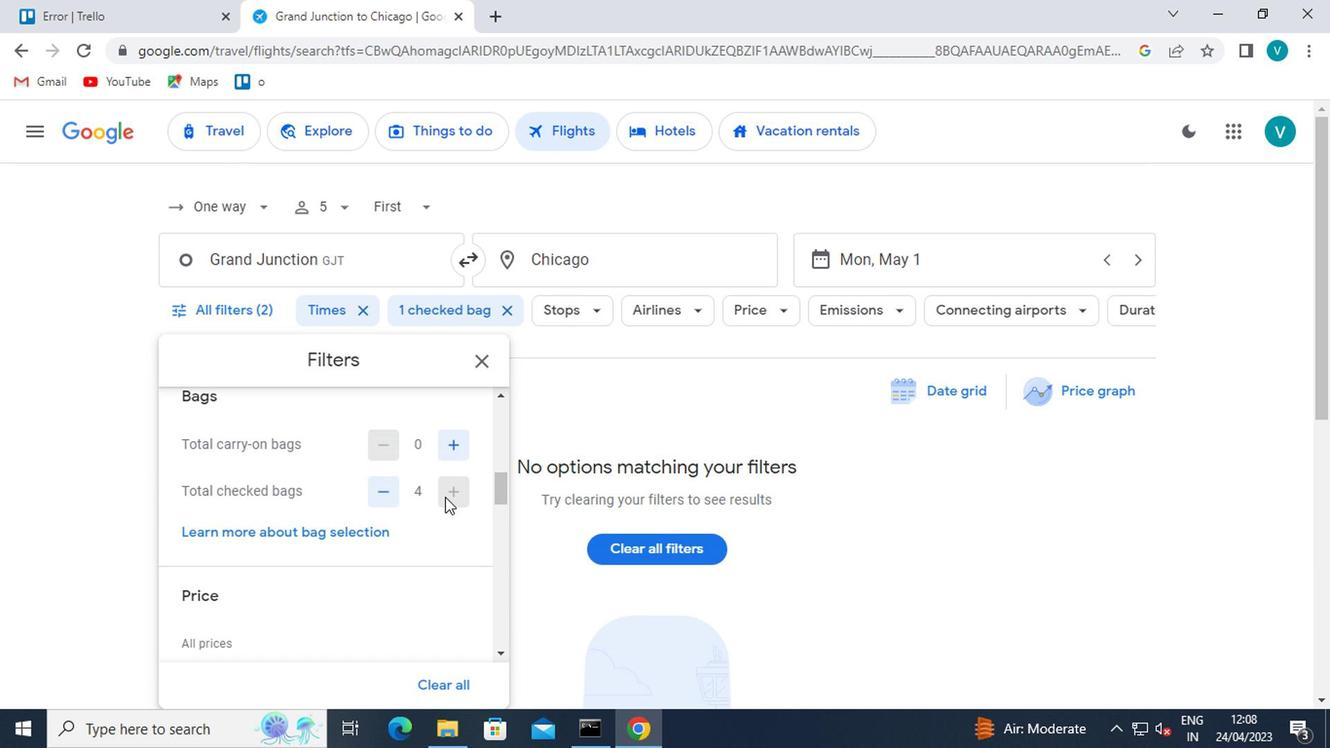 
Action: Mouse moved to (450, 493)
Screenshot: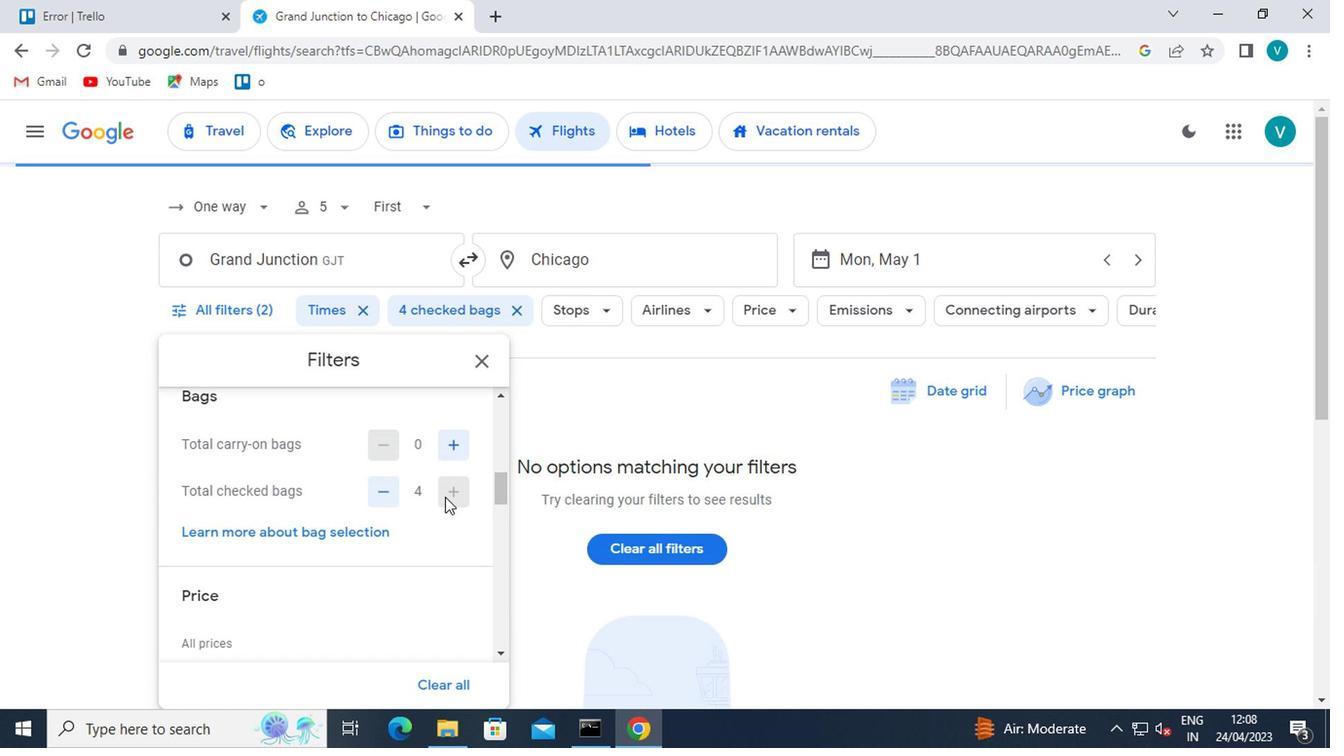 
Action: Mouse pressed left at (450, 493)
Screenshot: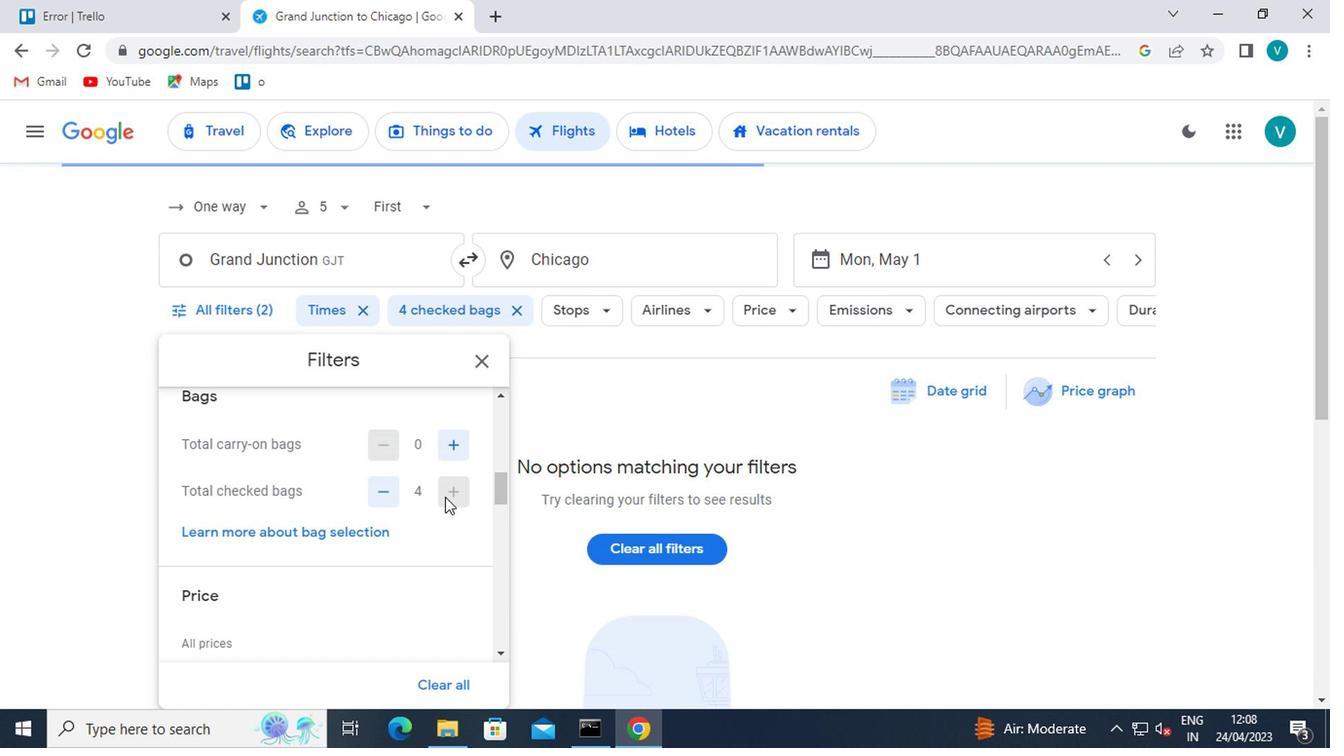 
Action: Mouse moved to (442, 500)
Screenshot: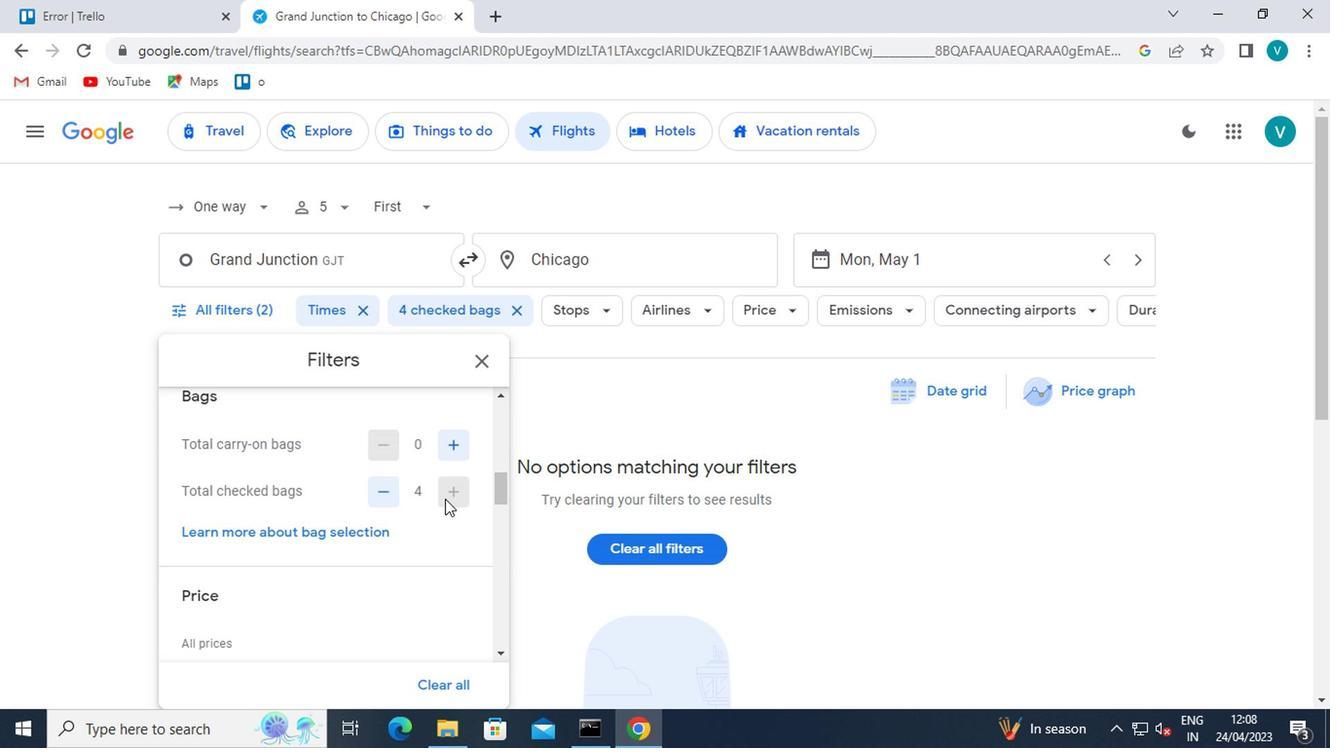 
Action: Mouse scrolled (442, 499) with delta (0, 0)
Screenshot: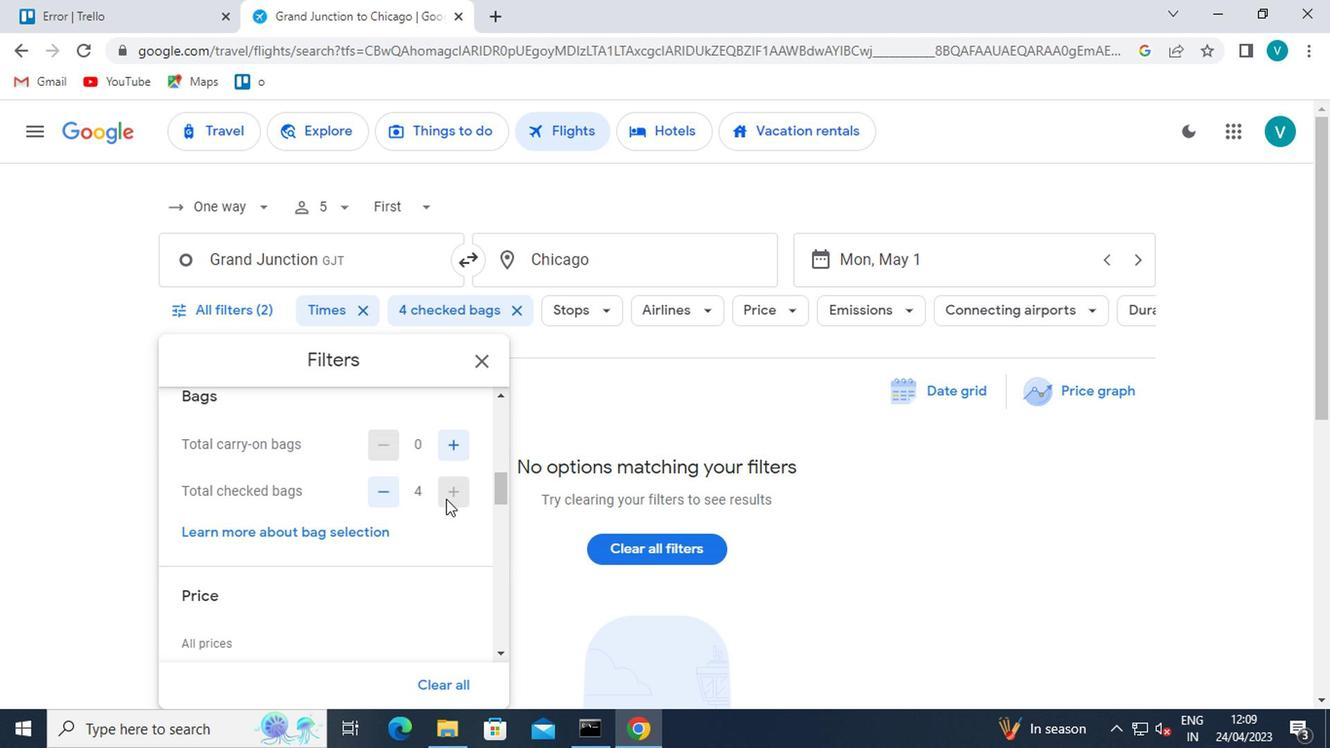 
Action: Mouse scrolled (442, 499) with delta (0, 0)
Screenshot: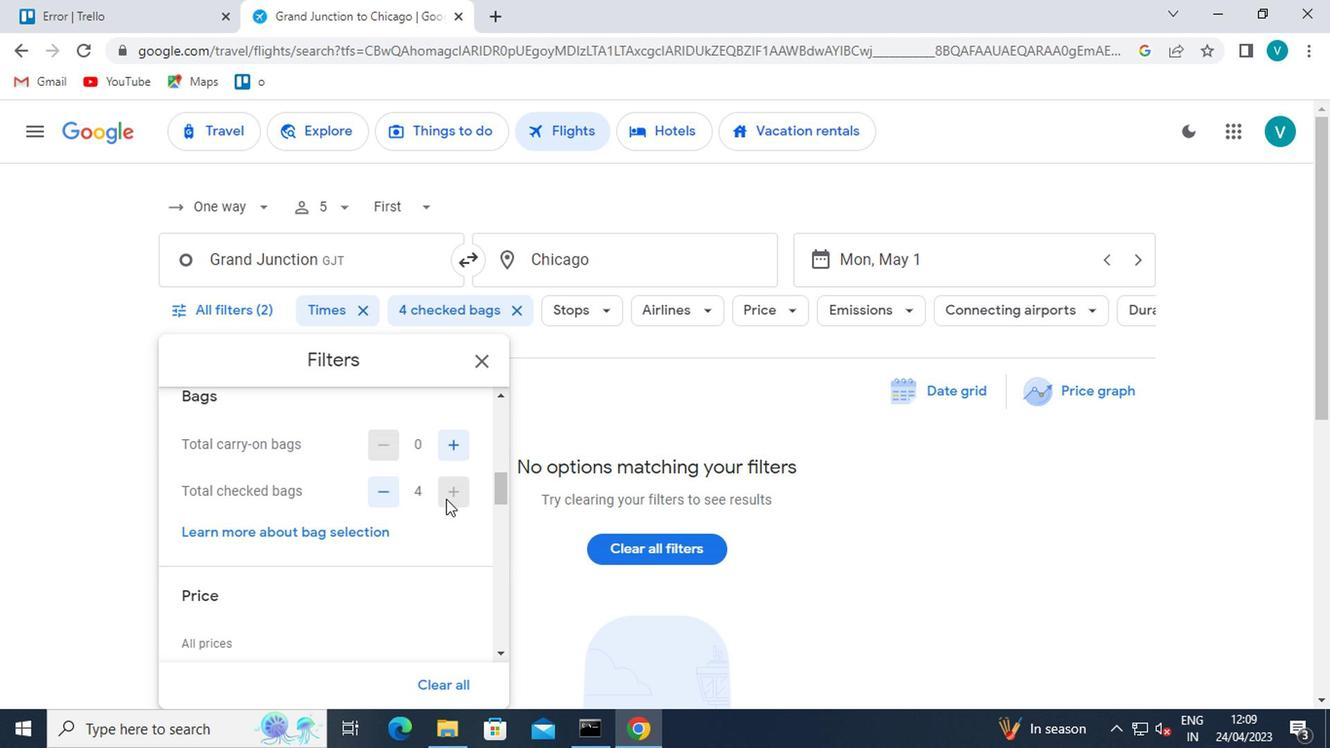 
Action: Mouse moved to (455, 490)
Screenshot: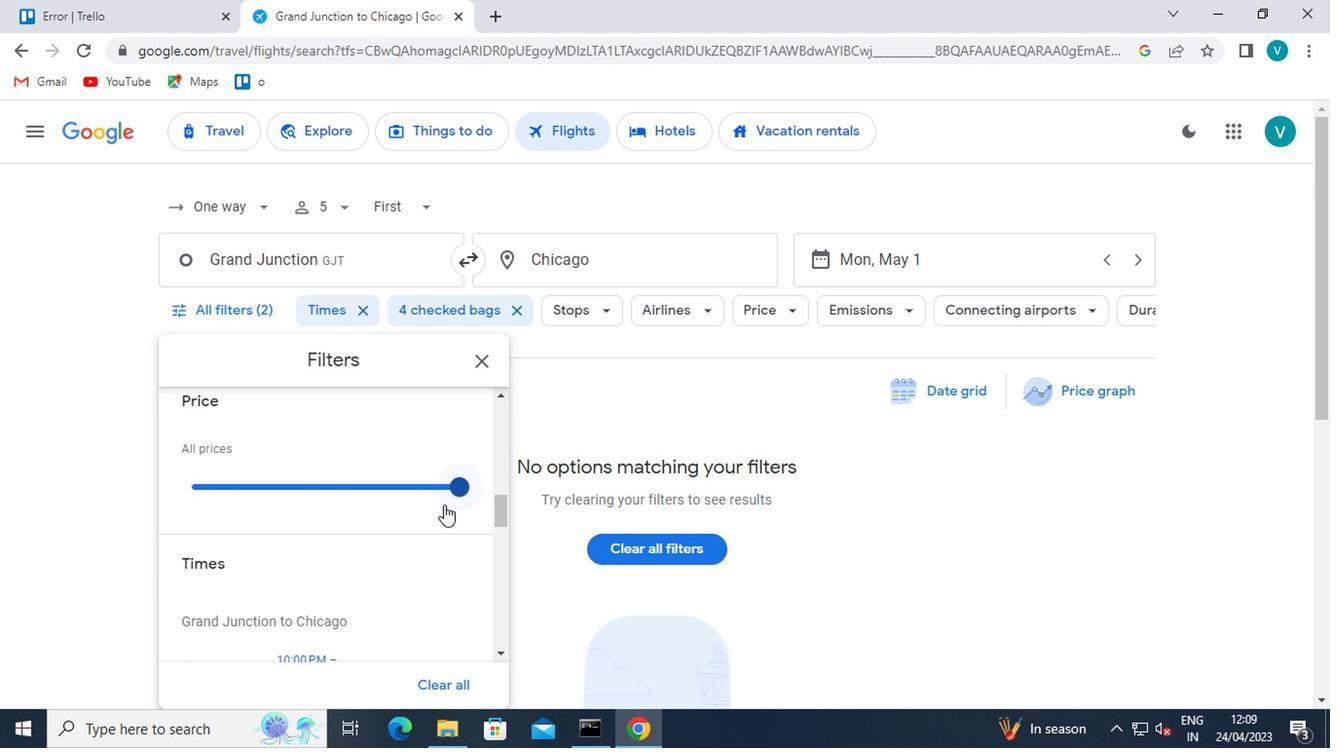 
Action: Mouse pressed left at (455, 490)
Screenshot: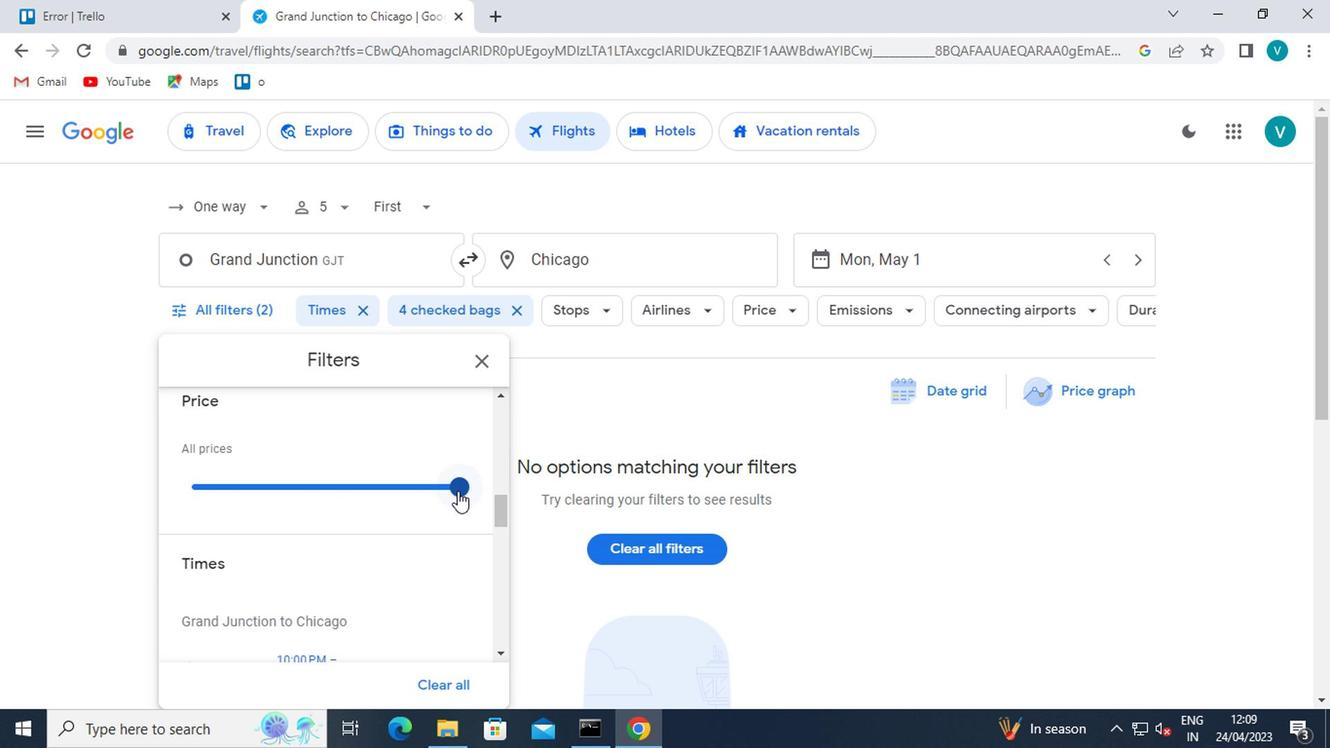 
Action: Mouse moved to (421, 512)
Screenshot: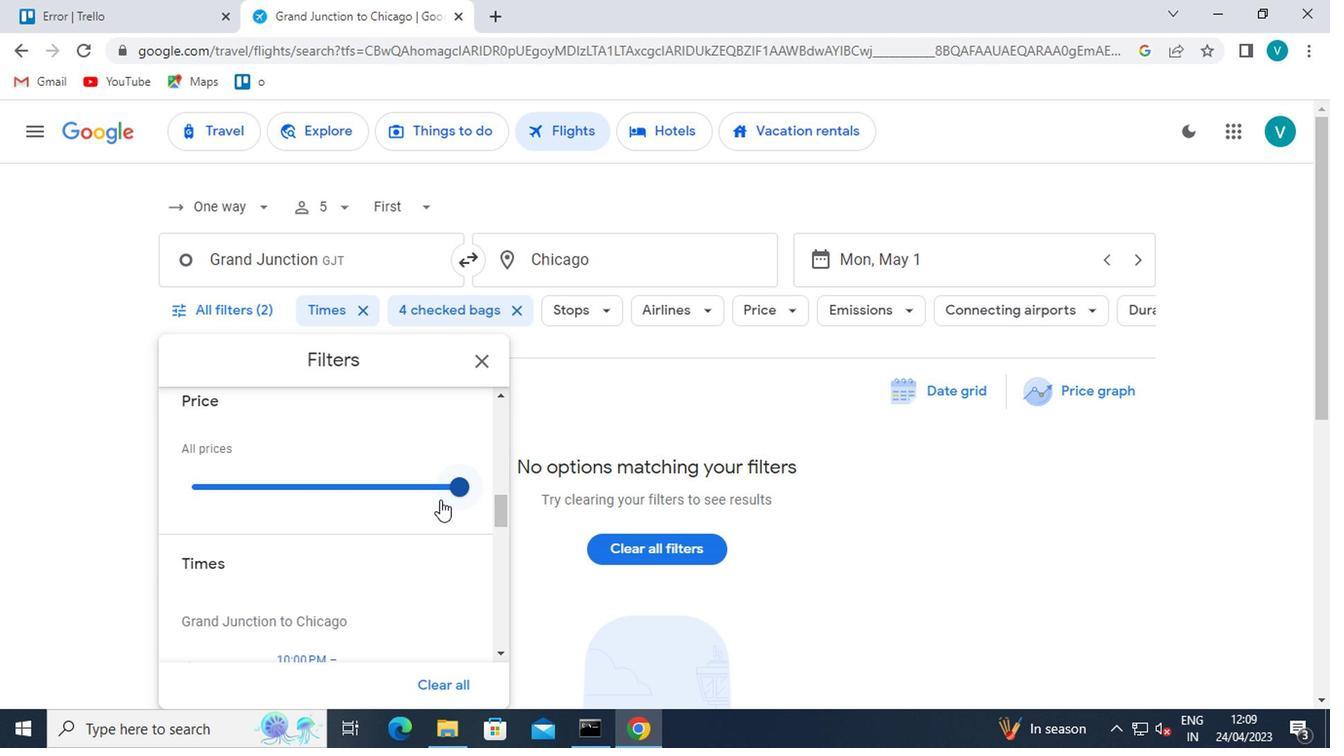
Action: Mouse scrolled (421, 512) with delta (0, 0)
Screenshot: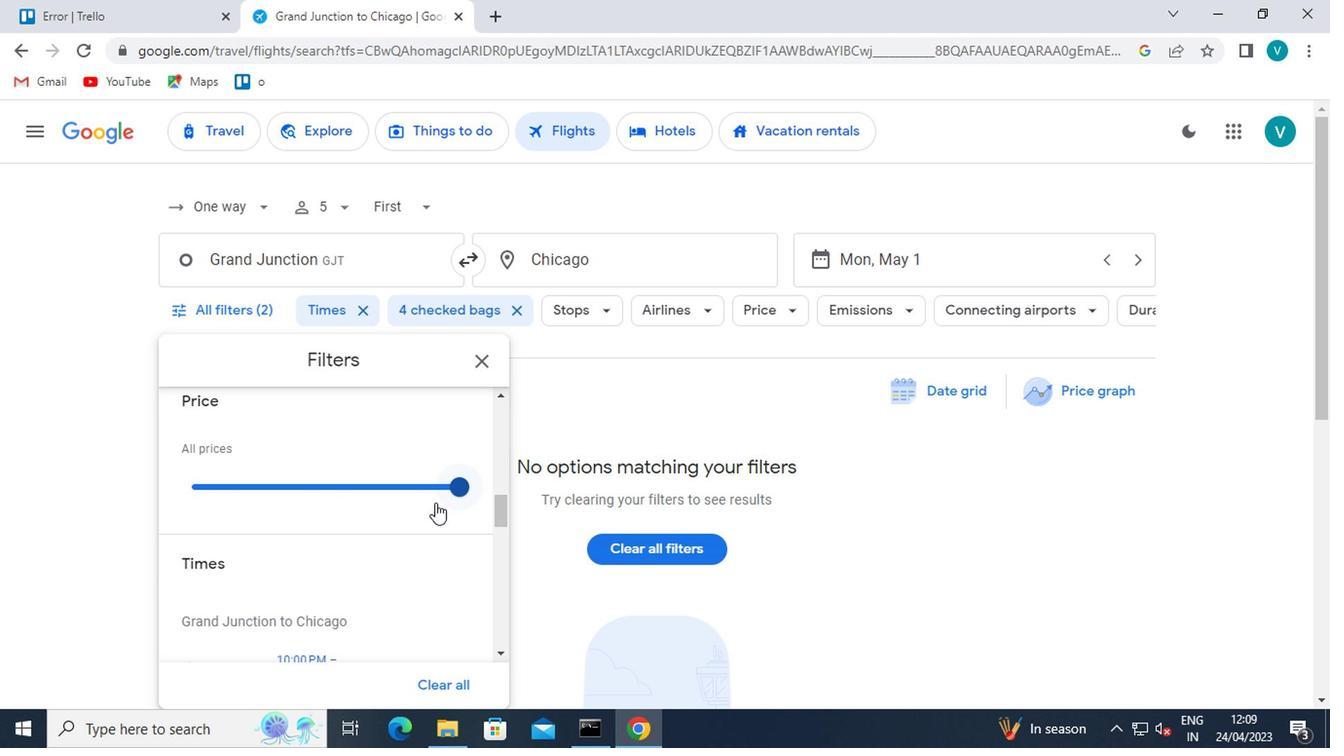 
Action: Mouse moved to (417, 519)
Screenshot: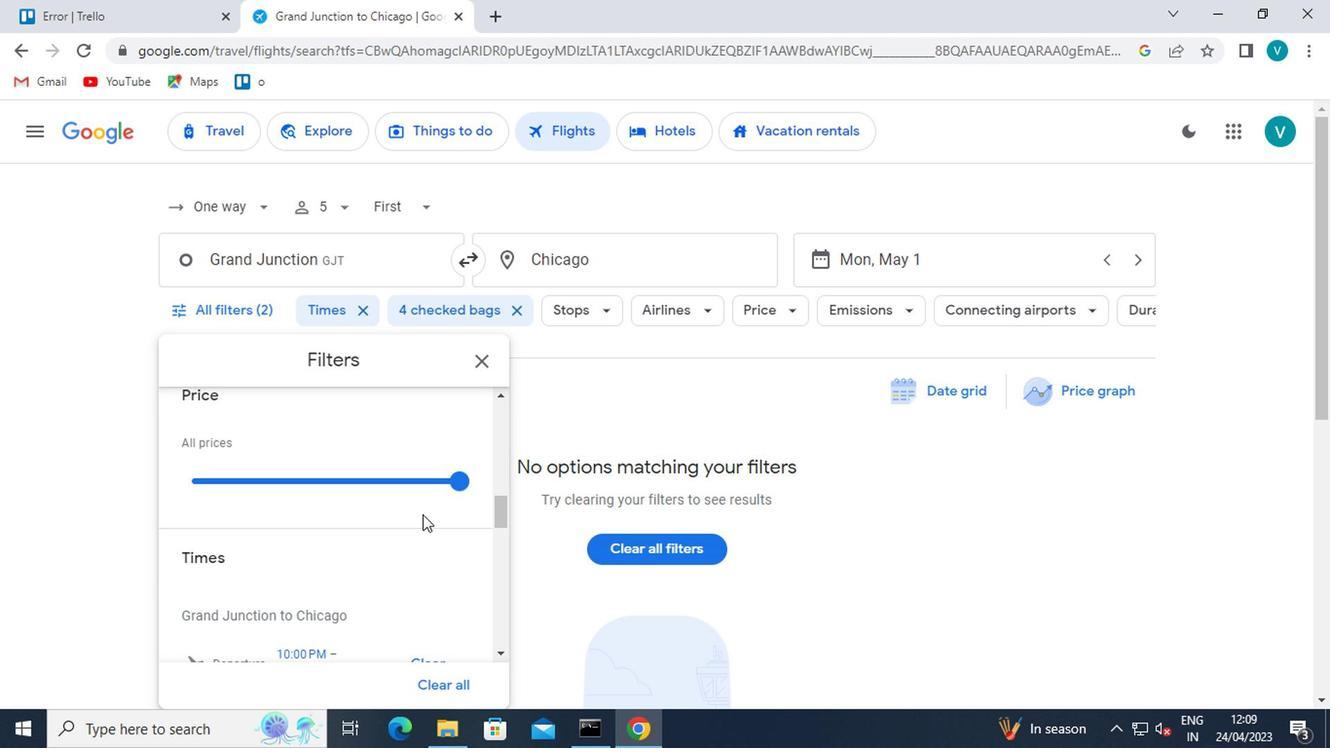 
Action: Mouse scrolled (417, 519) with delta (0, 0)
Screenshot: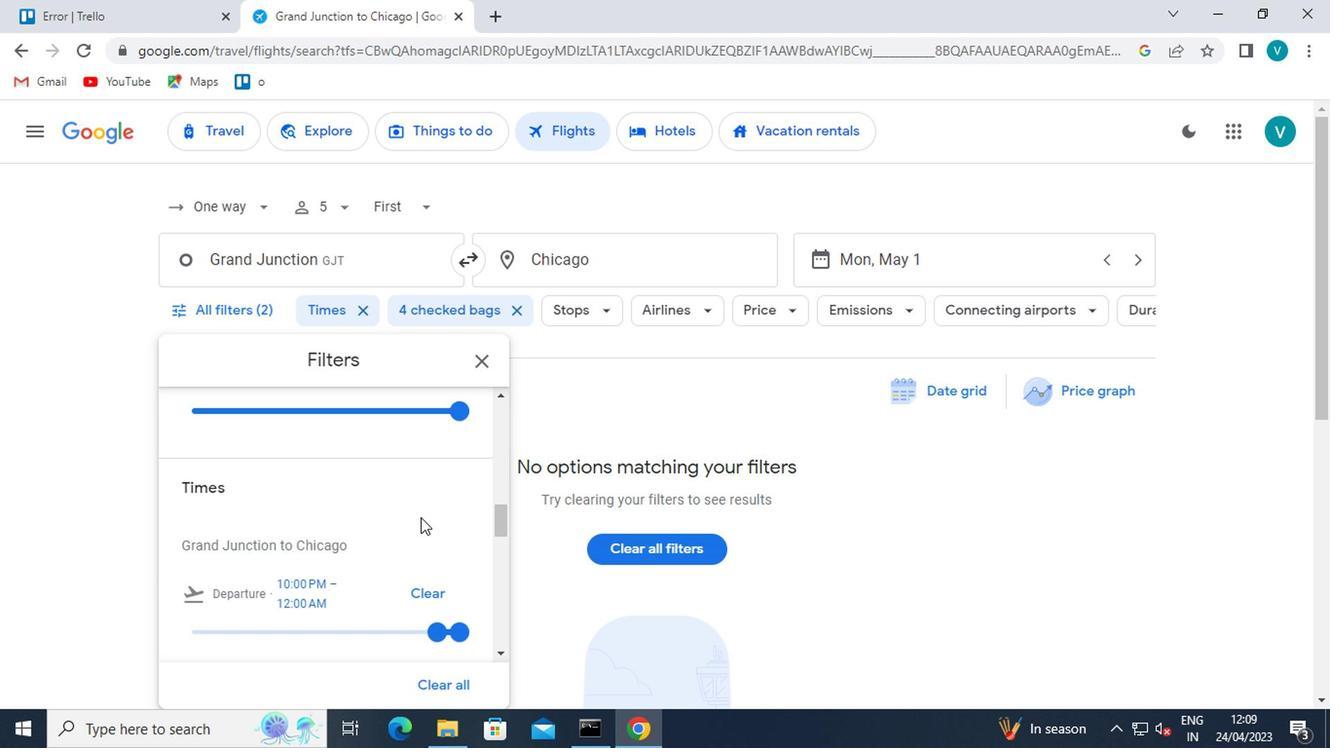 
Action: Mouse moved to (428, 514)
Screenshot: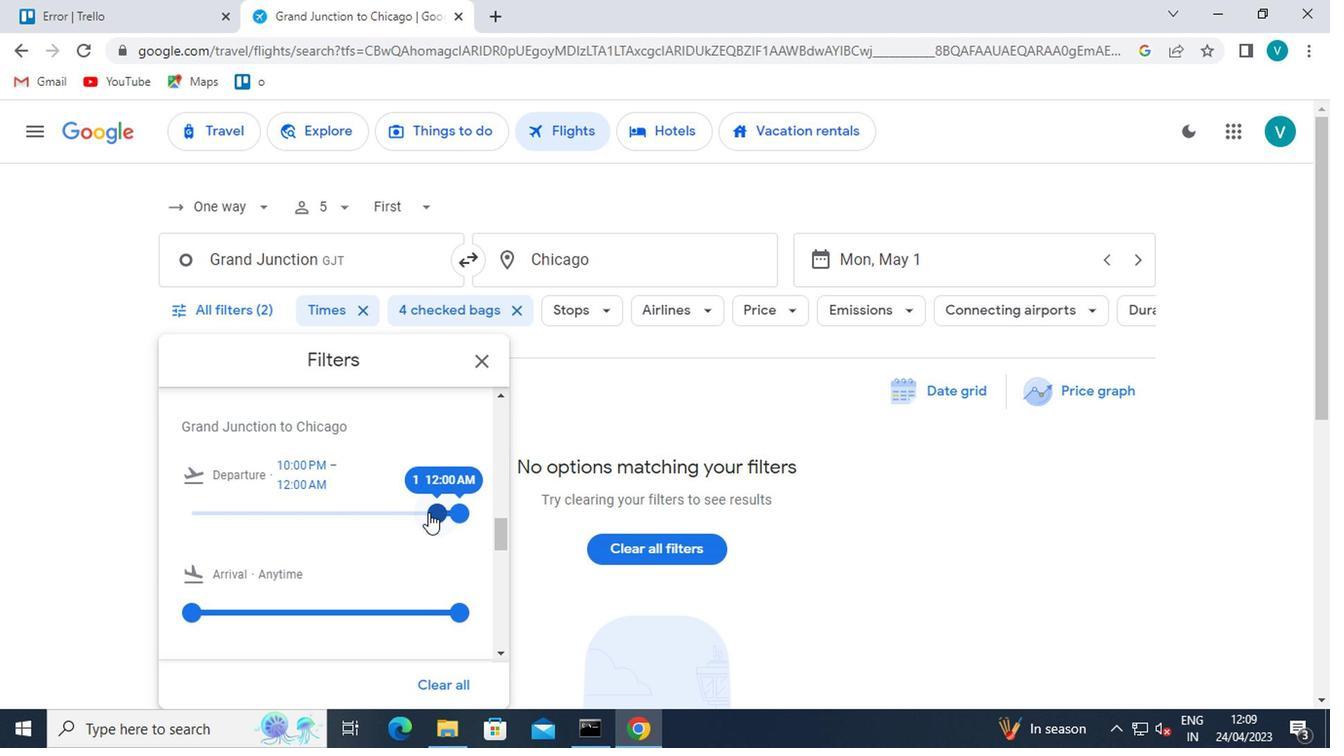 
Action: Mouse pressed left at (428, 514)
Screenshot: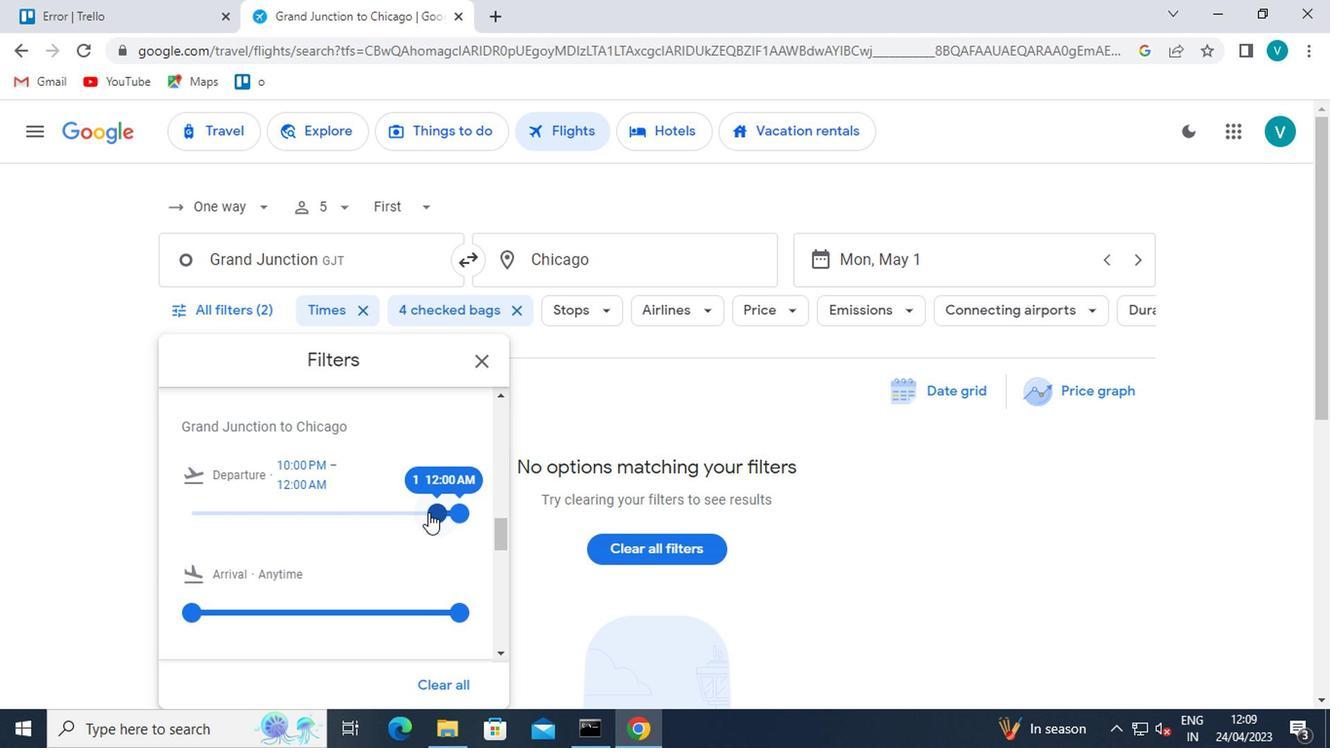 
Action: Mouse moved to (410, 516)
Screenshot: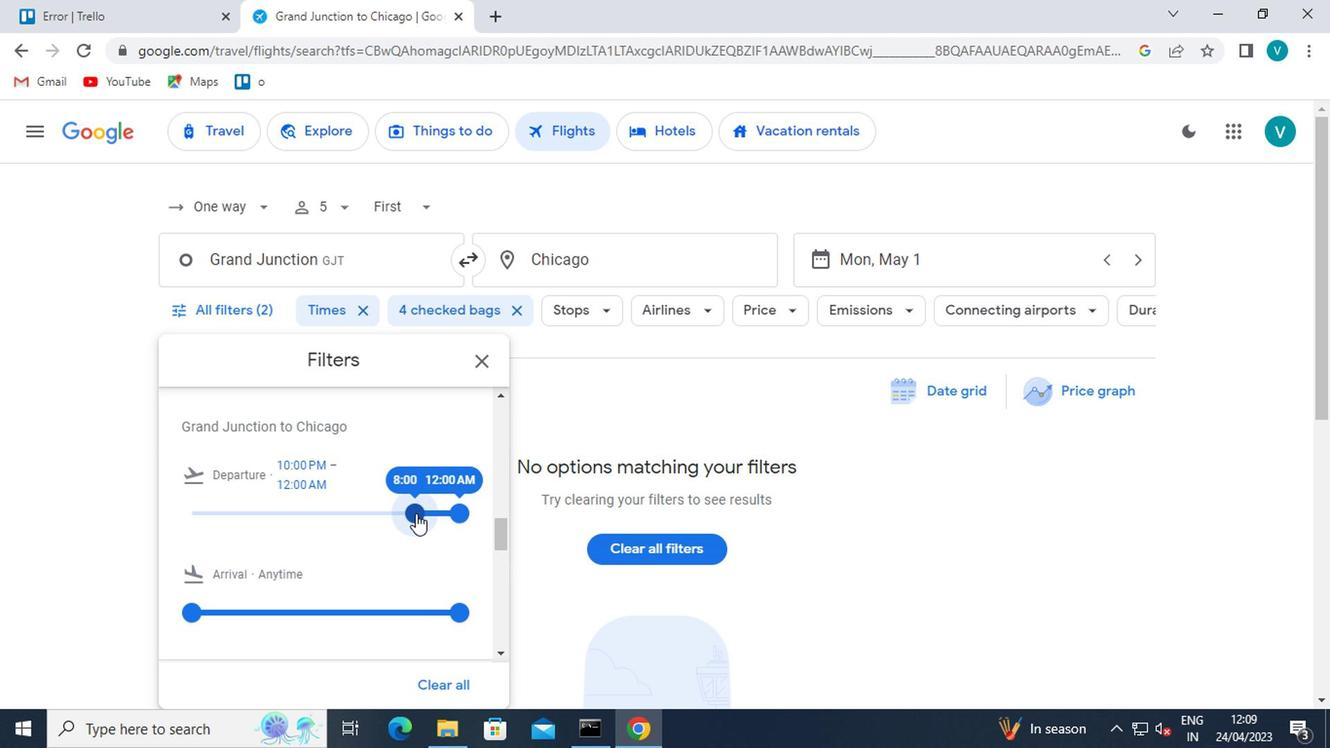 
